 Task: Search one way flight ticket for 5 adults, 2 children, 1 infant in seat and 1 infant on lap in economy from Sacramento: Sacramento International Airport to Raleigh: Raleigh-durham International Airport on 8-5-2023. Choice of flights is JetBlue. Number of bags: 2 checked bags. Price is upto 93000. Outbound departure time preference is 22:30.
Action: Mouse moved to (333, 142)
Screenshot: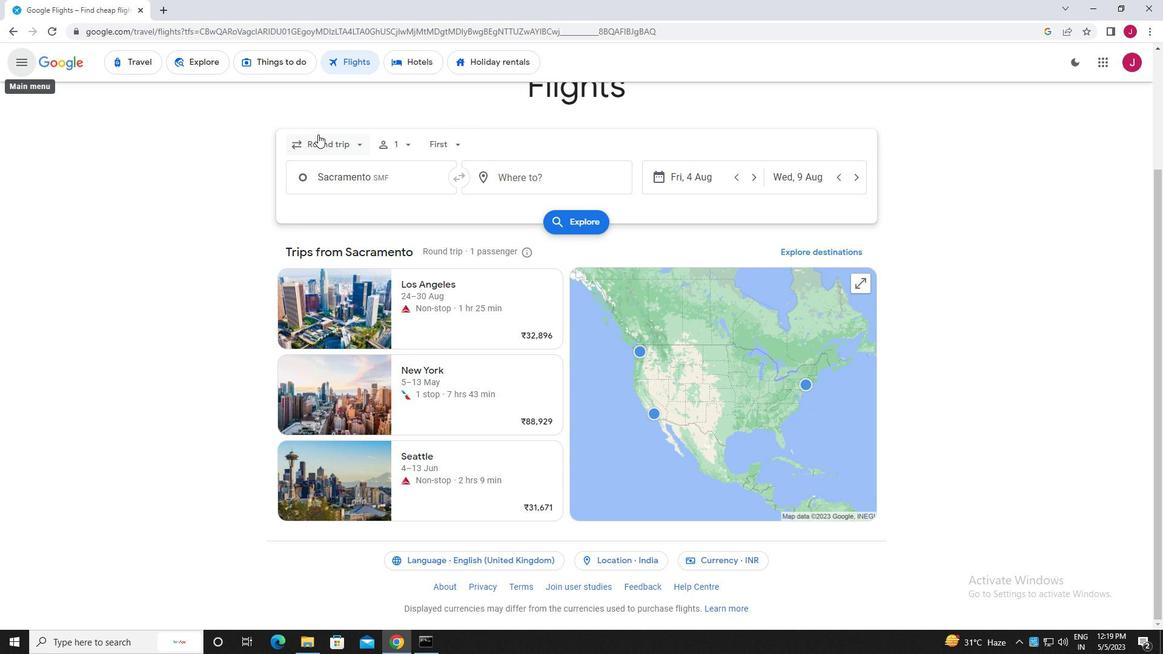 
Action: Mouse pressed left at (333, 142)
Screenshot: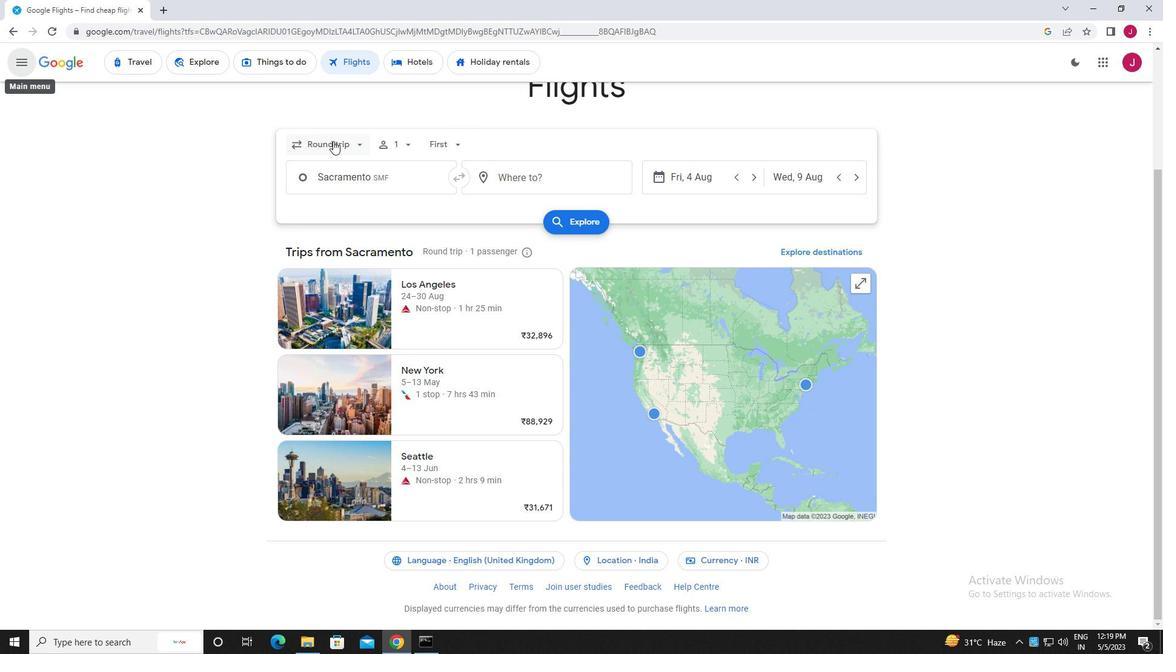 
Action: Mouse moved to (347, 203)
Screenshot: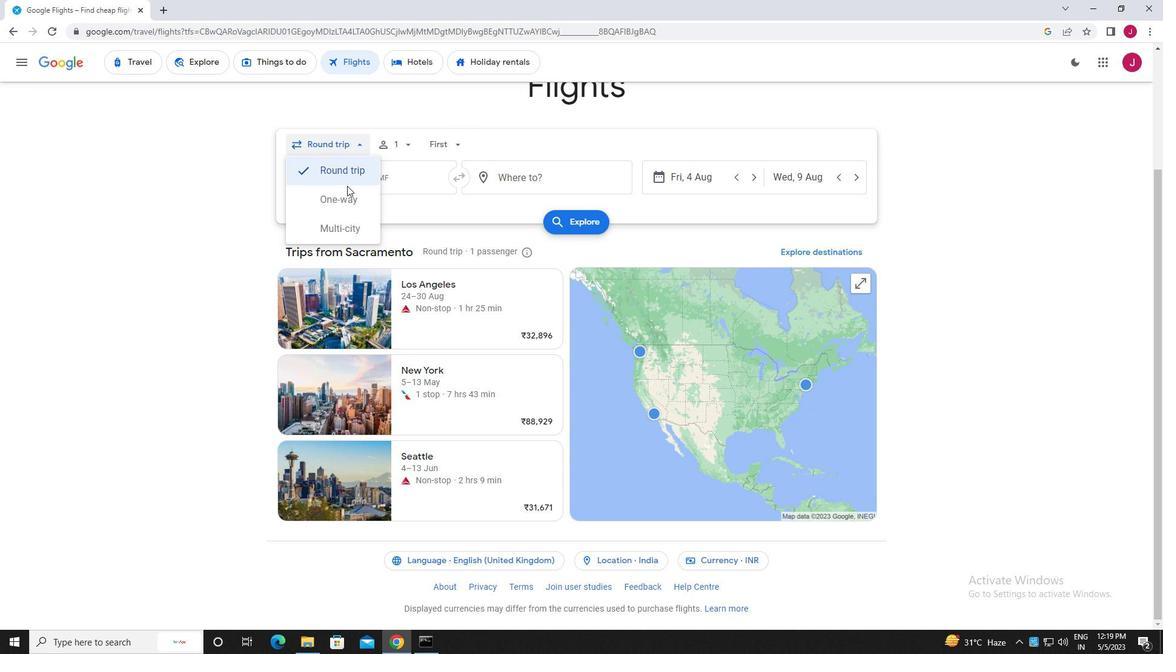 
Action: Mouse pressed left at (347, 203)
Screenshot: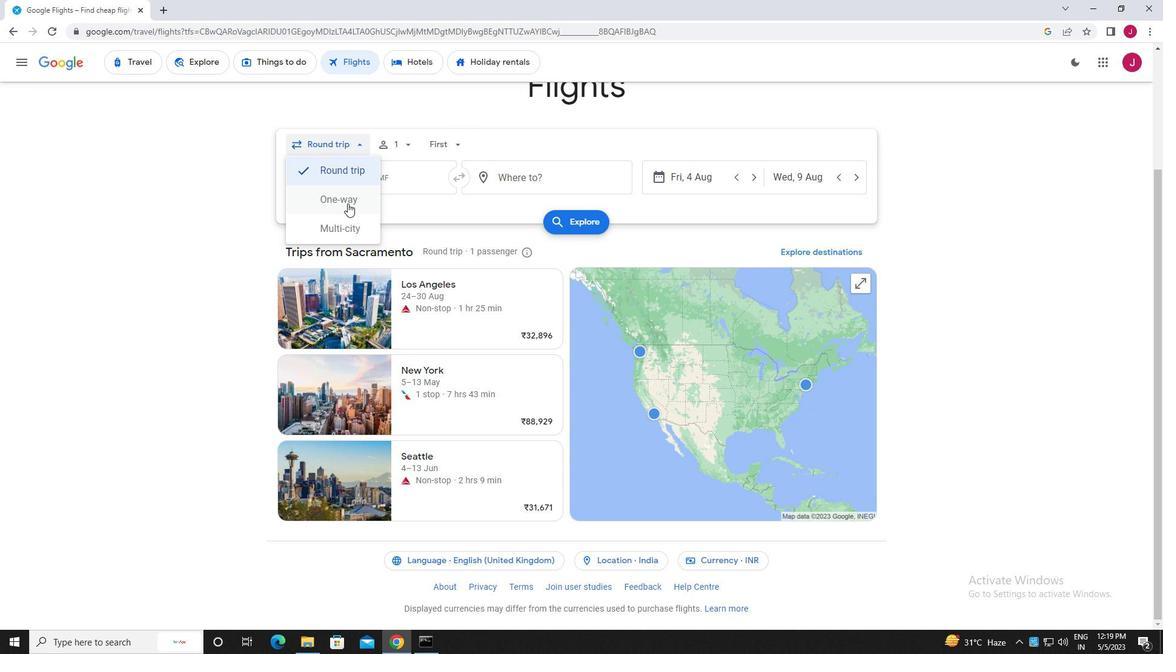 
Action: Mouse moved to (396, 147)
Screenshot: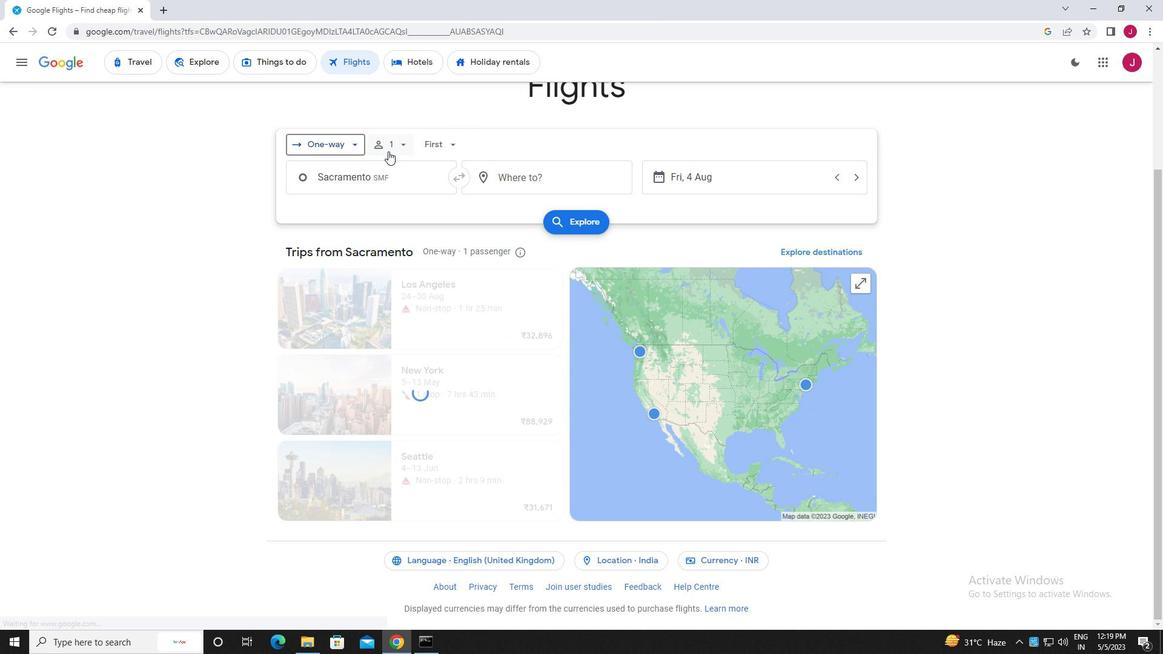 
Action: Mouse pressed left at (396, 147)
Screenshot: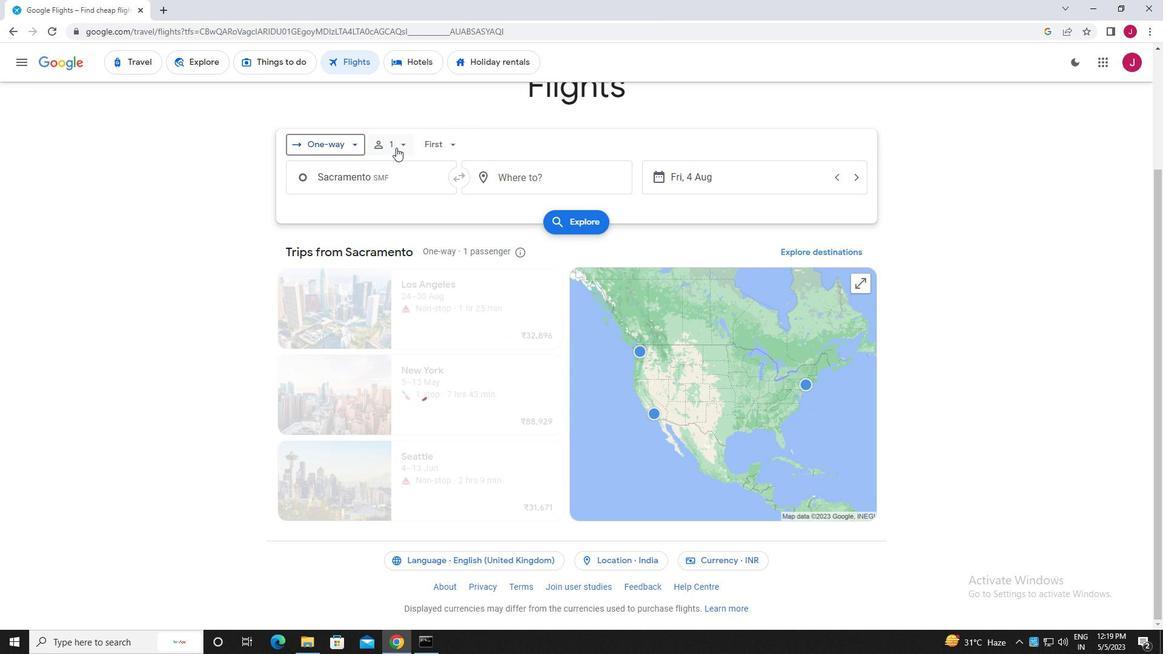 
Action: Mouse moved to (495, 175)
Screenshot: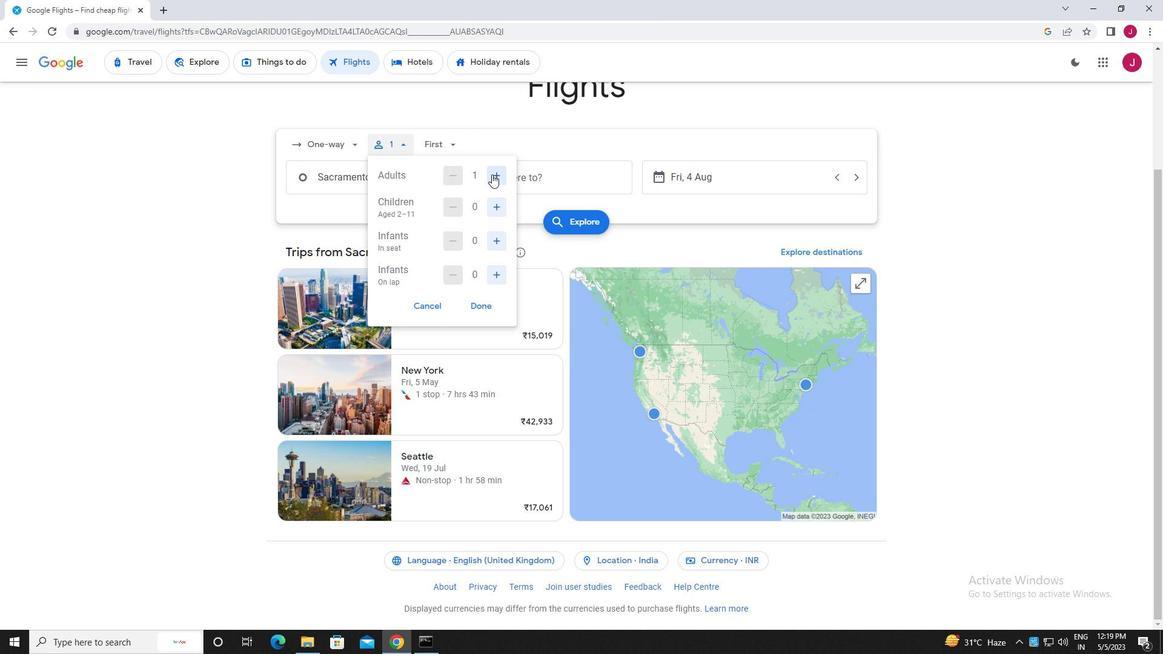 
Action: Mouse pressed left at (495, 175)
Screenshot: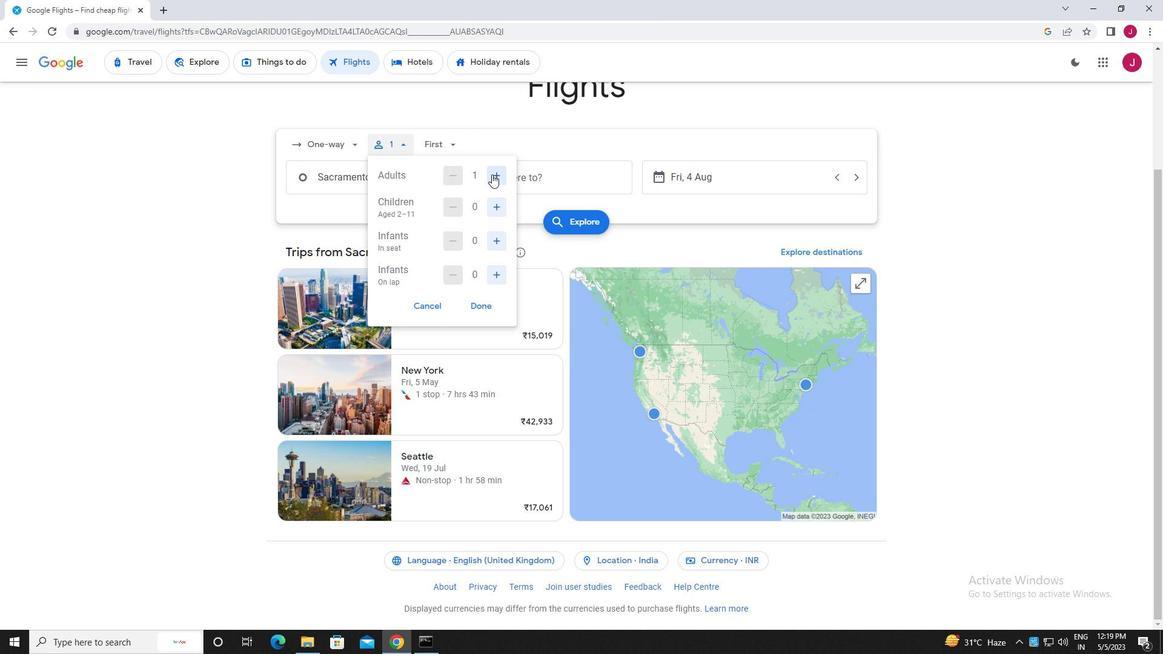 
Action: Mouse moved to (495, 176)
Screenshot: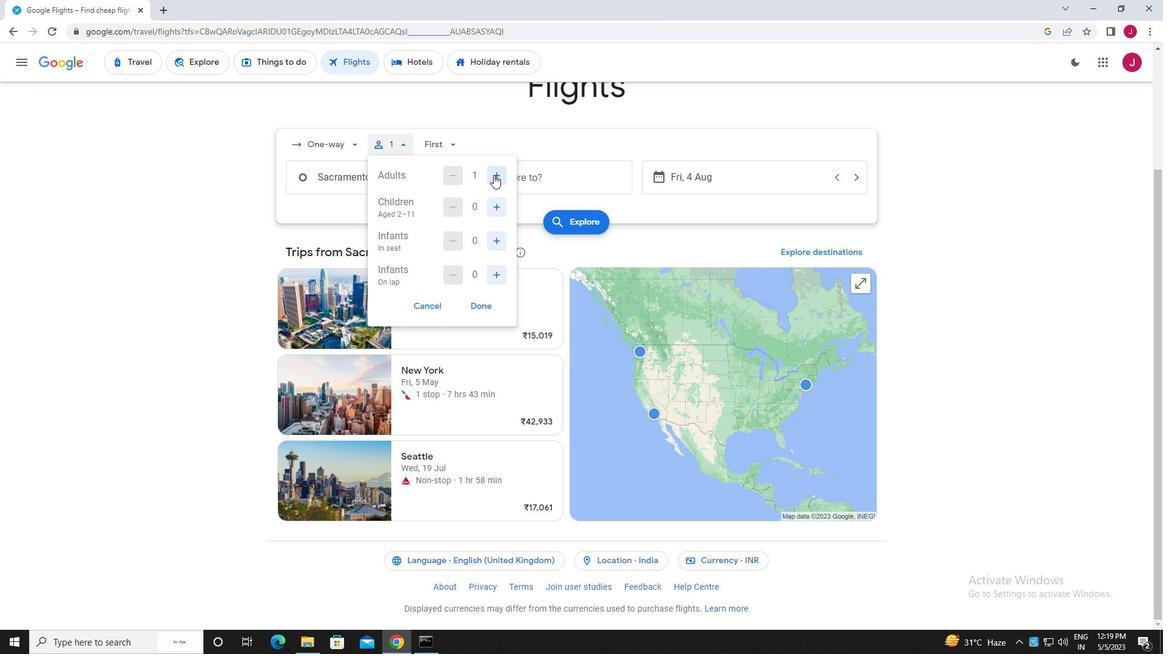 
Action: Mouse pressed left at (495, 176)
Screenshot: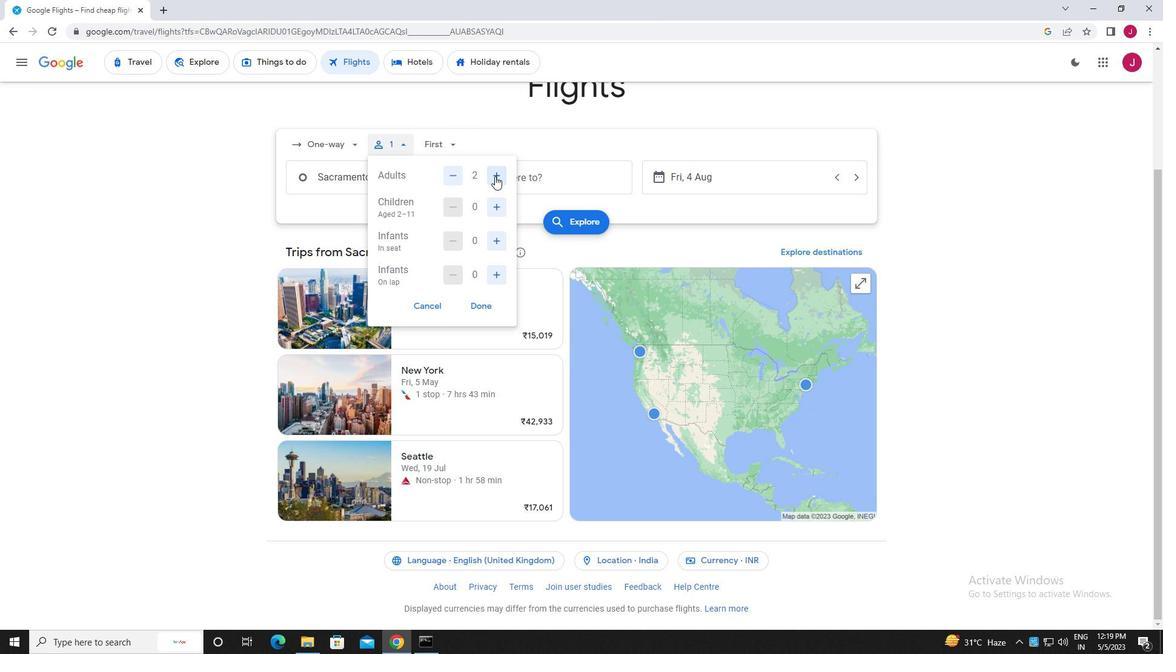 
Action: Mouse pressed left at (495, 176)
Screenshot: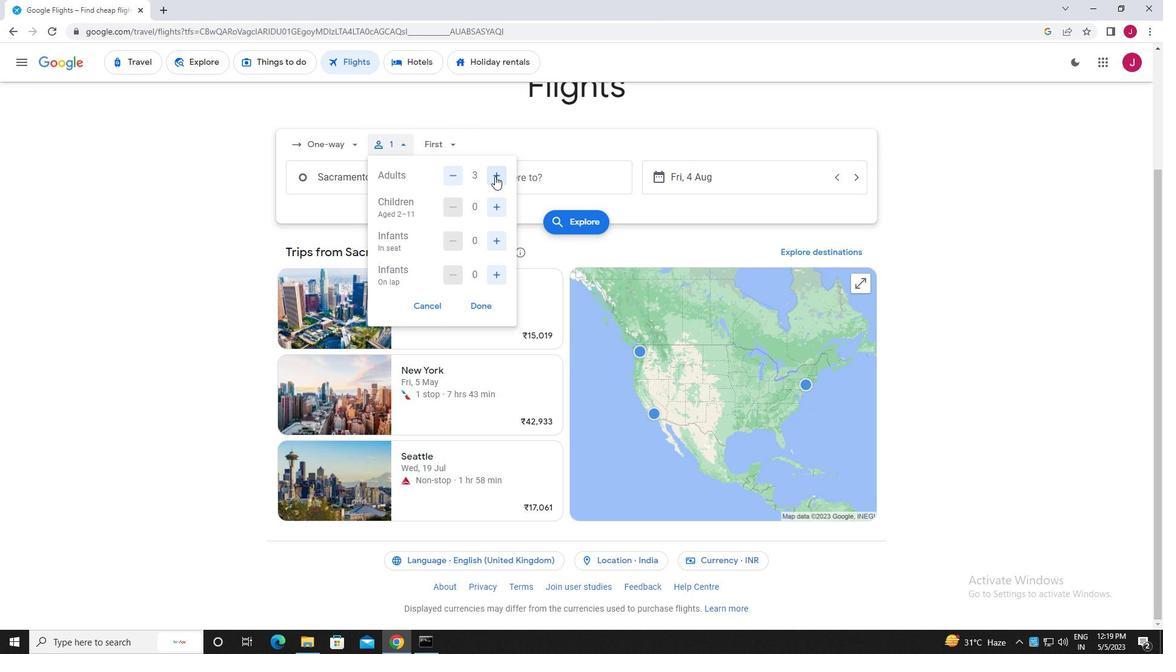 
Action: Mouse pressed left at (495, 176)
Screenshot: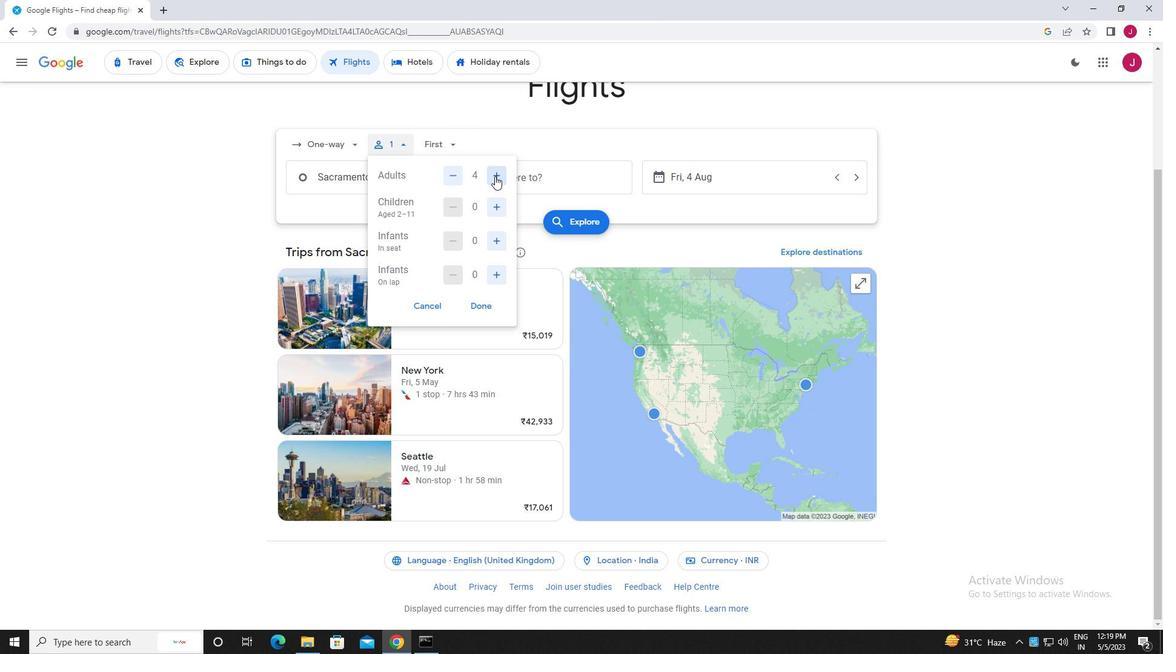 
Action: Mouse moved to (497, 206)
Screenshot: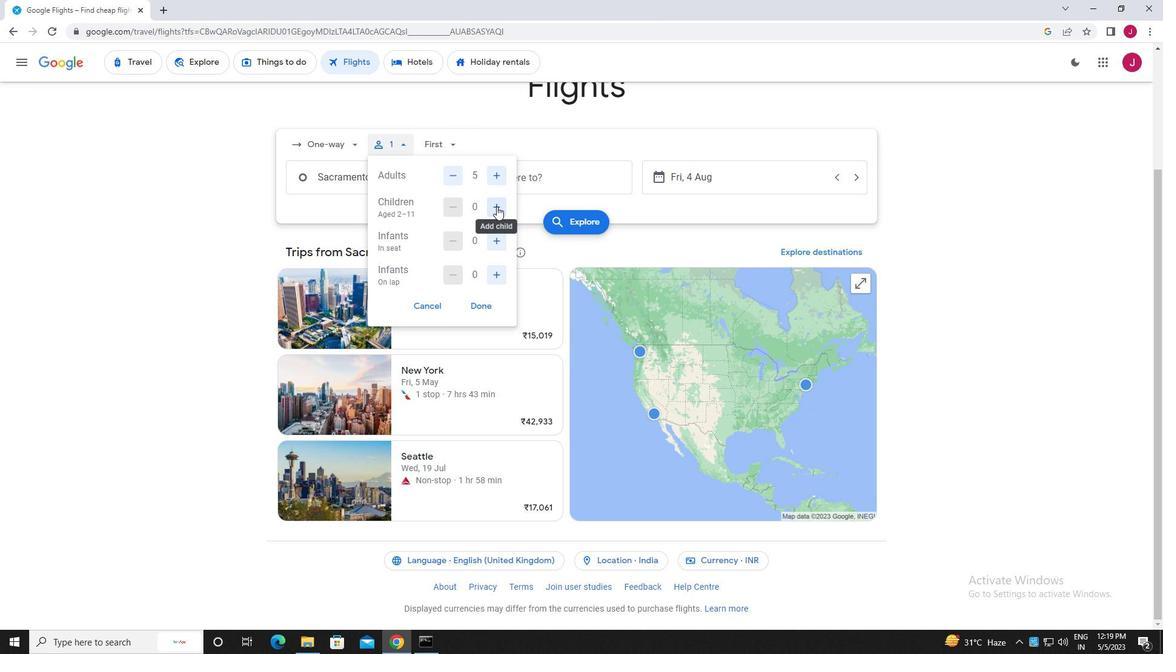 
Action: Mouse pressed left at (497, 206)
Screenshot: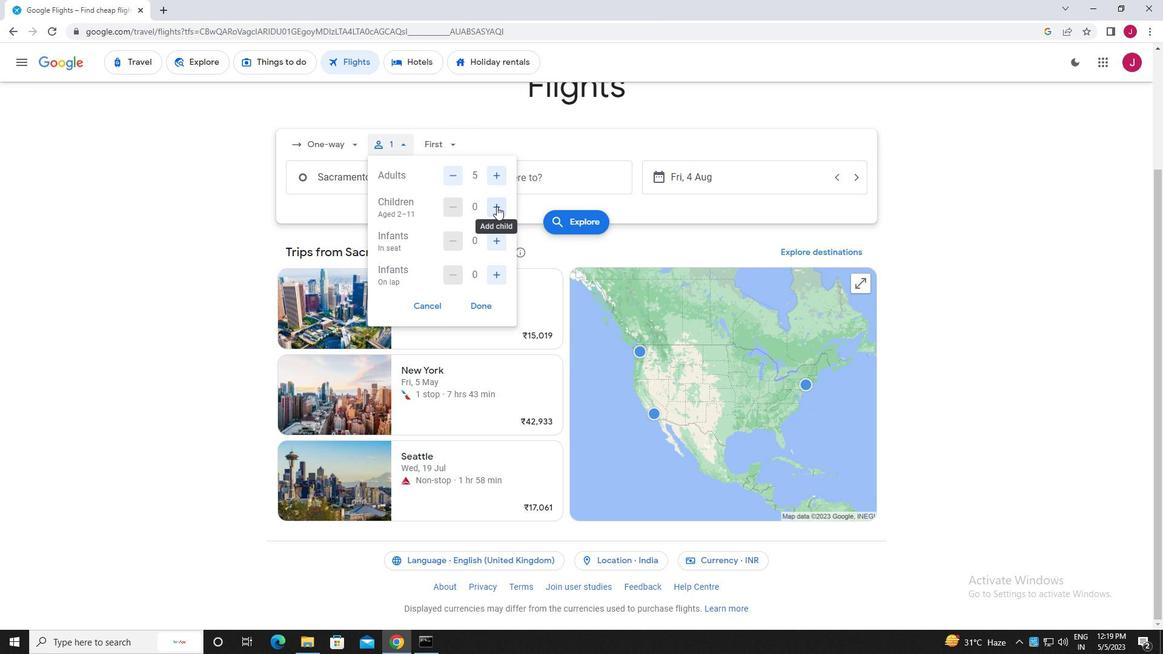
Action: Mouse pressed left at (497, 206)
Screenshot: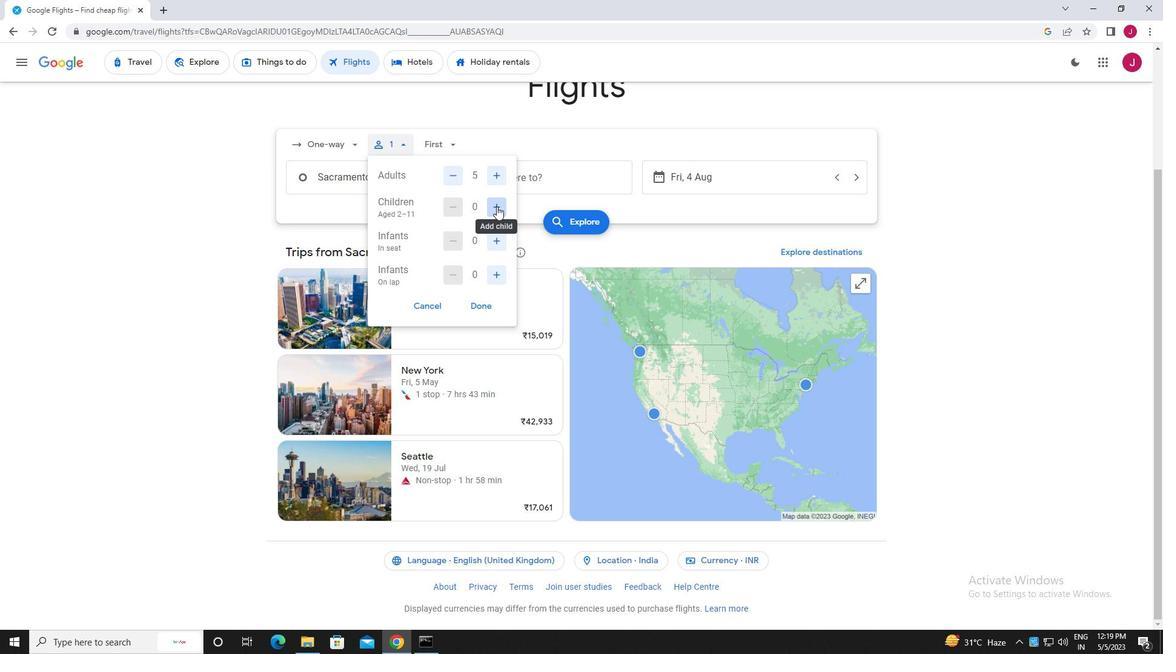
Action: Mouse moved to (498, 243)
Screenshot: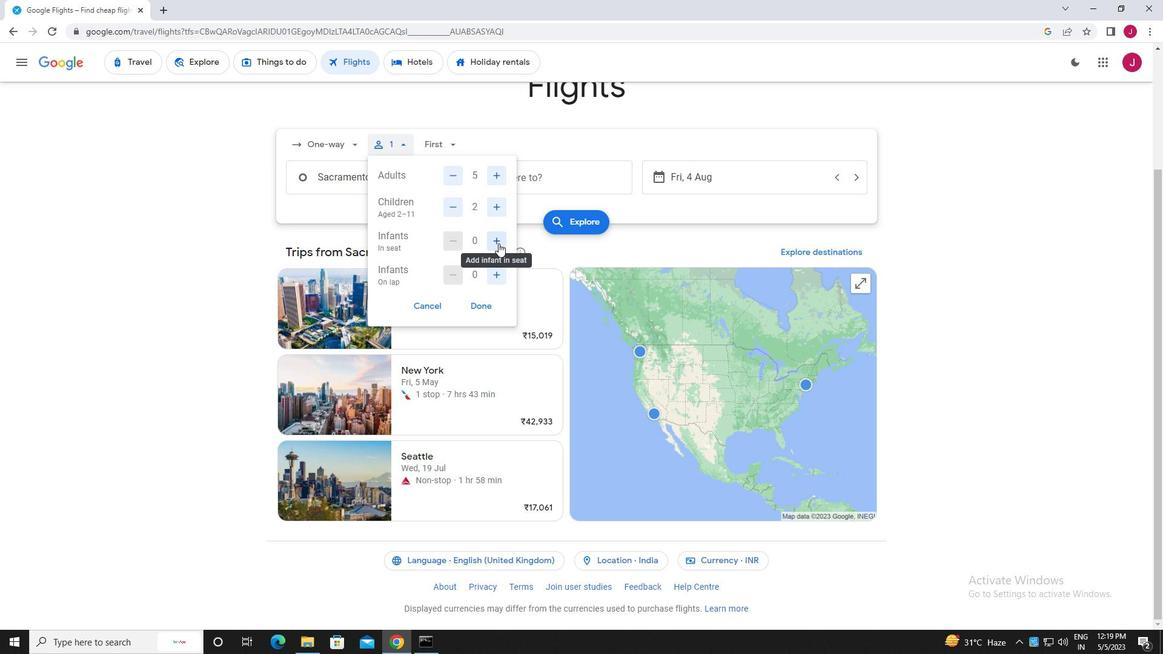 
Action: Mouse pressed left at (498, 243)
Screenshot: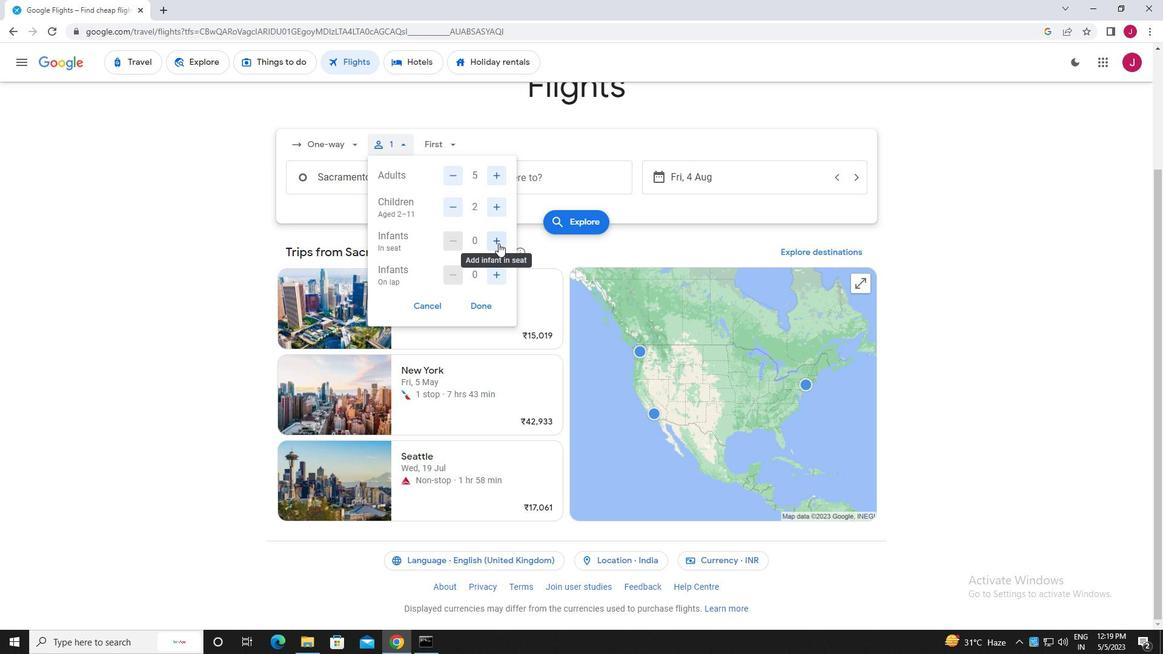 
Action: Mouse moved to (496, 277)
Screenshot: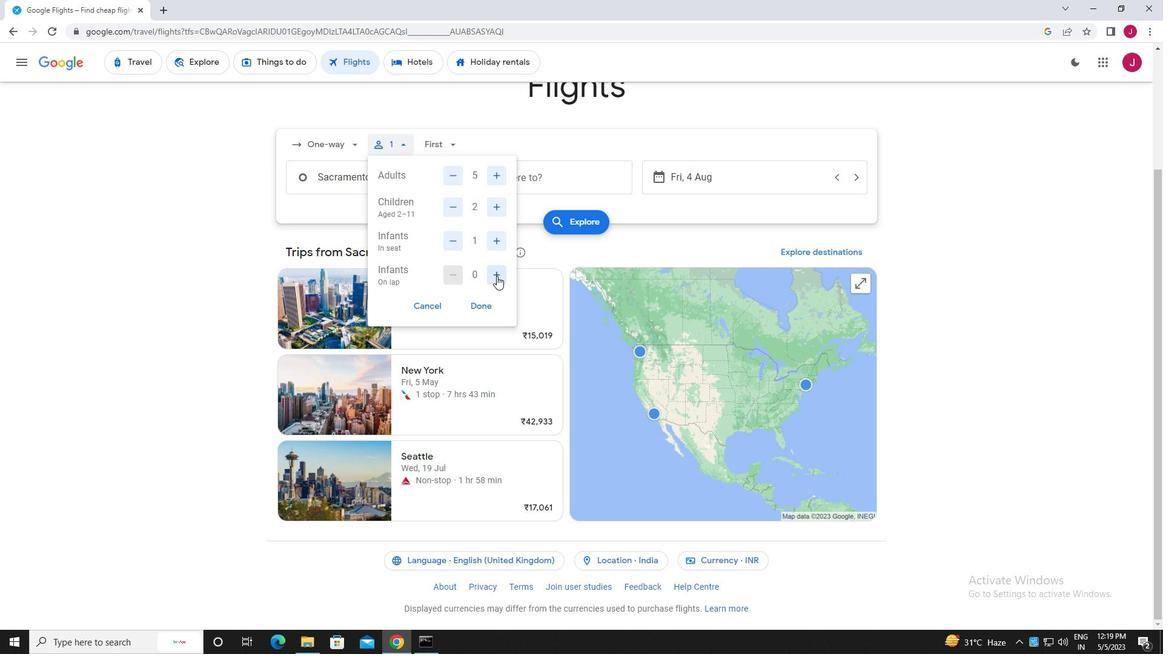 
Action: Mouse pressed left at (496, 277)
Screenshot: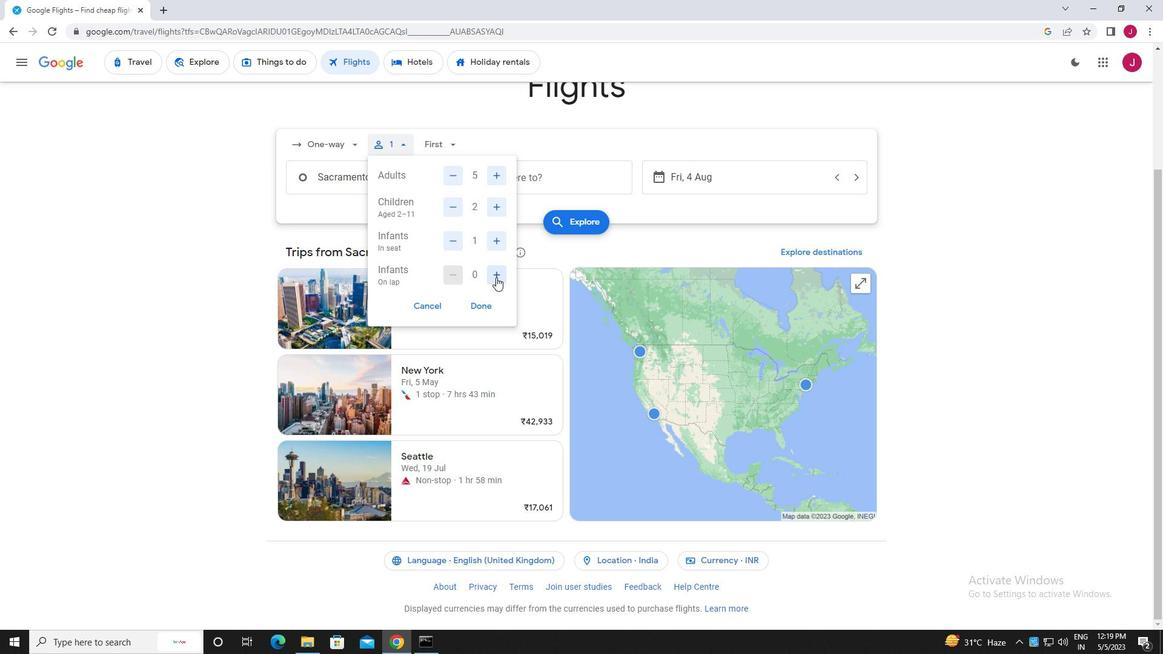 
Action: Mouse moved to (487, 303)
Screenshot: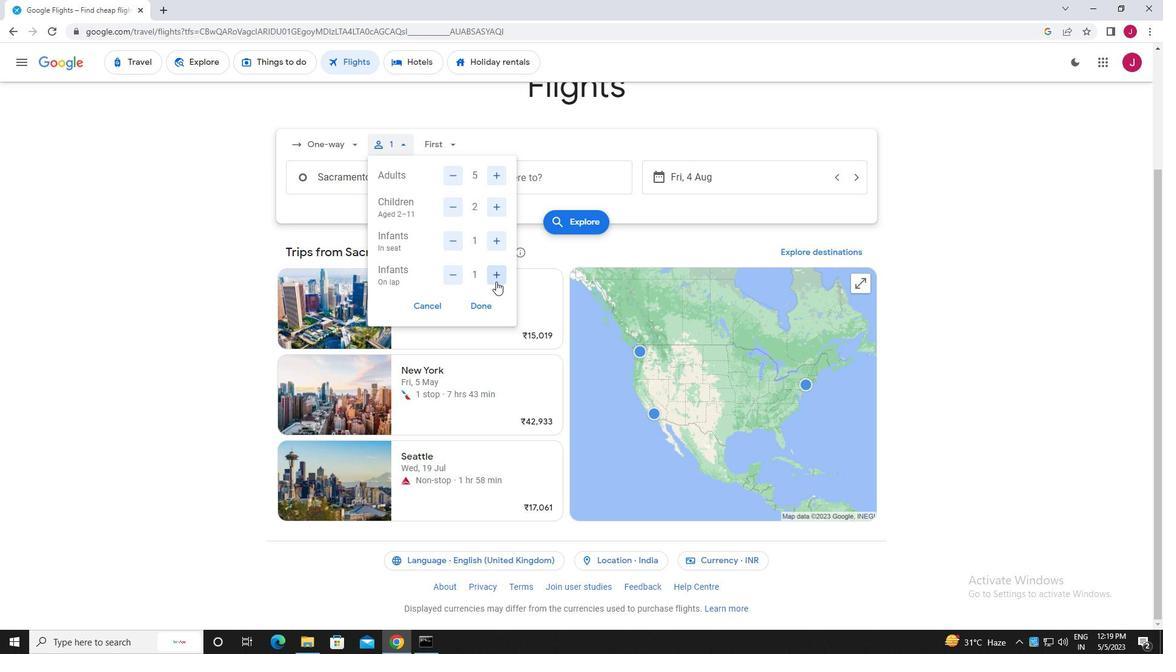 
Action: Mouse pressed left at (487, 303)
Screenshot: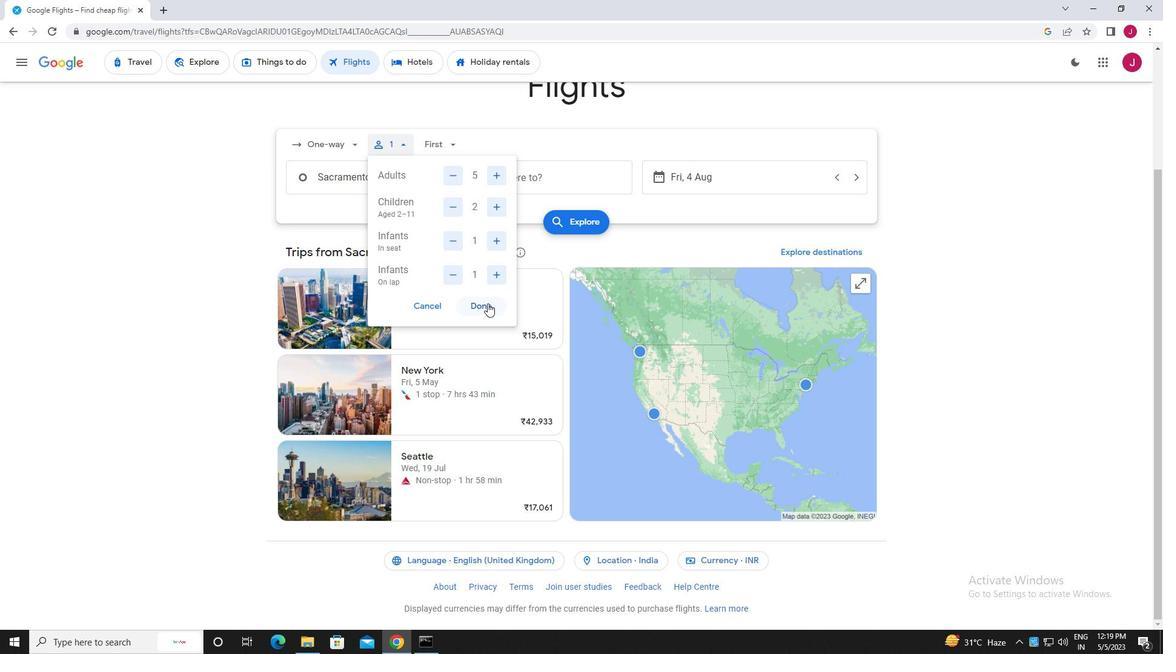 
Action: Mouse moved to (449, 139)
Screenshot: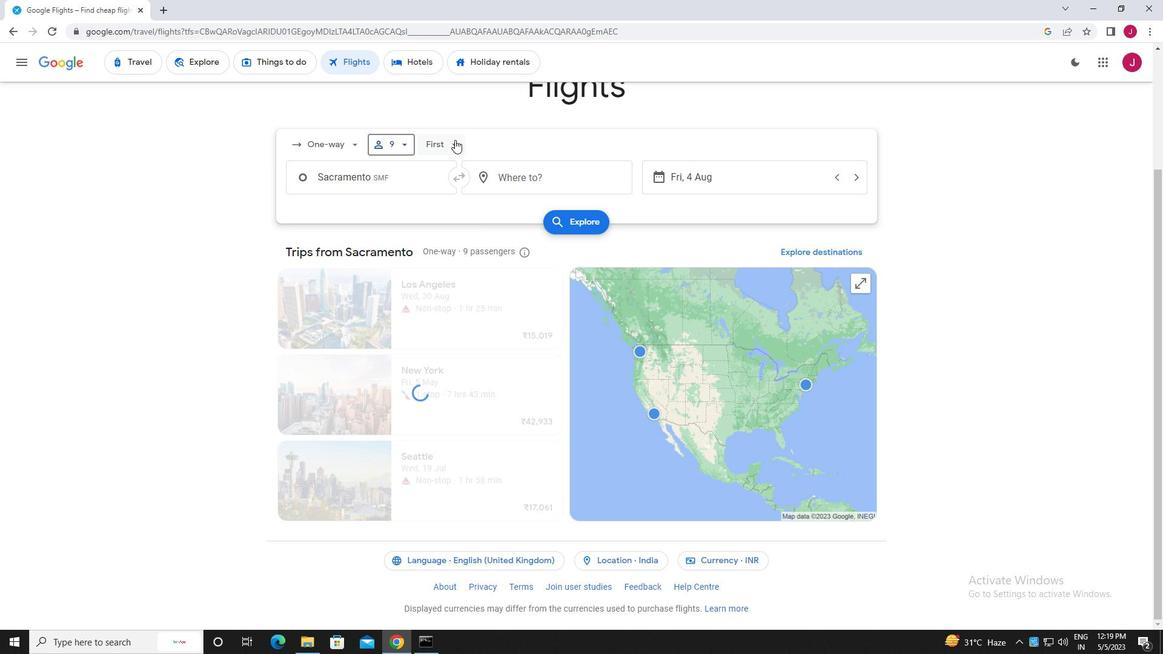
Action: Mouse pressed left at (449, 139)
Screenshot: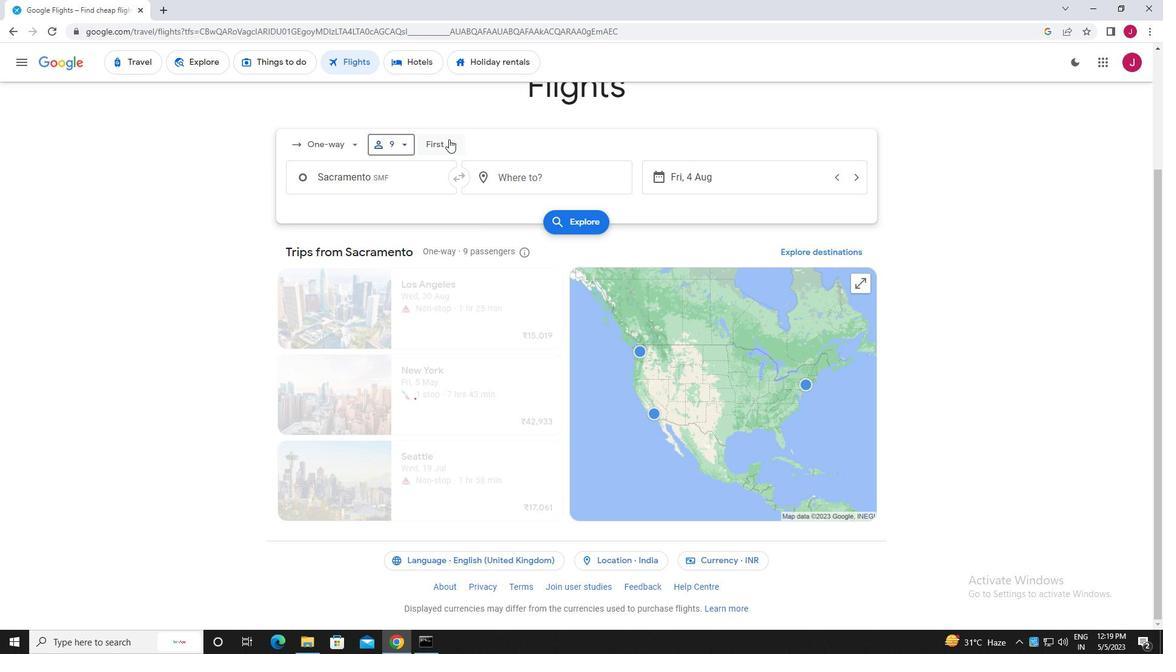 
Action: Mouse moved to (473, 170)
Screenshot: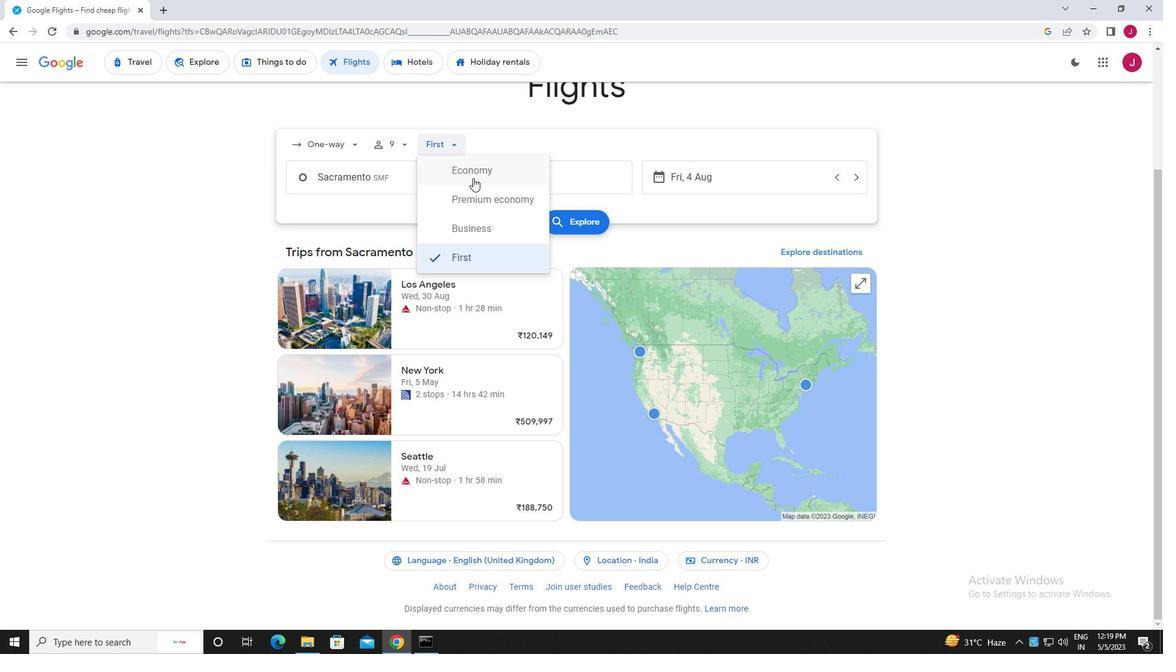 
Action: Mouse pressed left at (473, 170)
Screenshot: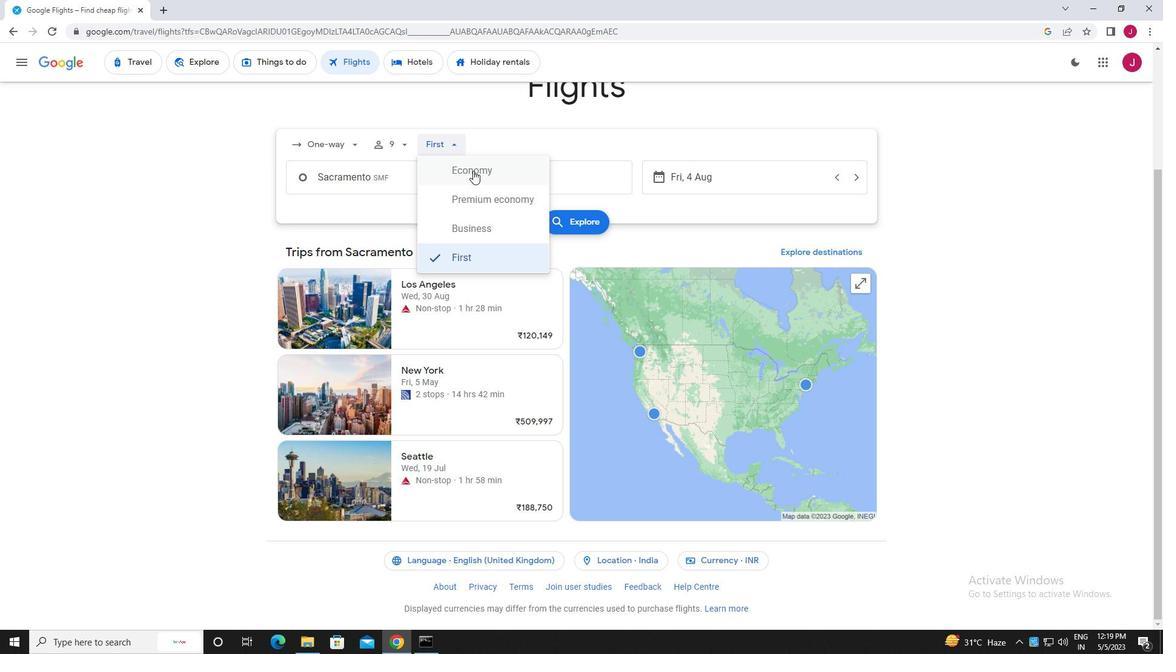 
Action: Mouse moved to (408, 181)
Screenshot: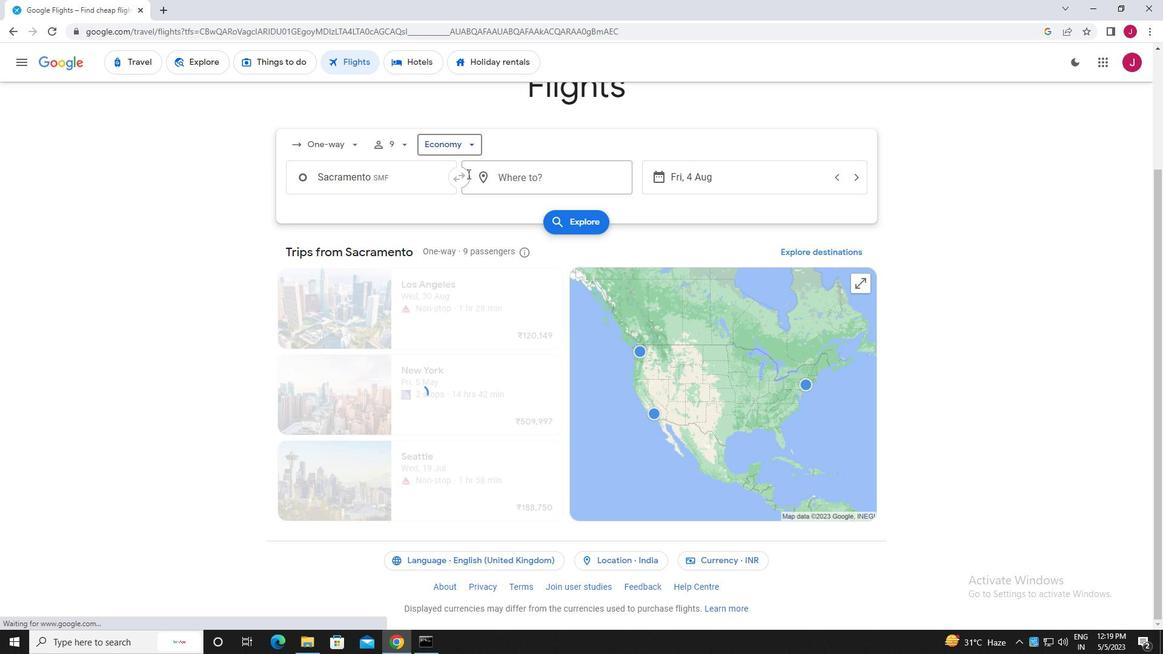 
Action: Mouse pressed left at (408, 181)
Screenshot: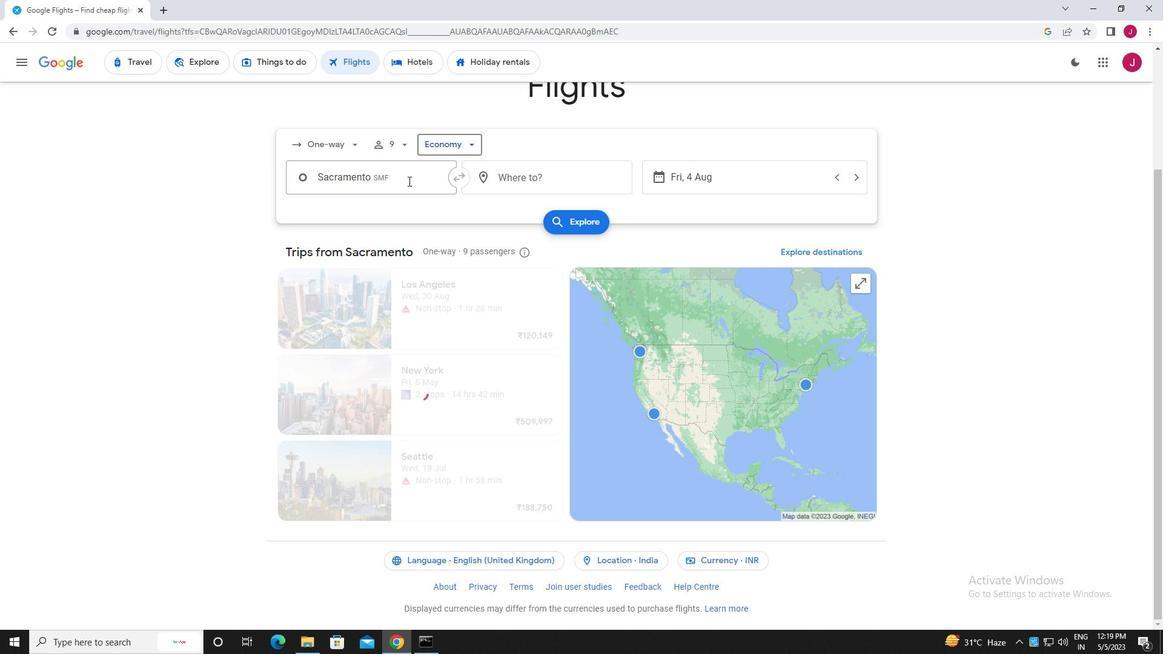 
Action: Mouse moved to (407, 181)
Screenshot: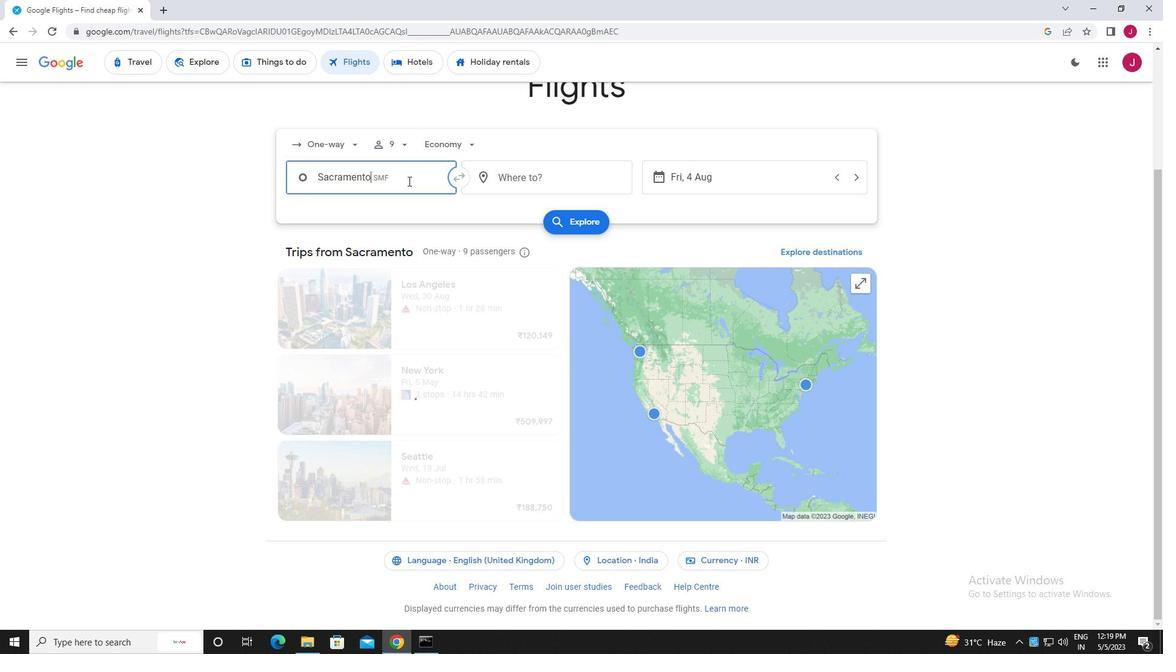 
Action: Key pressed sacramento
Screenshot: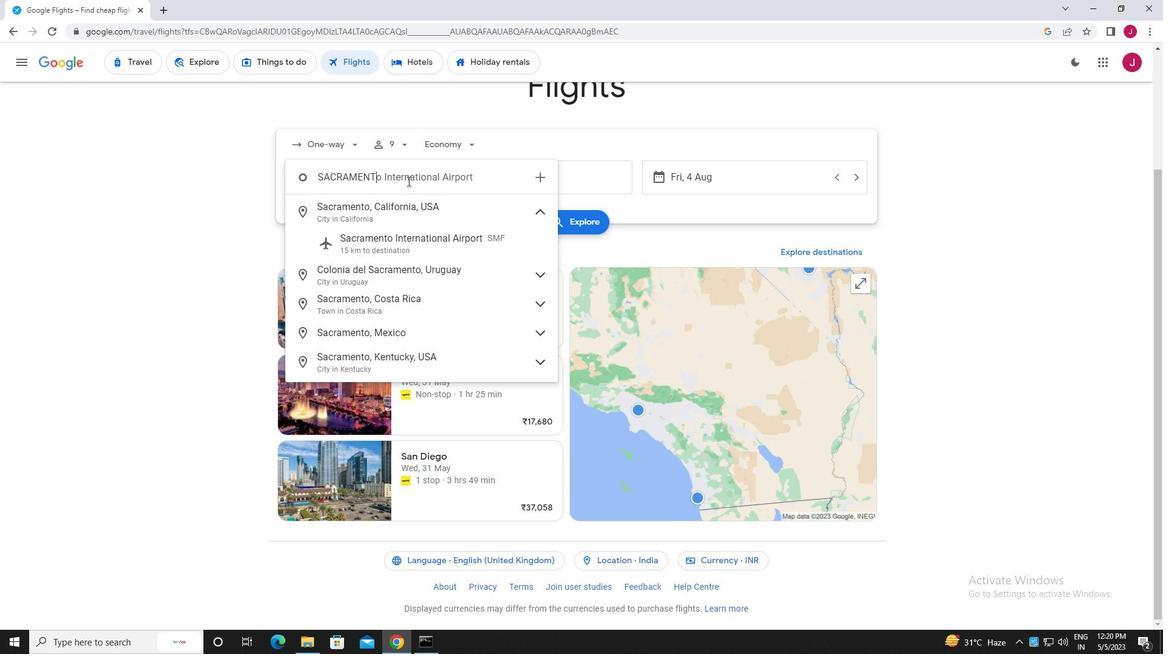 
Action: Mouse moved to (435, 236)
Screenshot: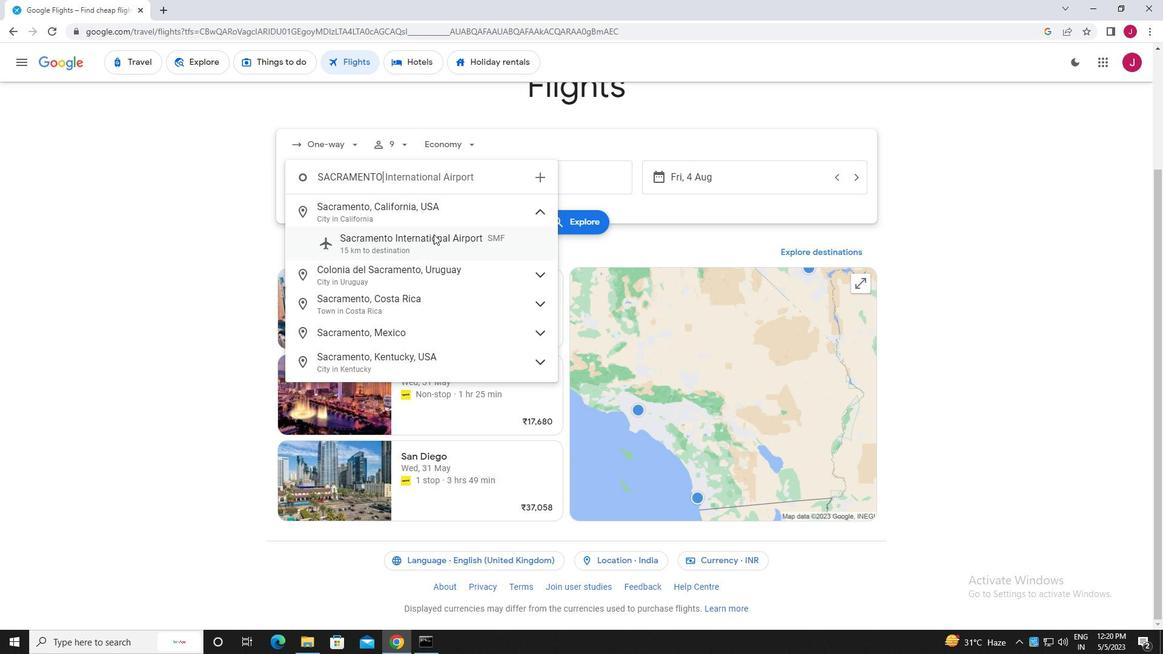 
Action: Mouse pressed left at (435, 236)
Screenshot: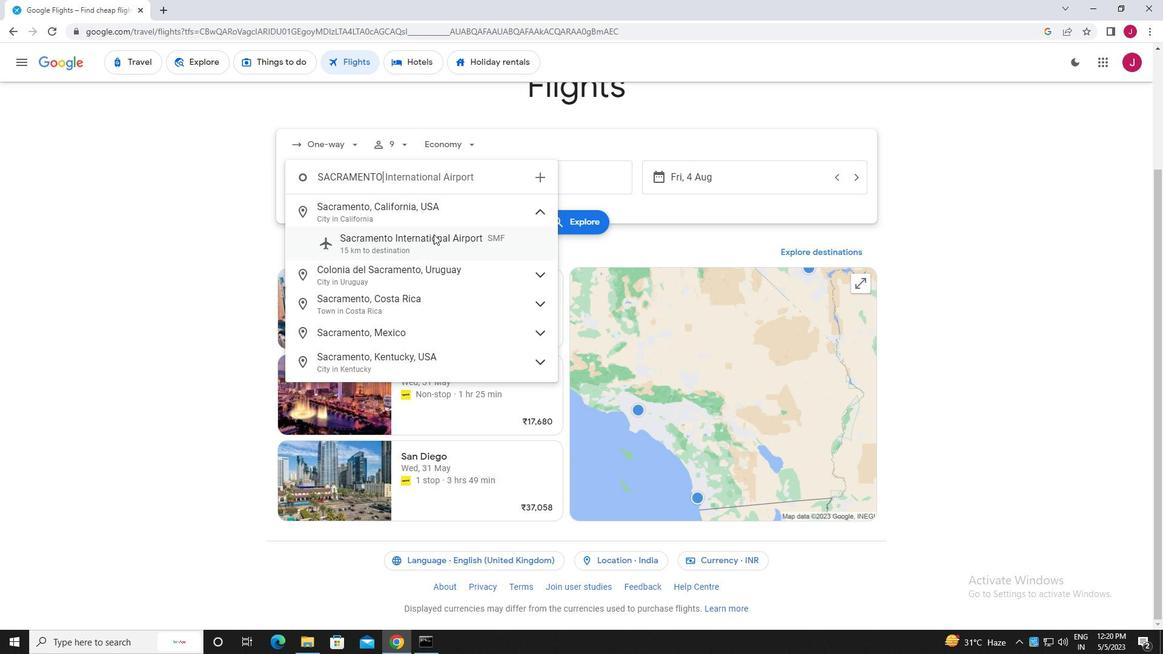 
Action: Mouse moved to (529, 180)
Screenshot: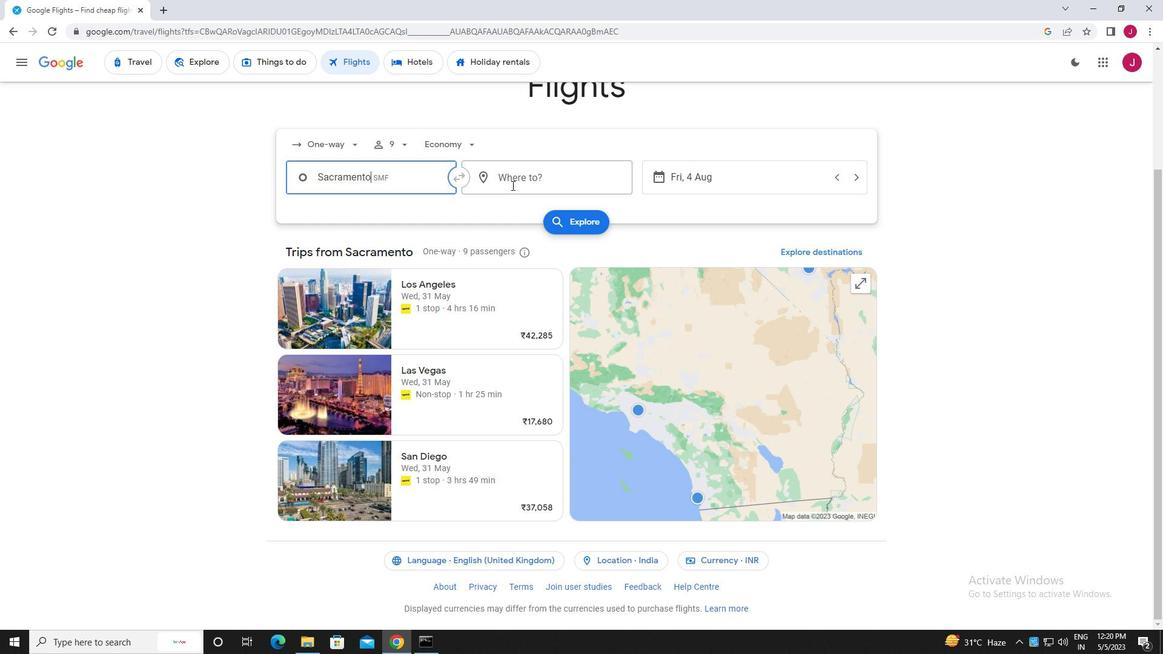 
Action: Mouse pressed left at (529, 180)
Screenshot: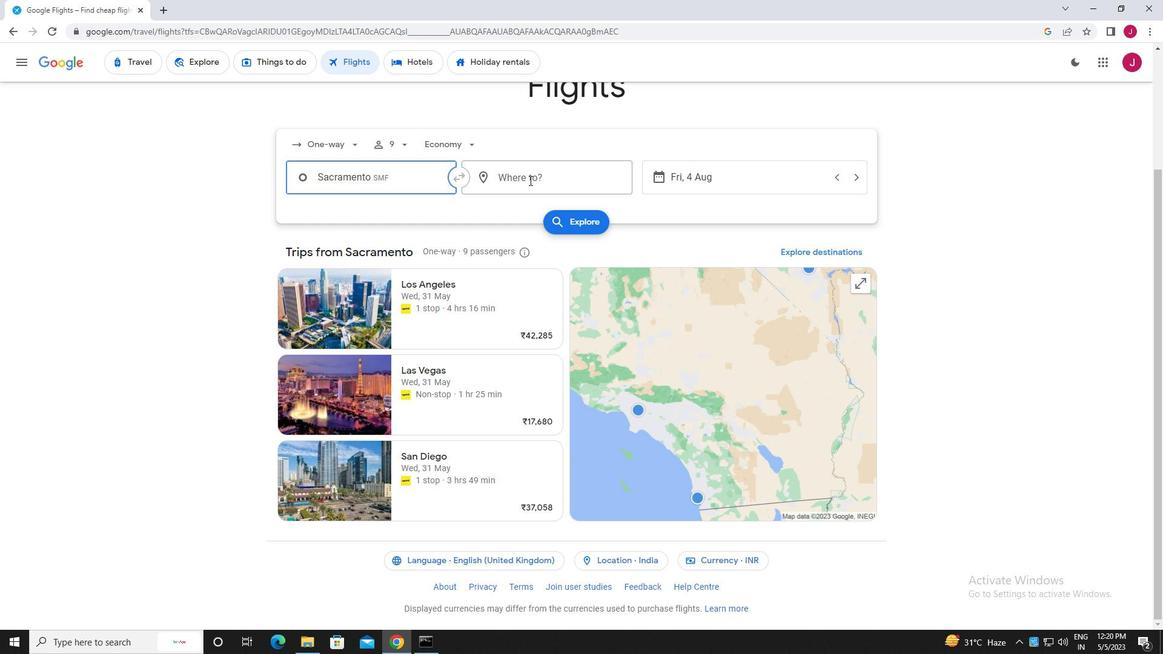 
Action: Key pressed raleigh
Screenshot: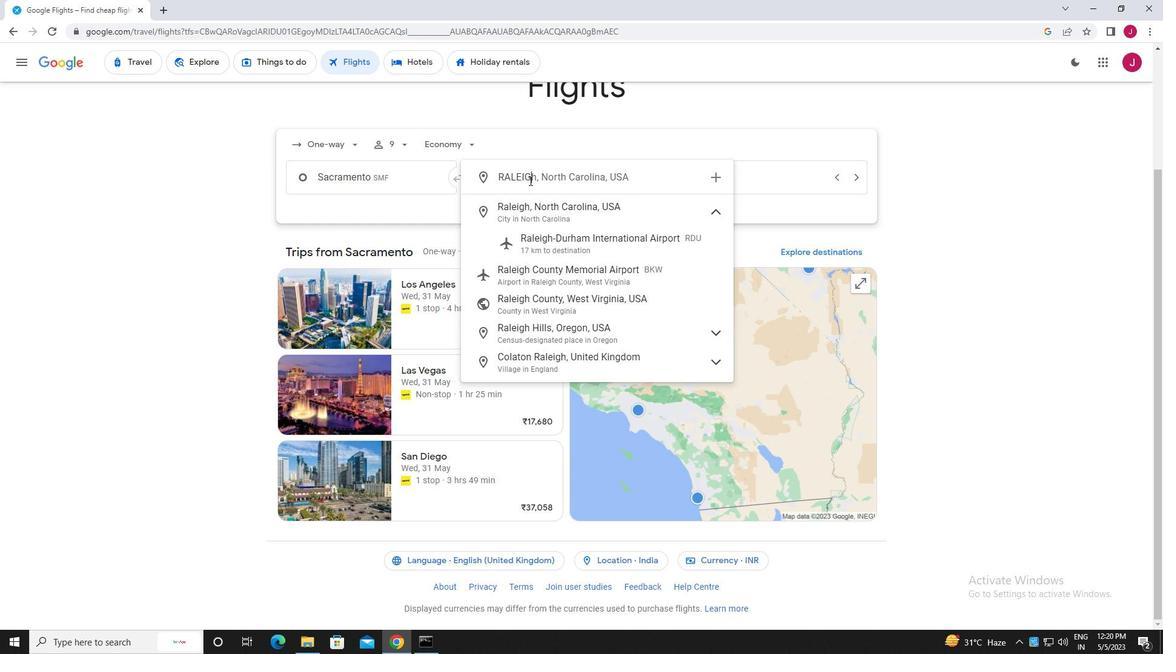 
Action: Mouse moved to (598, 242)
Screenshot: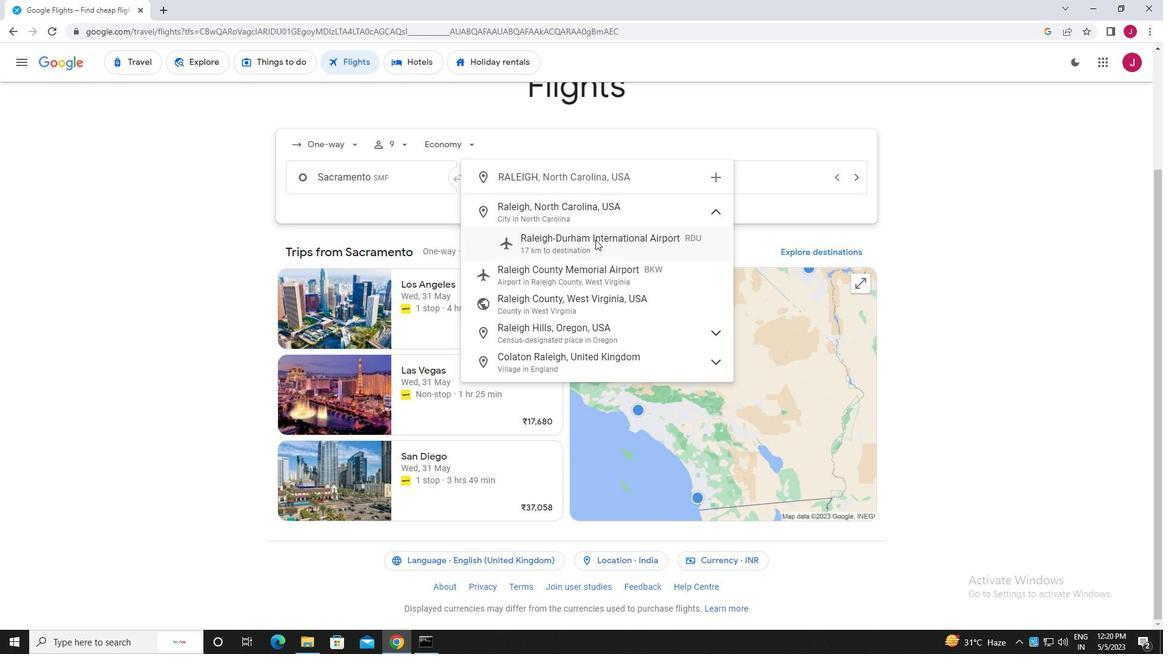 
Action: Mouse pressed left at (598, 242)
Screenshot: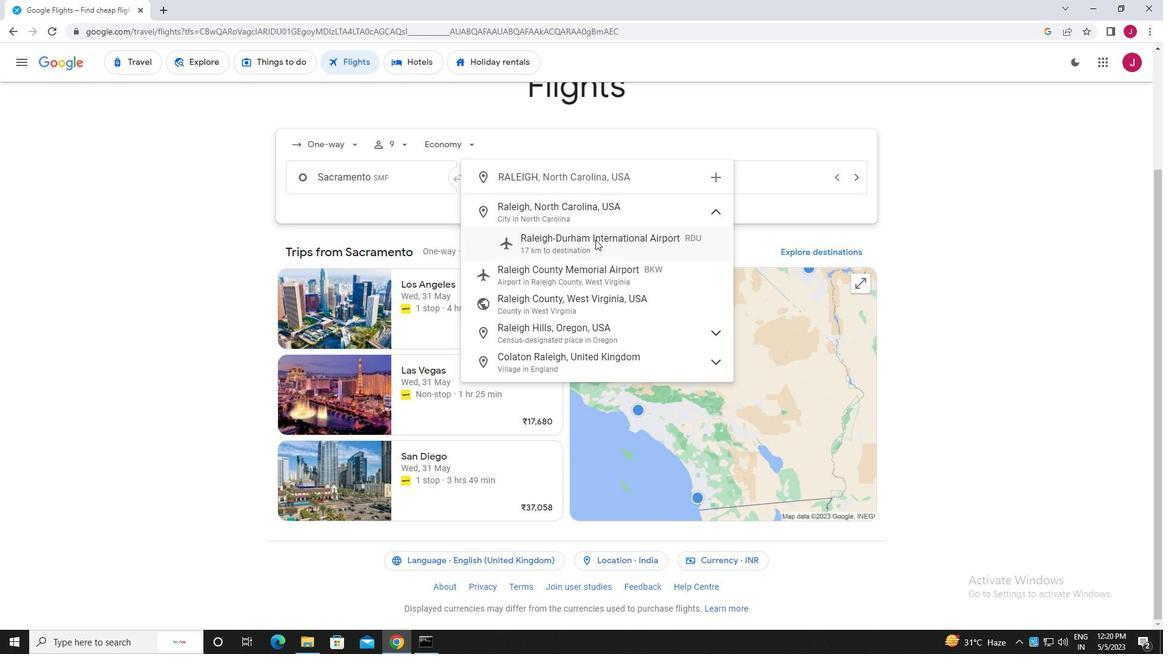 
Action: Mouse moved to (729, 178)
Screenshot: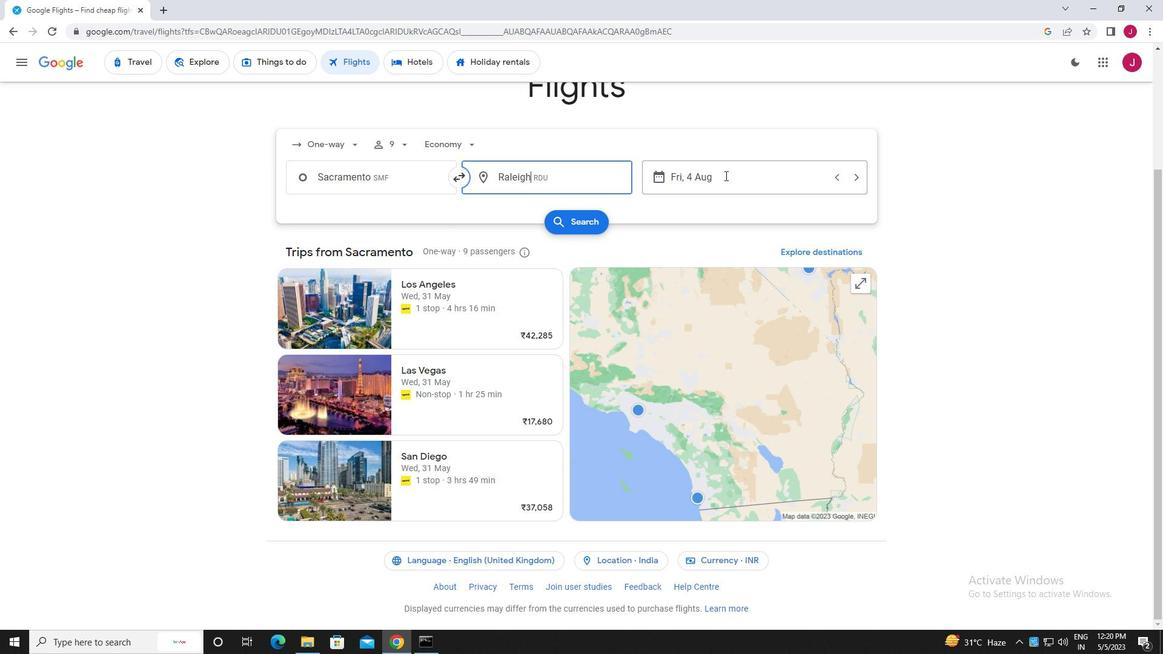 
Action: Mouse pressed left at (729, 178)
Screenshot: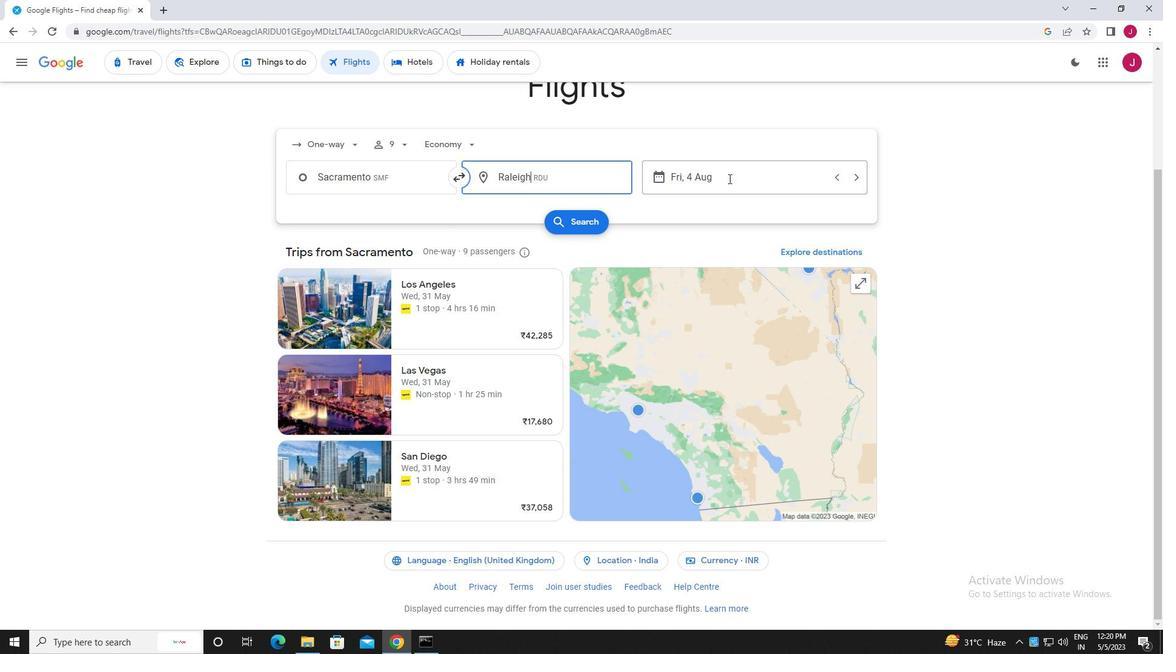 
Action: Mouse moved to (612, 271)
Screenshot: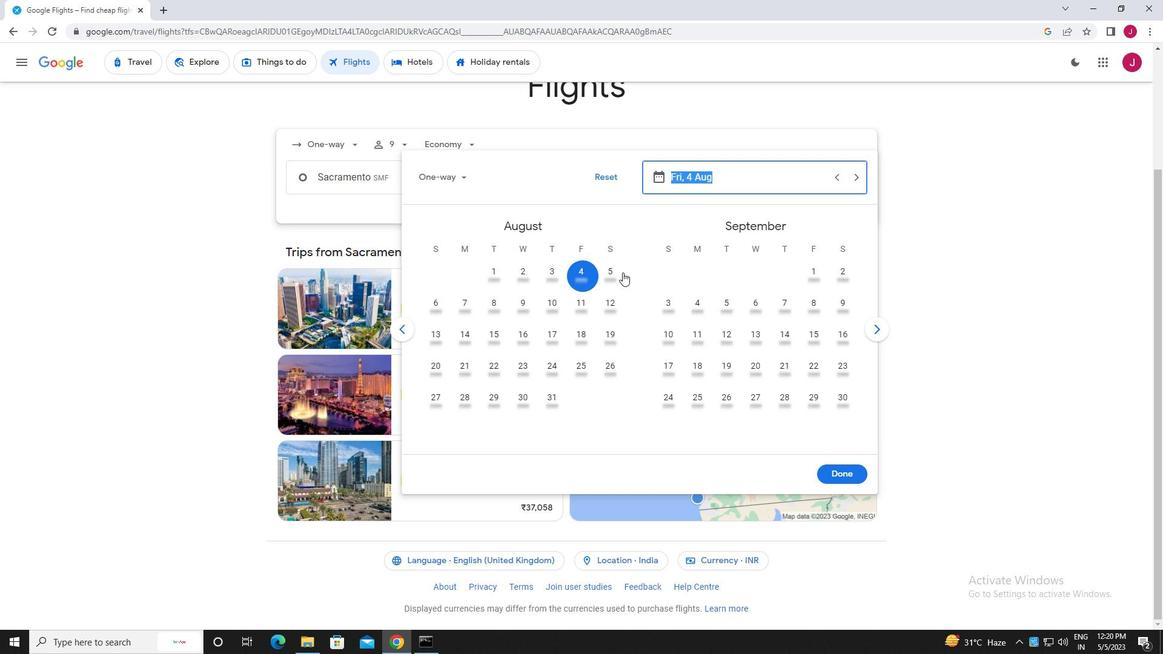 
Action: Mouse pressed left at (612, 271)
Screenshot: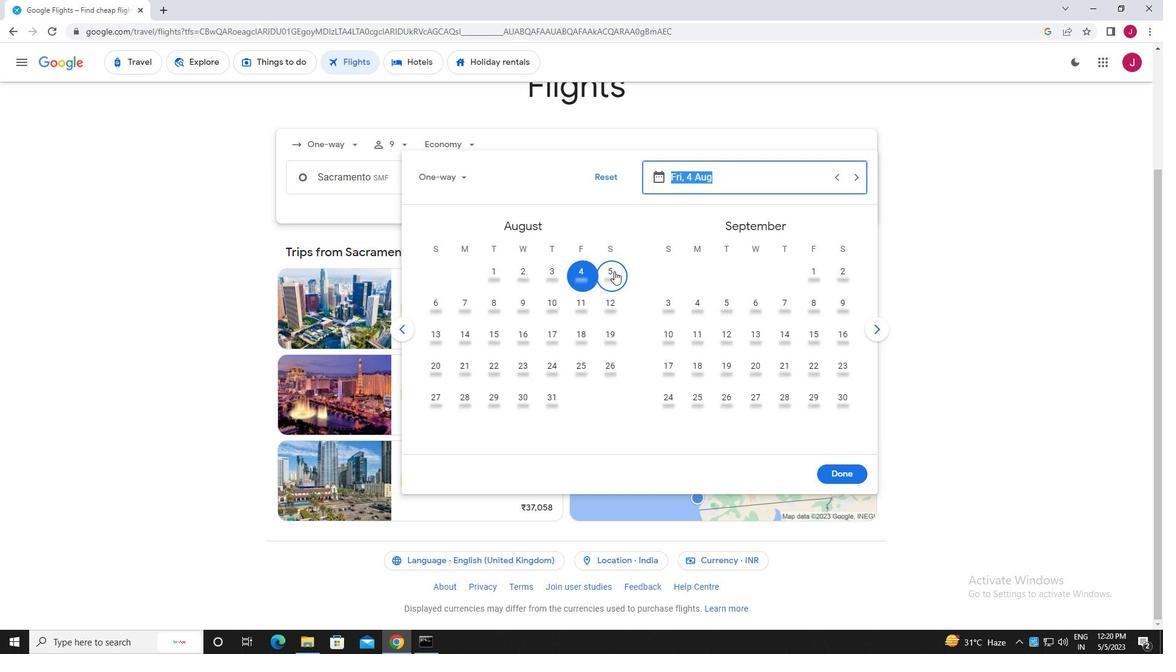 
Action: Mouse moved to (841, 470)
Screenshot: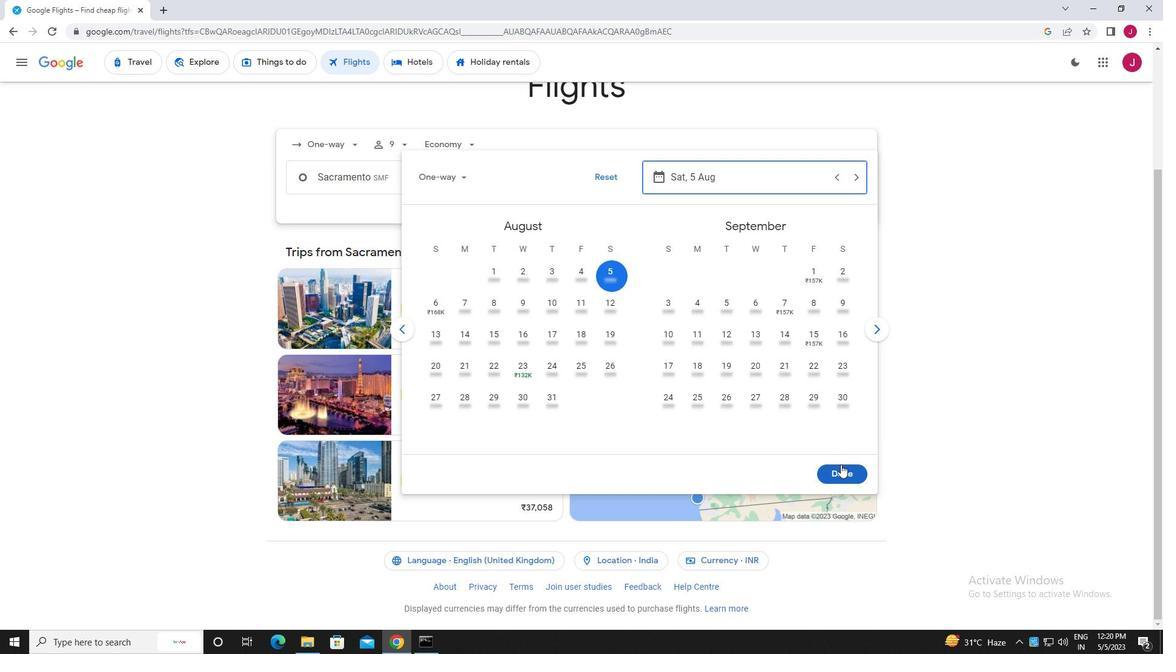 
Action: Mouse pressed left at (841, 470)
Screenshot: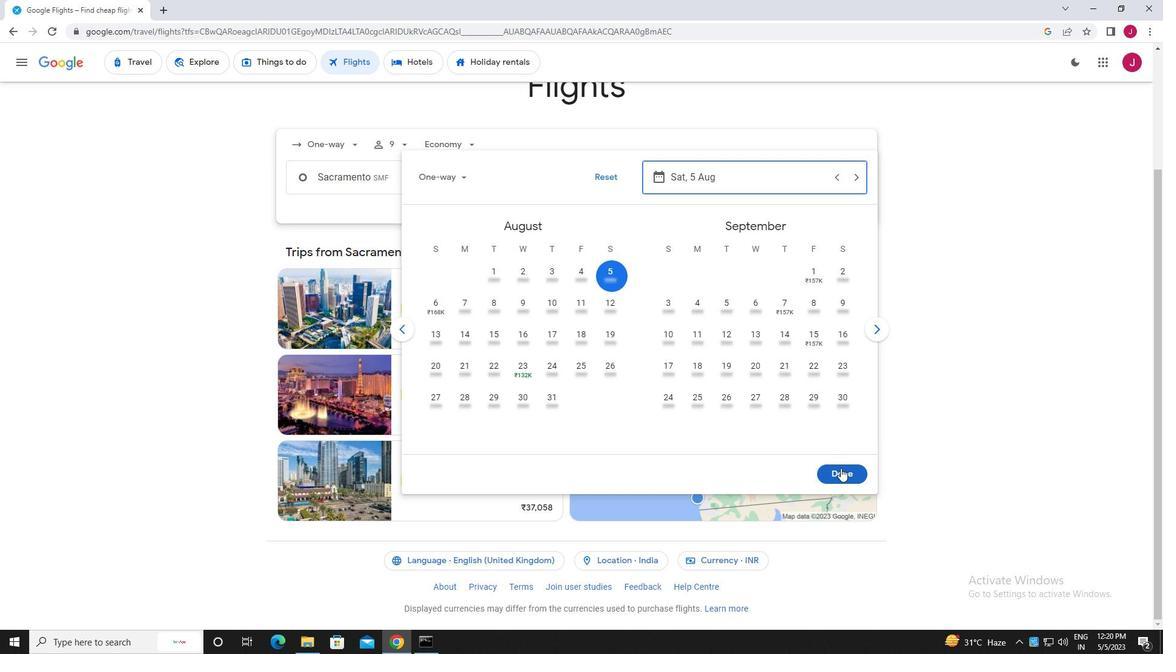 
Action: Mouse moved to (575, 226)
Screenshot: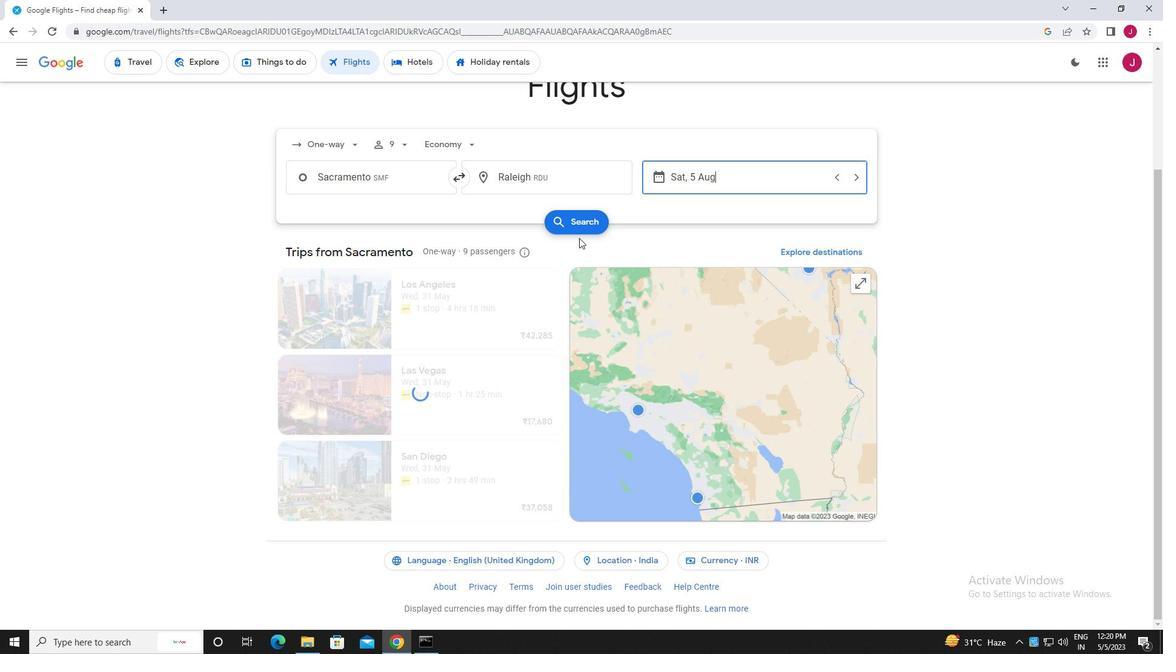 
Action: Mouse pressed left at (575, 226)
Screenshot: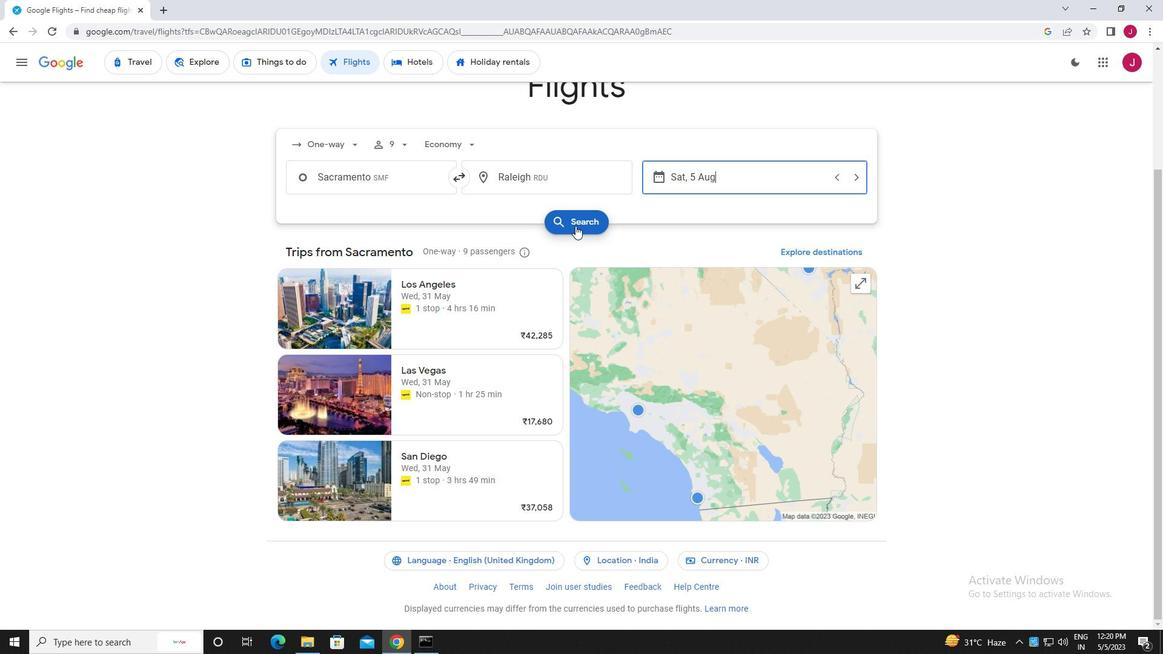 
Action: Mouse moved to (320, 175)
Screenshot: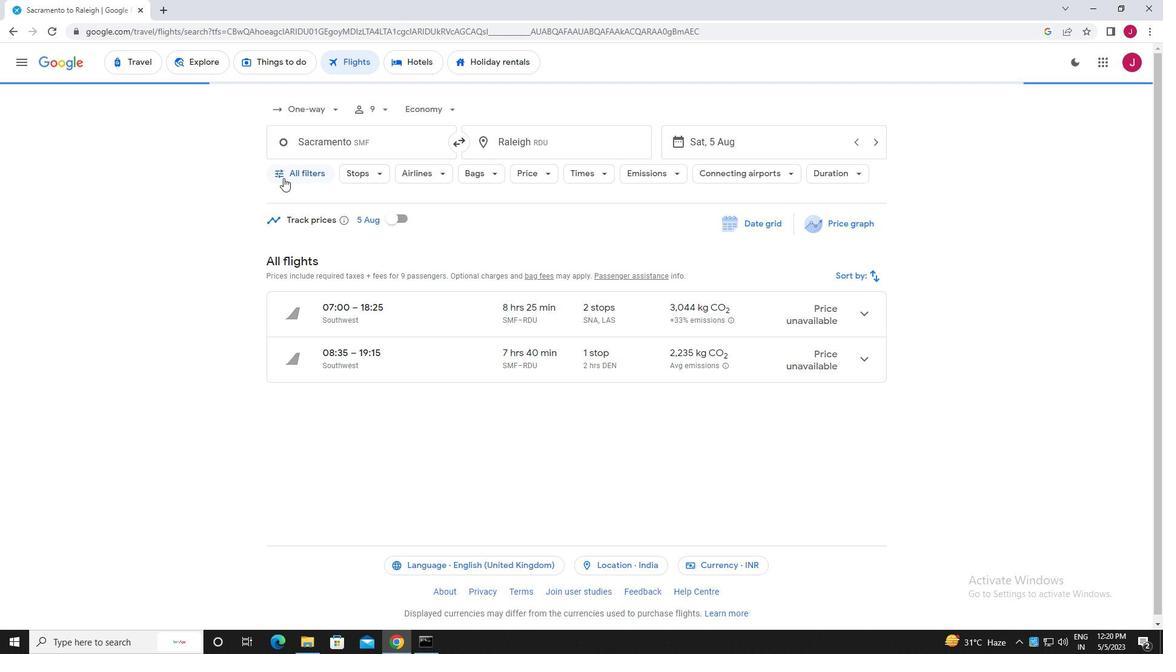 
Action: Mouse pressed left at (320, 175)
Screenshot: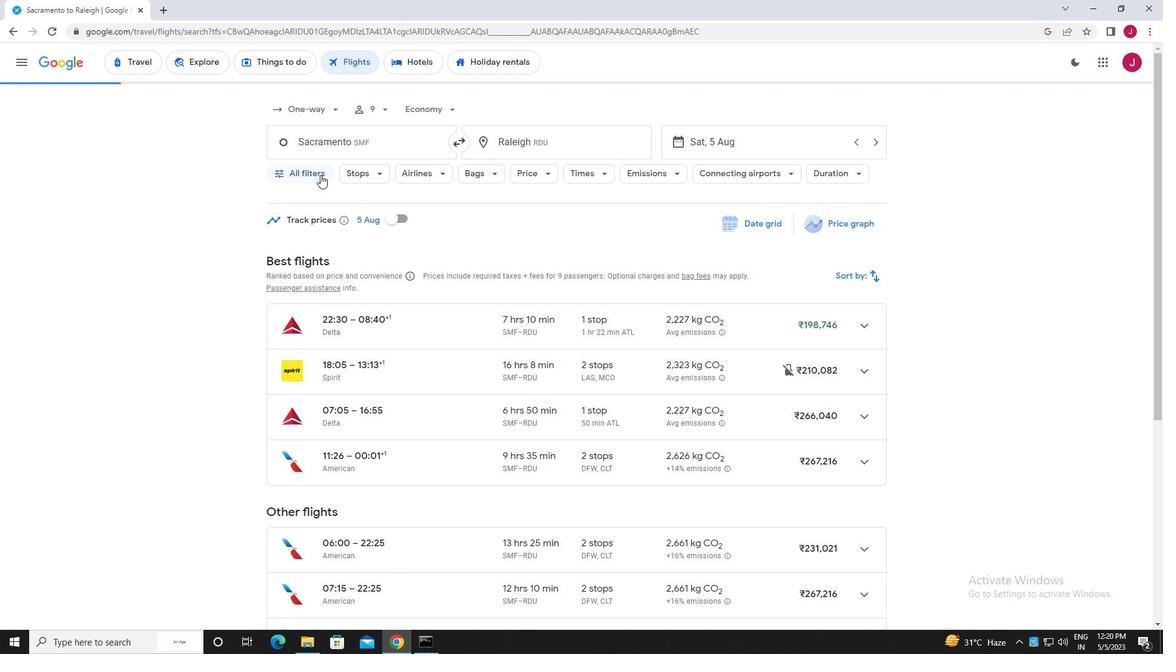
Action: Mouse moved to (383, 267)
Screenshot: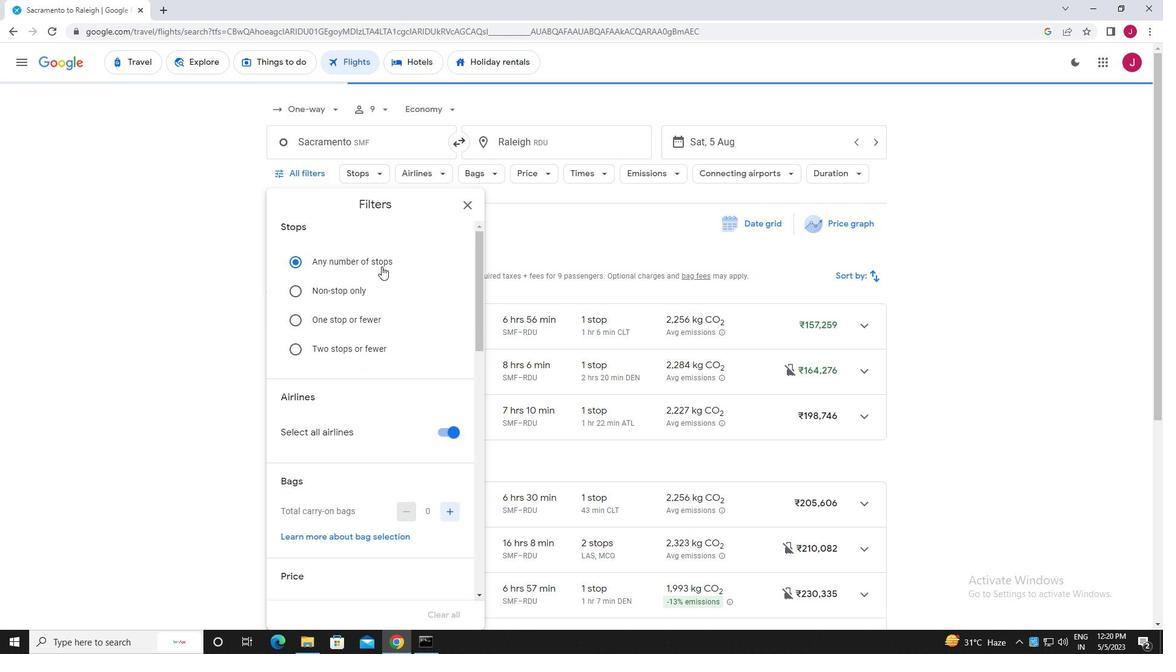 
Action: Mouse scrolled (383, 266) with delta (0, 0)
Screenshot: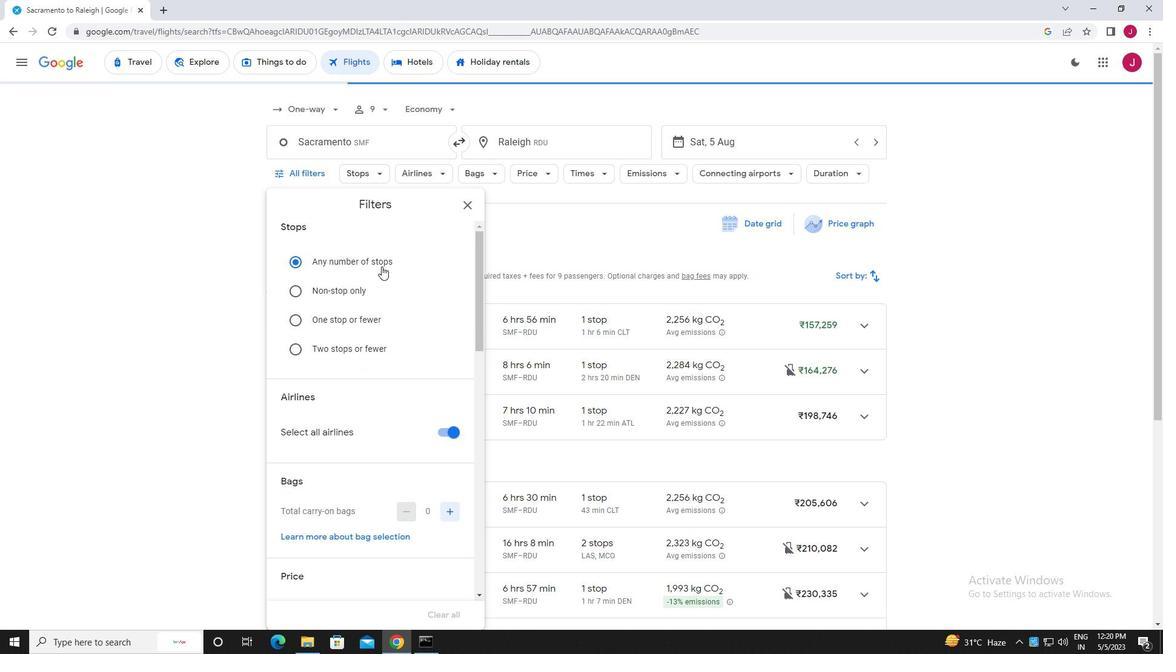 
Action: Mouse scrolled (383, 266) with delta (0, 0)
Screenshot: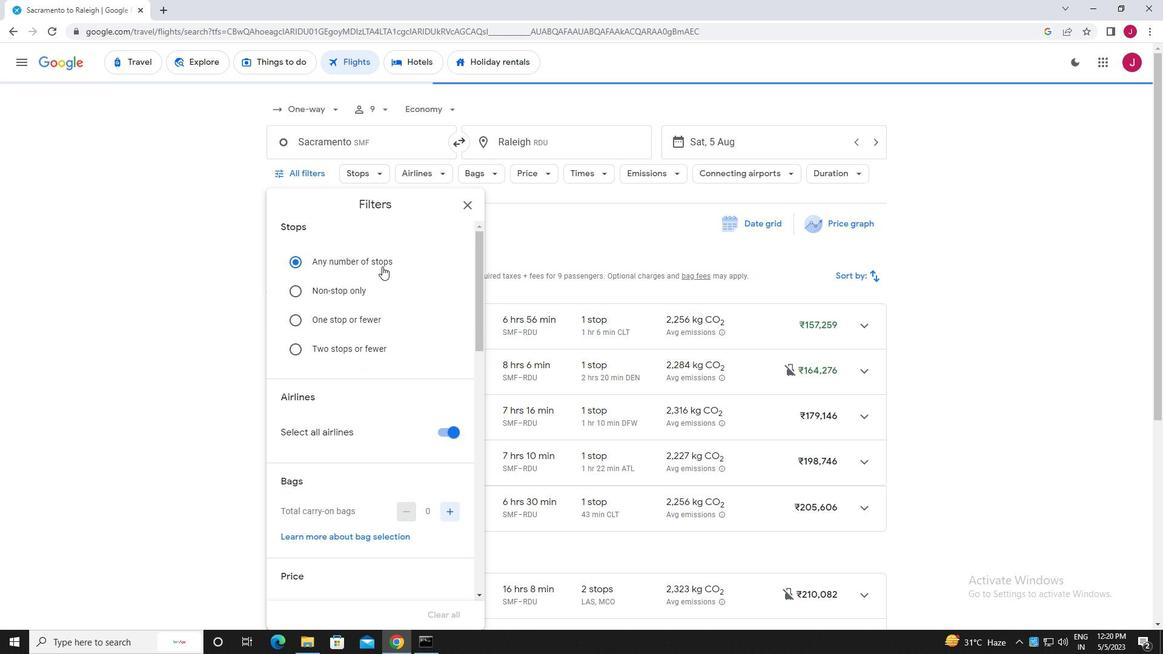 
Action: Mouse moved to (383, 267)
Screenshot: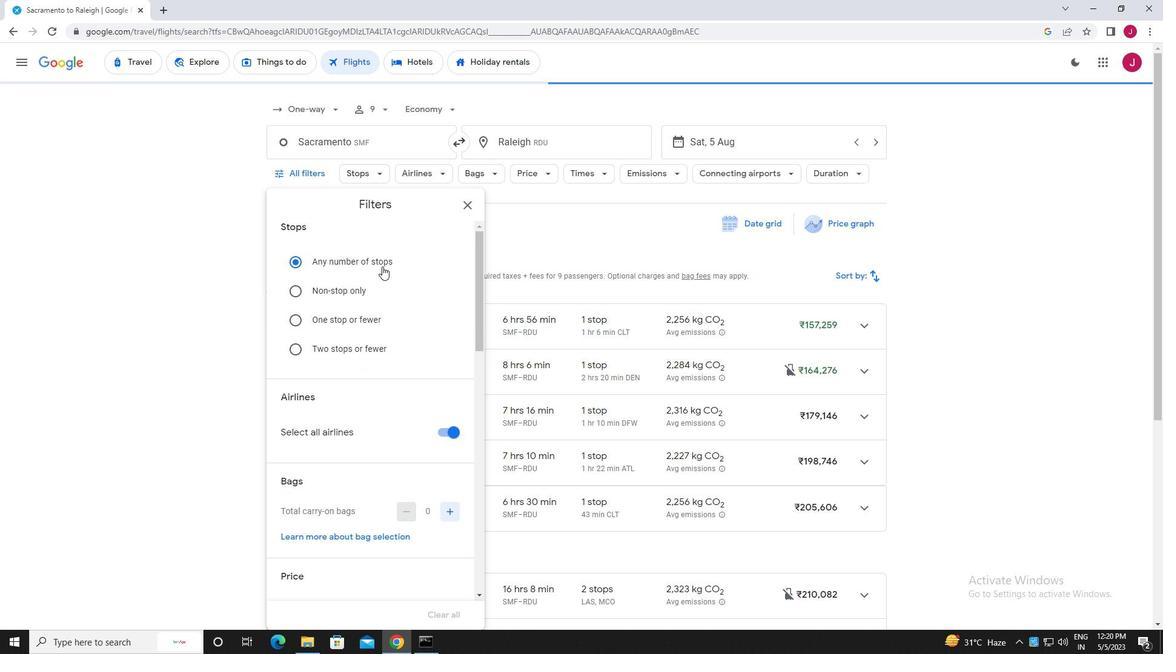 
Action: Mouse scrolled (383, 266) with delta (0, 0)
Screenshot: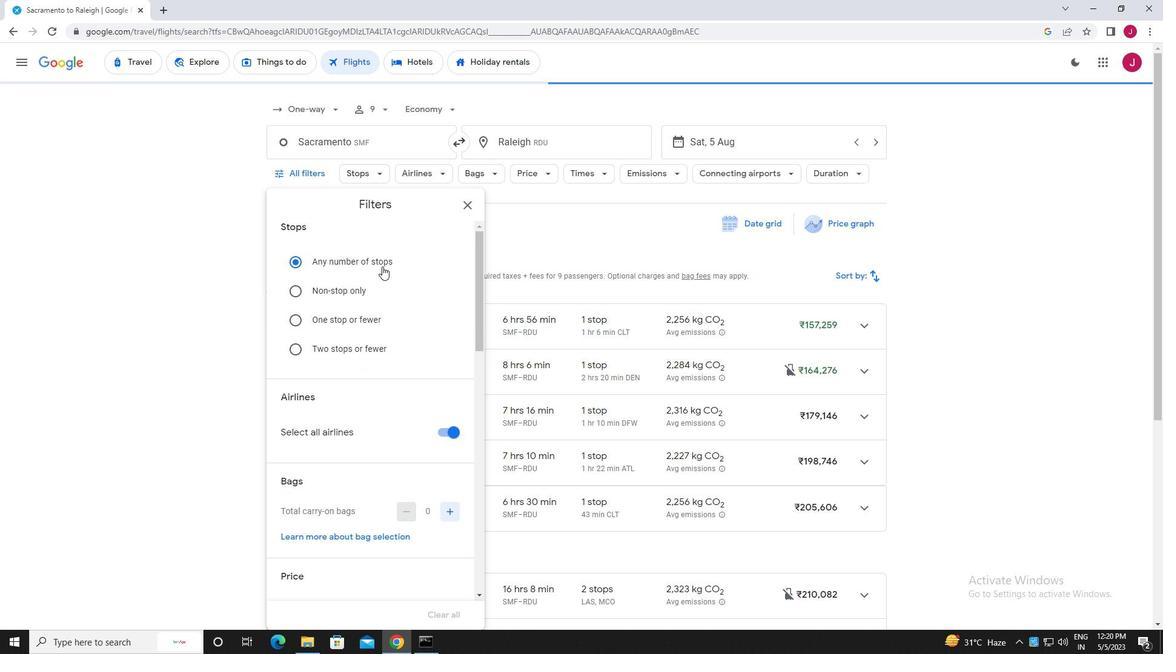 
Action: Mouse moved to (441, 251)
Screenshot: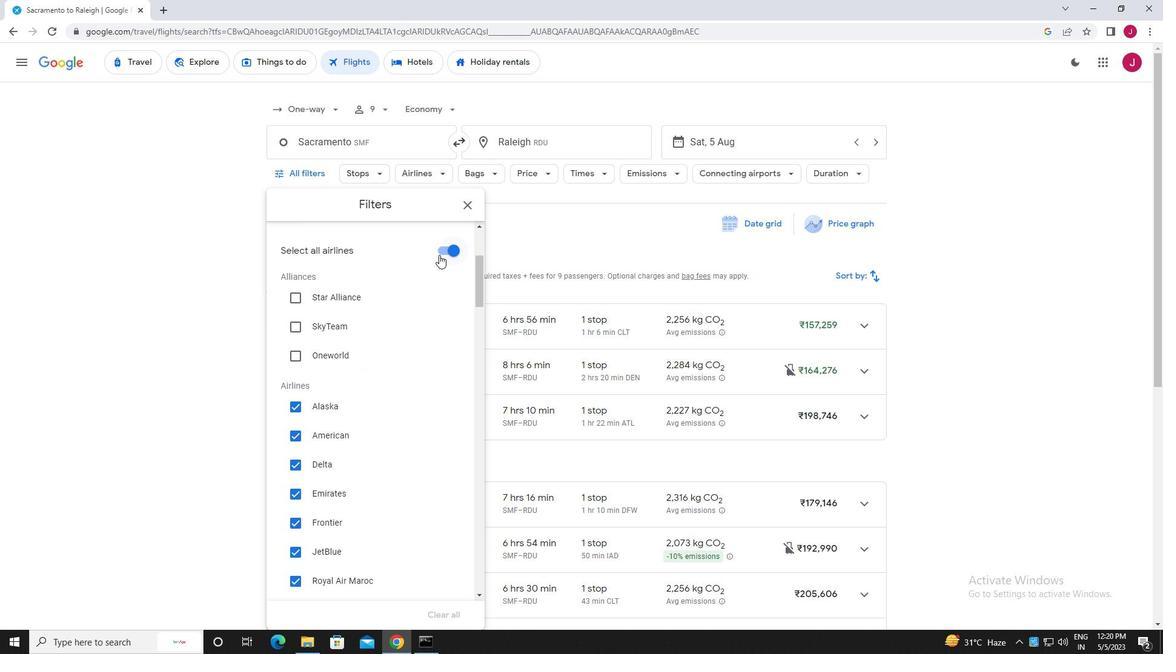 
Action: Mouse pressed left at (441, 251)
Screenshot: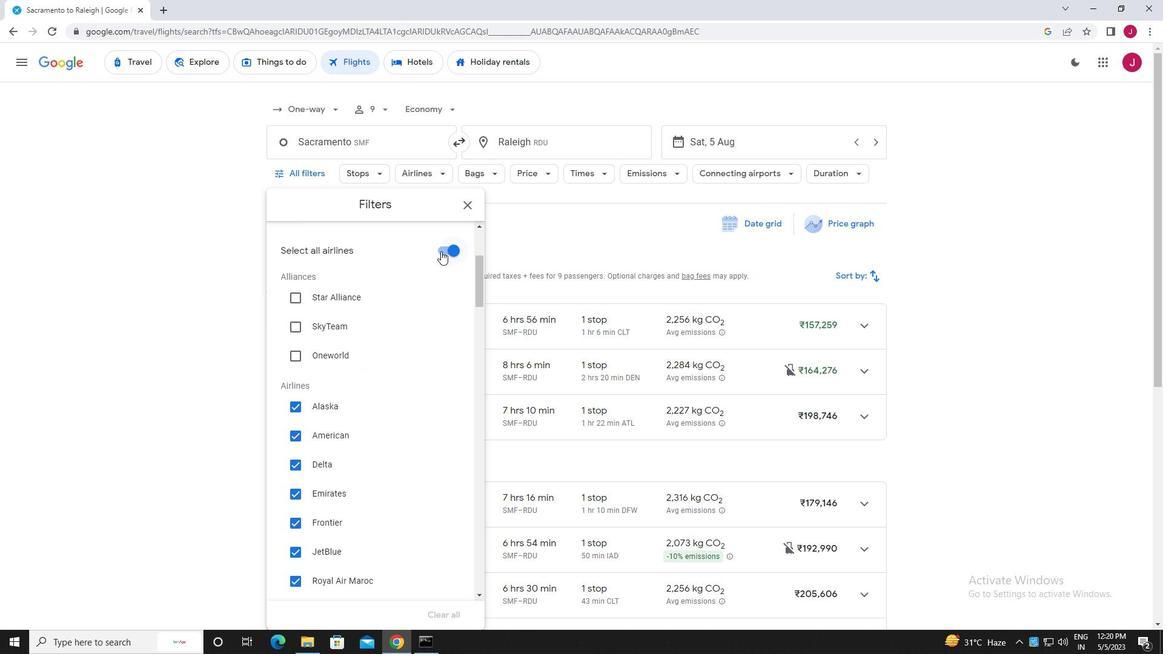 
Action: Mouse moved to (420, 253)
Screenshot: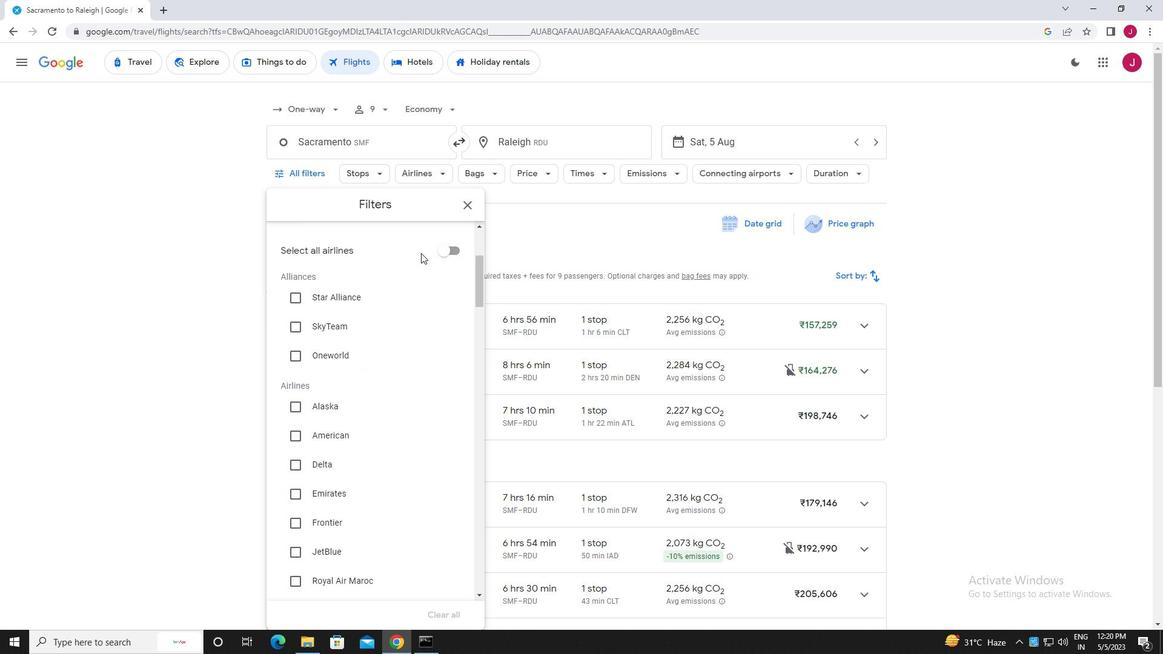 
Action: Mouse scrolled (420, 252) with delta (0, 0)
Screenshot: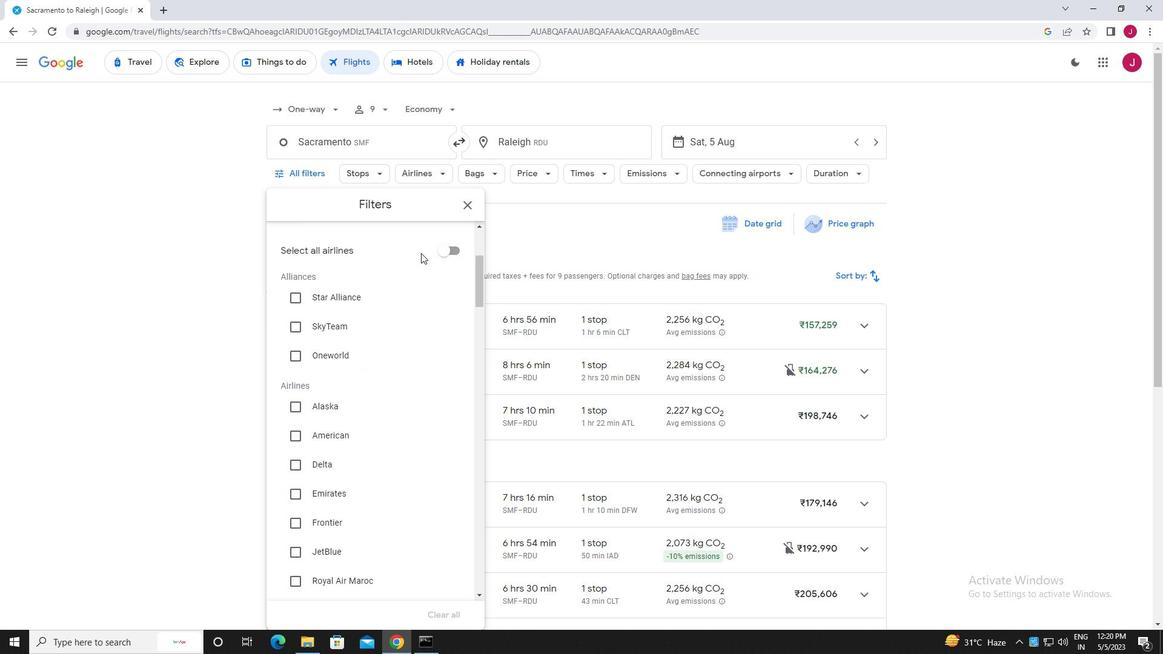 
Action: Mouse moved to (358, 303)
Screenshot: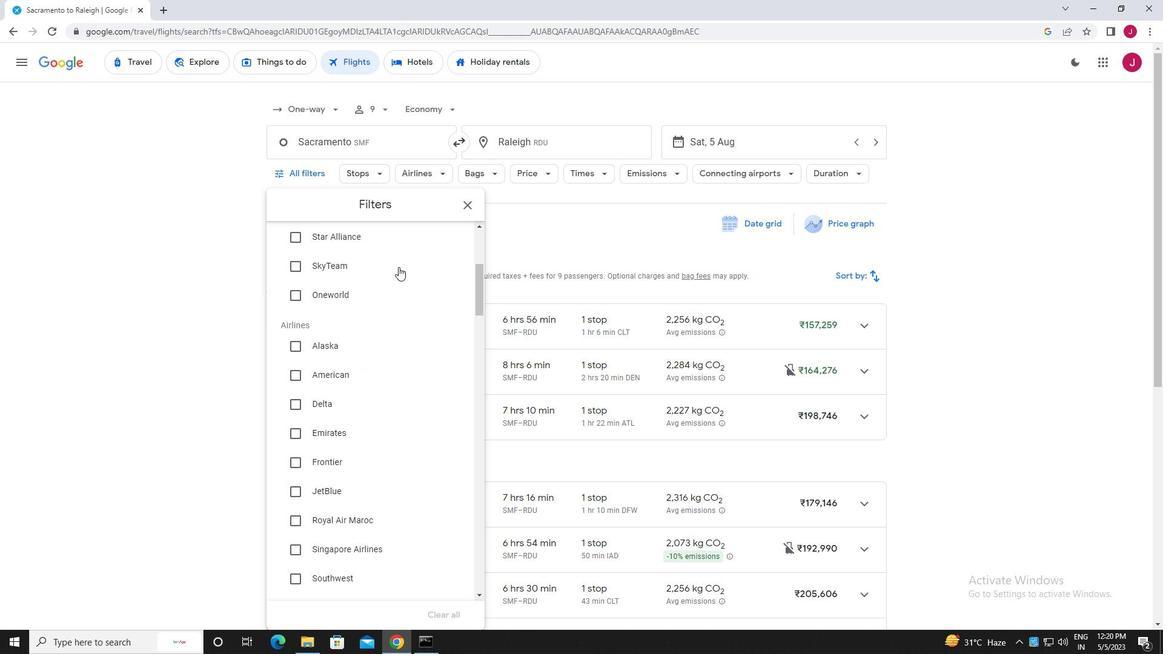
Action: Mouse scrolled (358, 302) with delta (0, 0)
Screenshot: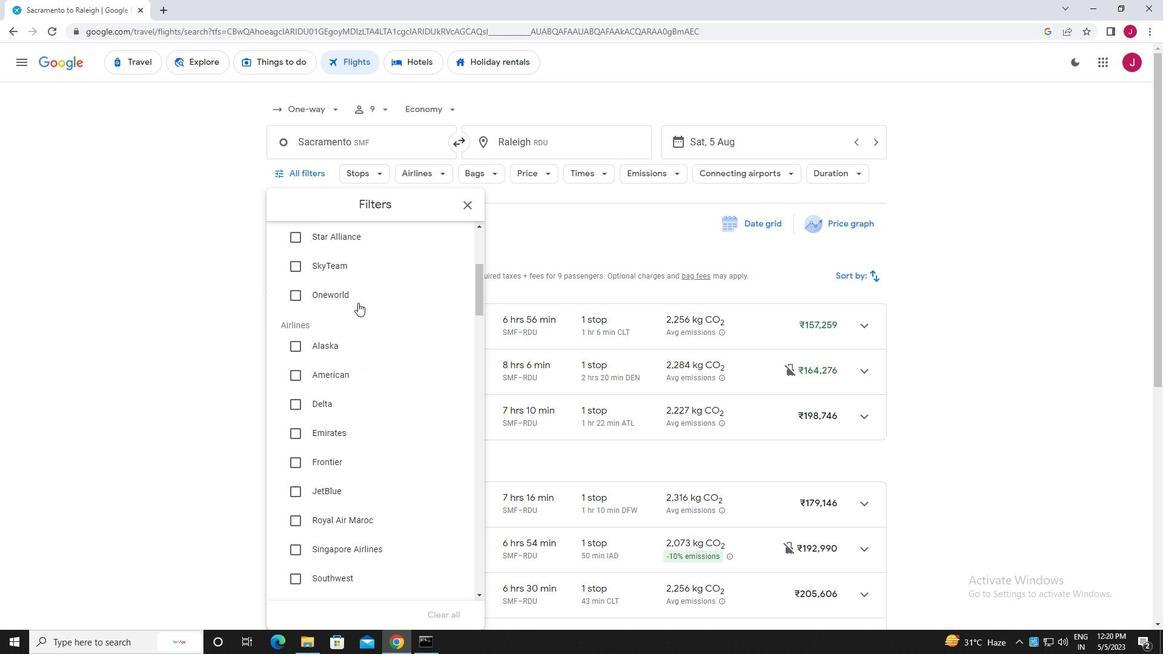 
Action: Mouse scrolled (358, 302) with delta (0, 0)
Screenshot: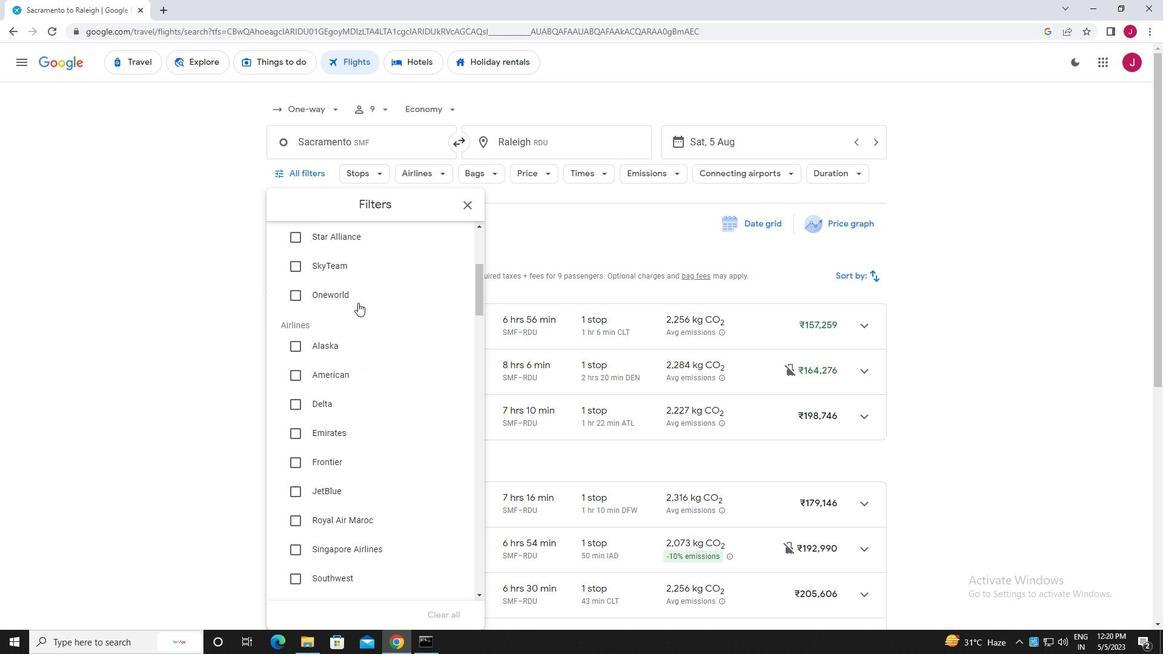 
Action: Mouse moved to (351, 303)
Screenshot: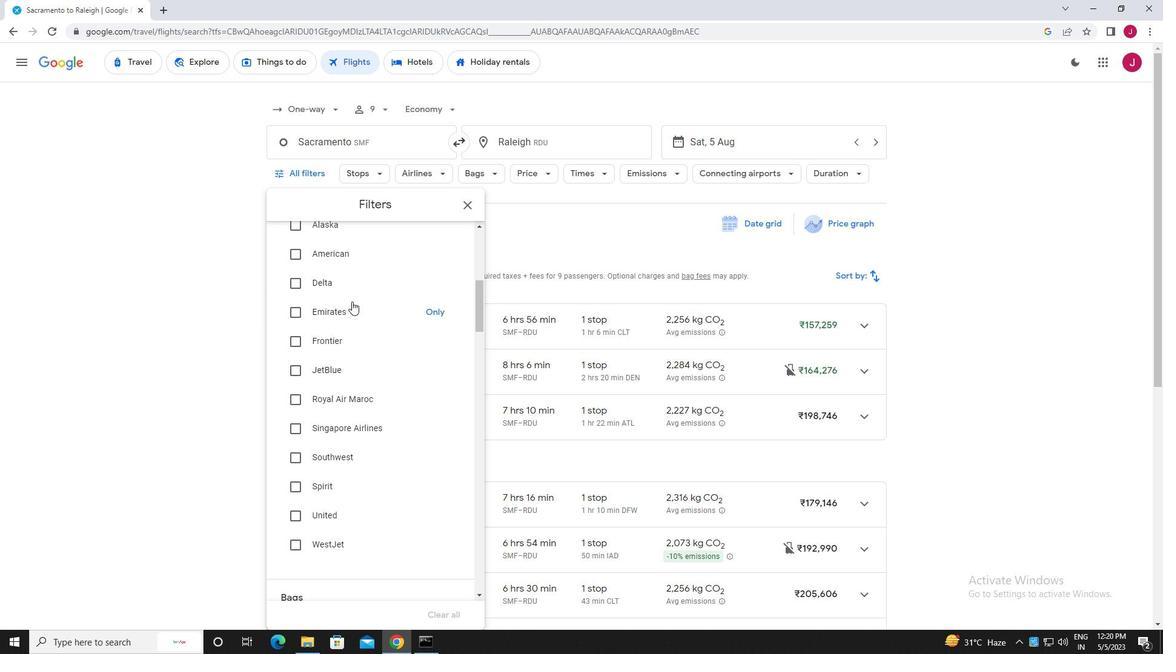
Action: Mouse scrolled (351, 302) with delta (0, 0)
Screenshot: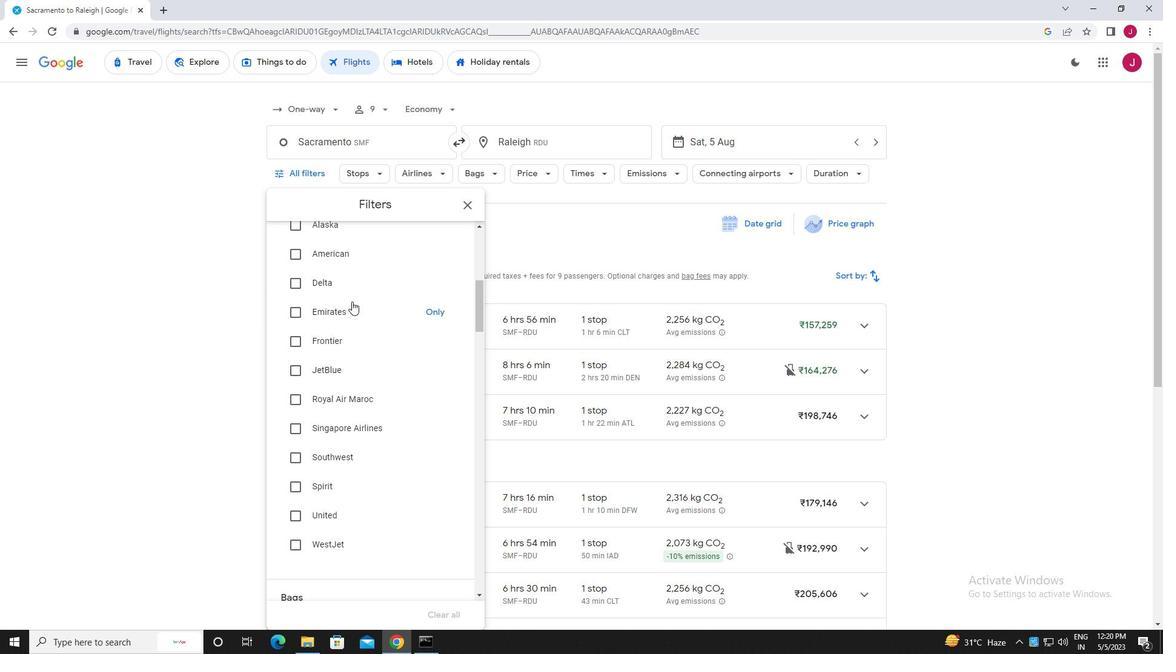 
Action: Mouse moved to (292, 306)
Screenshot: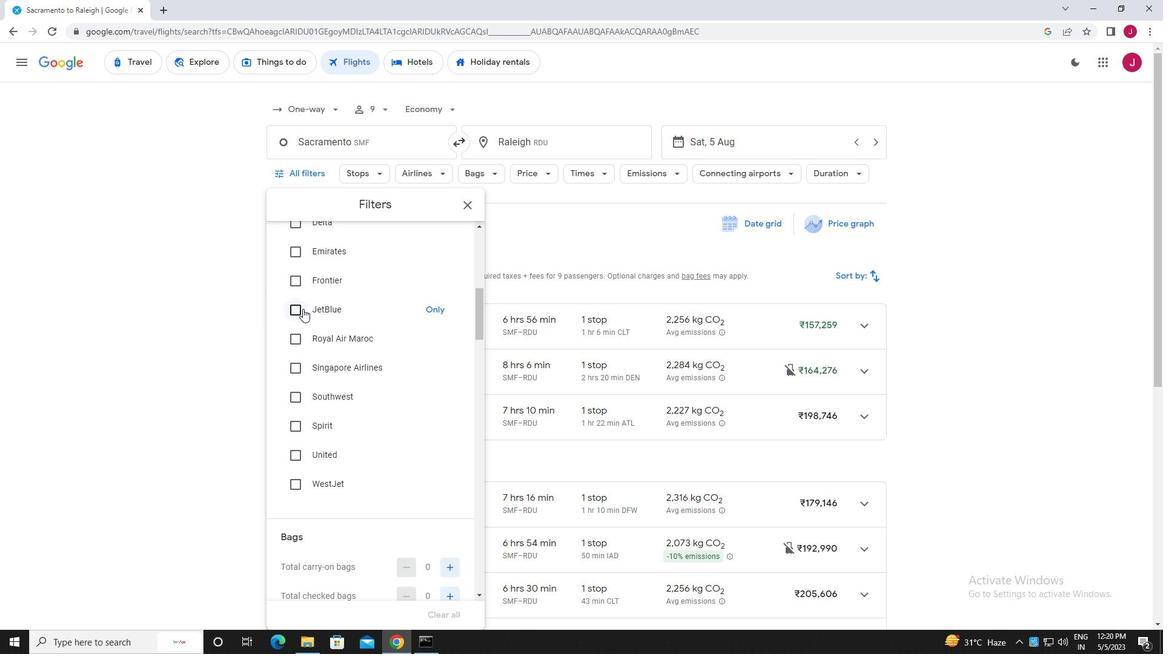 
Action: Mouse pressed left at (292, 306)
Screenshot: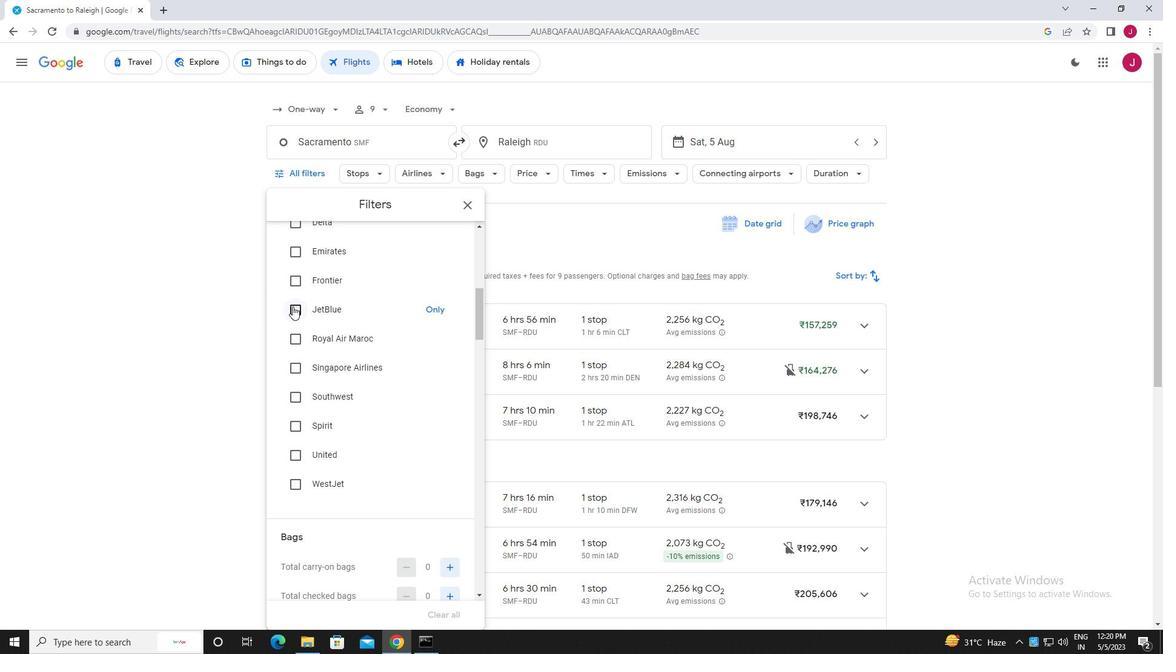 
Action: Mouse moved to (358, 310)
Screenshot: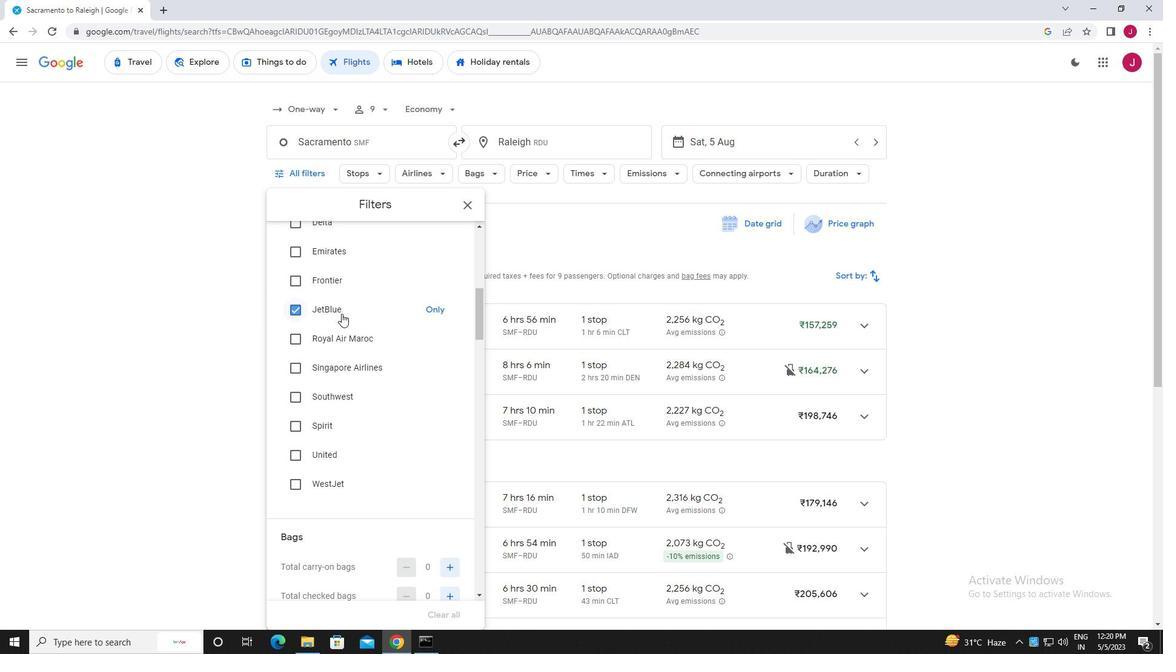 
Action: Mouse scrolled (358, 309) with delta (0, 0)
Screenshot: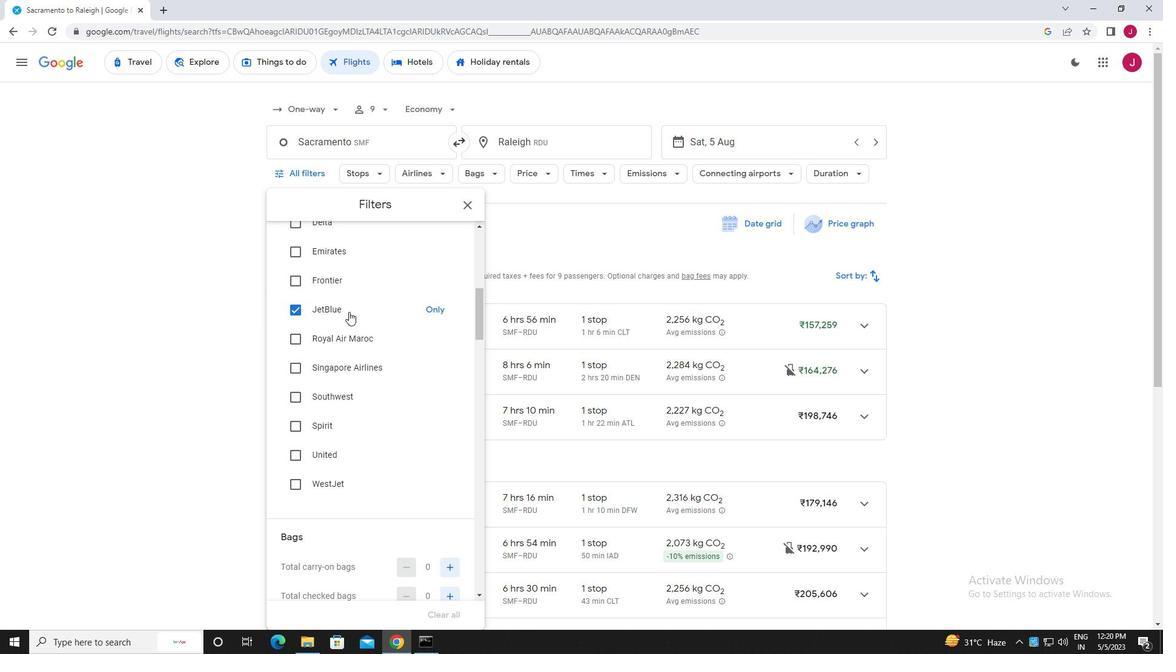 
Action: Mouse moved to (359, 310)
Screenshot: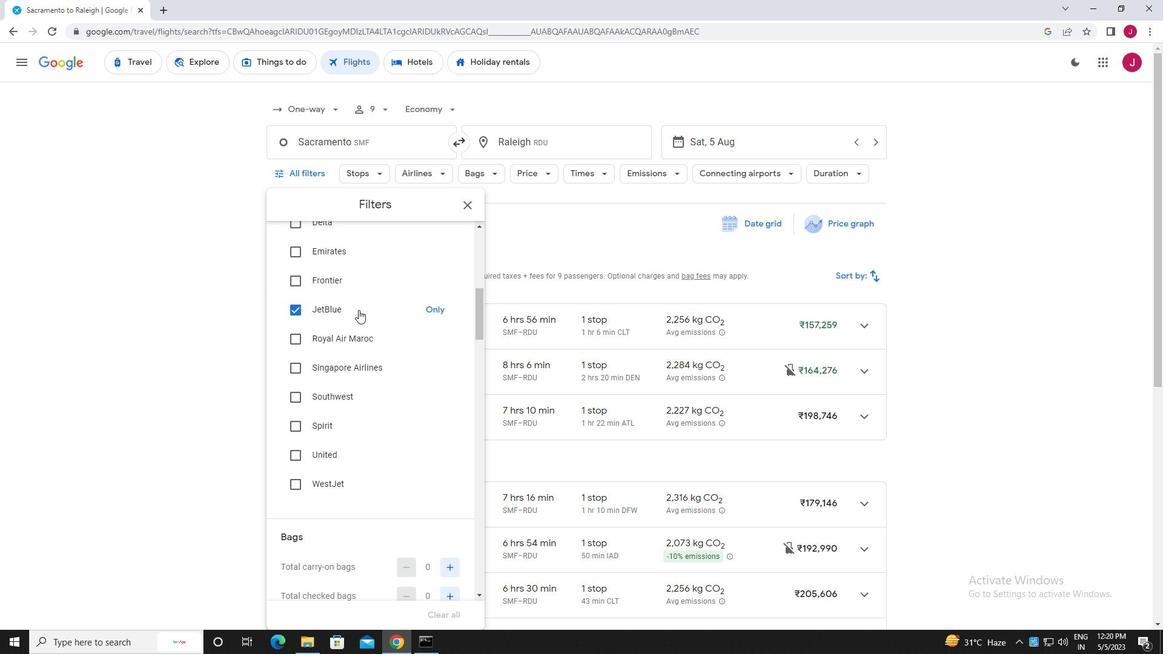 
Action: Mouse scrolled (359, 310) with delta (0, 0)
Screenshot: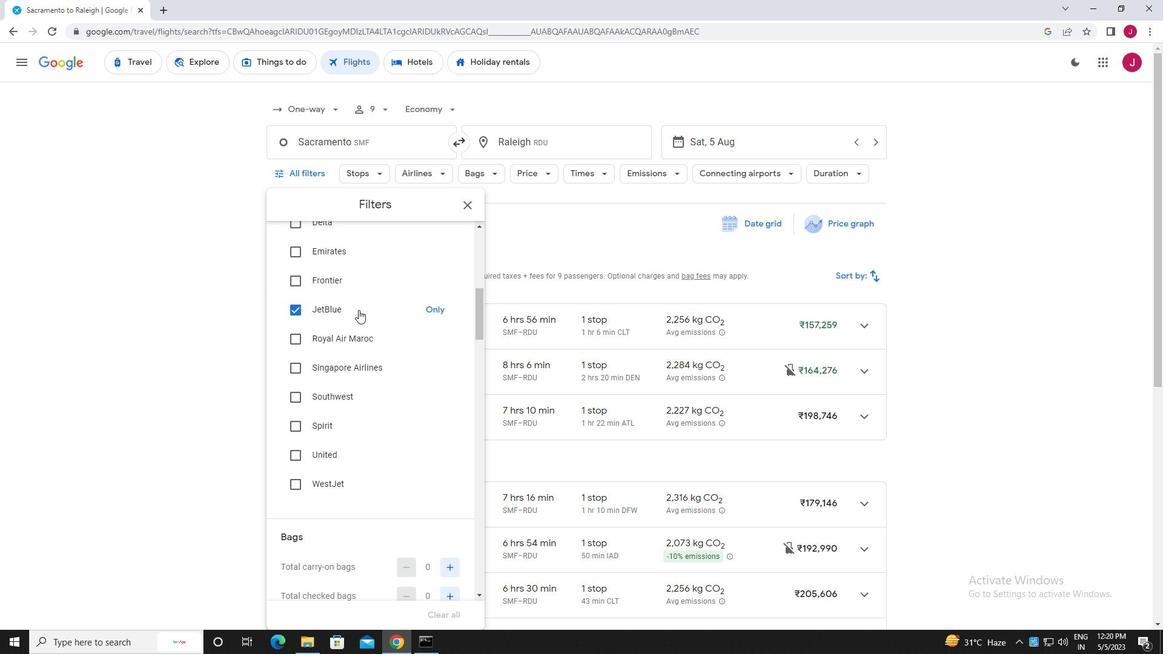 
Action: Mouse moved to (360, 310)
Screenshot: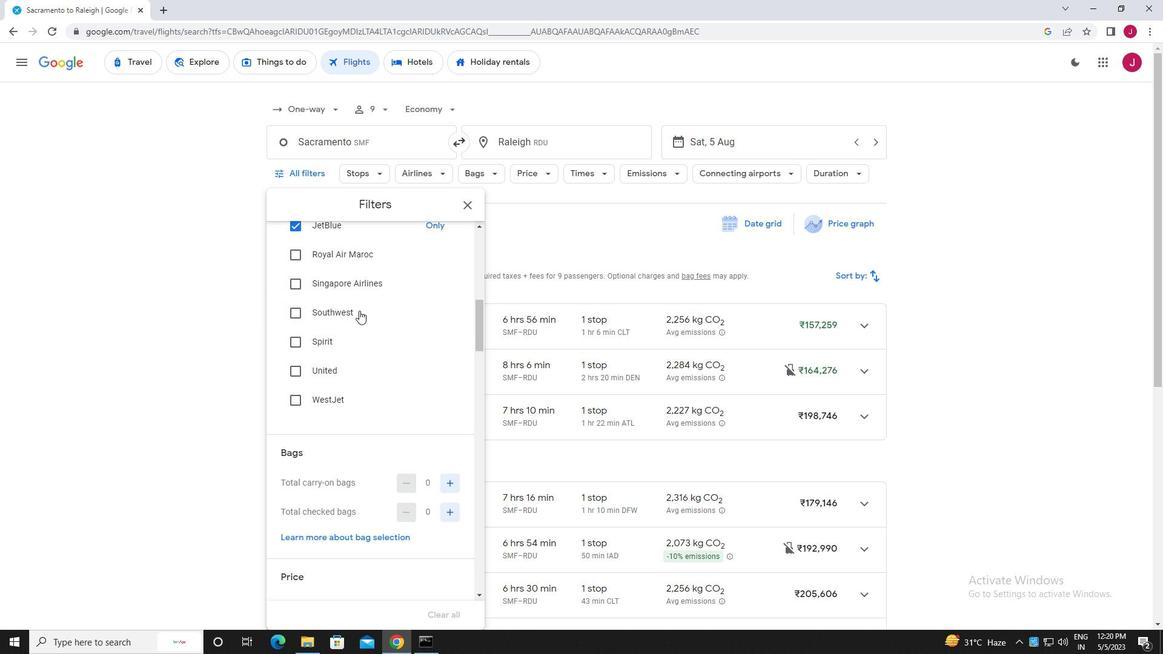 
Action: Mouse scrolled (360, 310) with delta (0, 0)
Screenshot: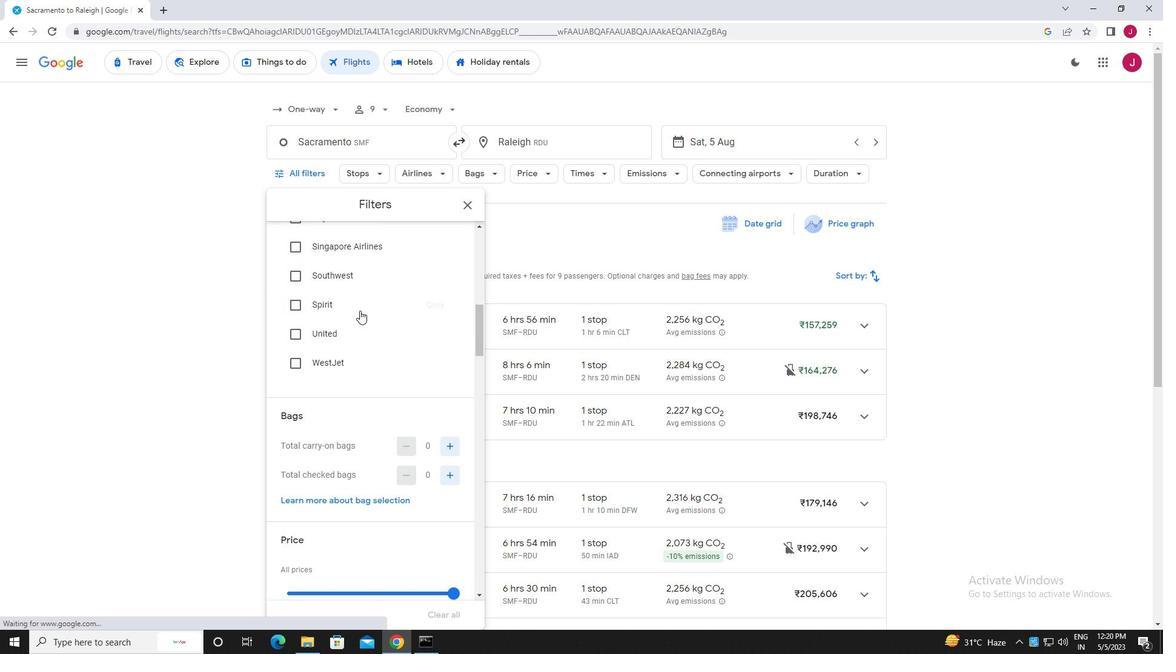 
Action: Mouse scrolled (360, 310) with delta (0, 0)
Screenshot: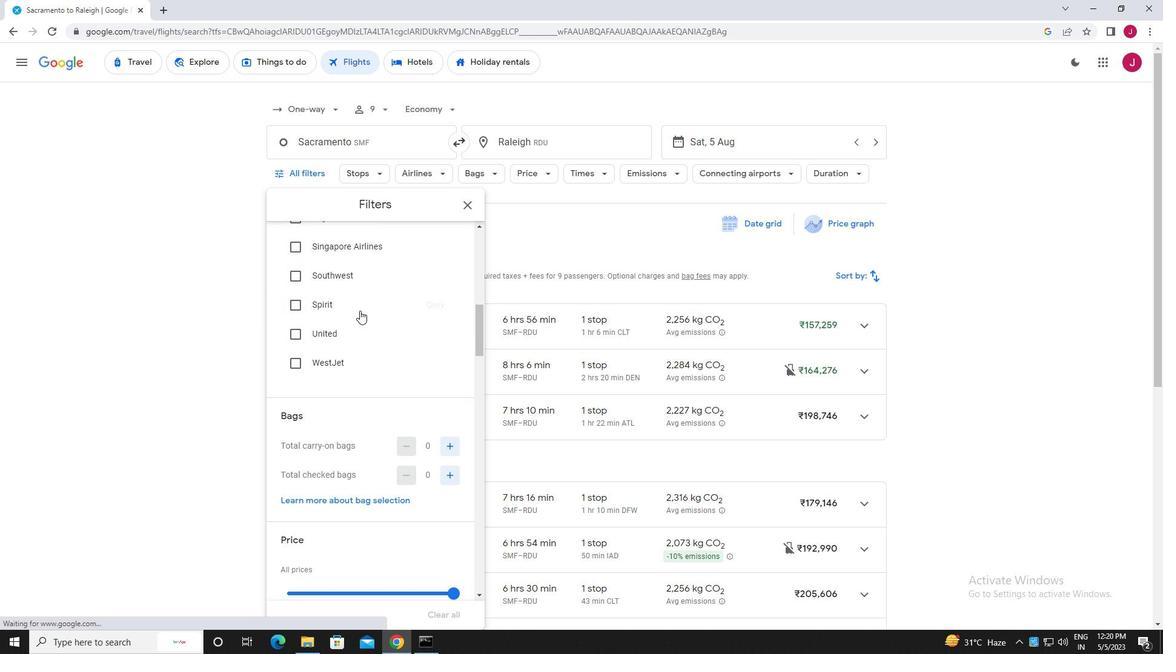 
Action: Mouse moved to (447, 356)
Screenshot: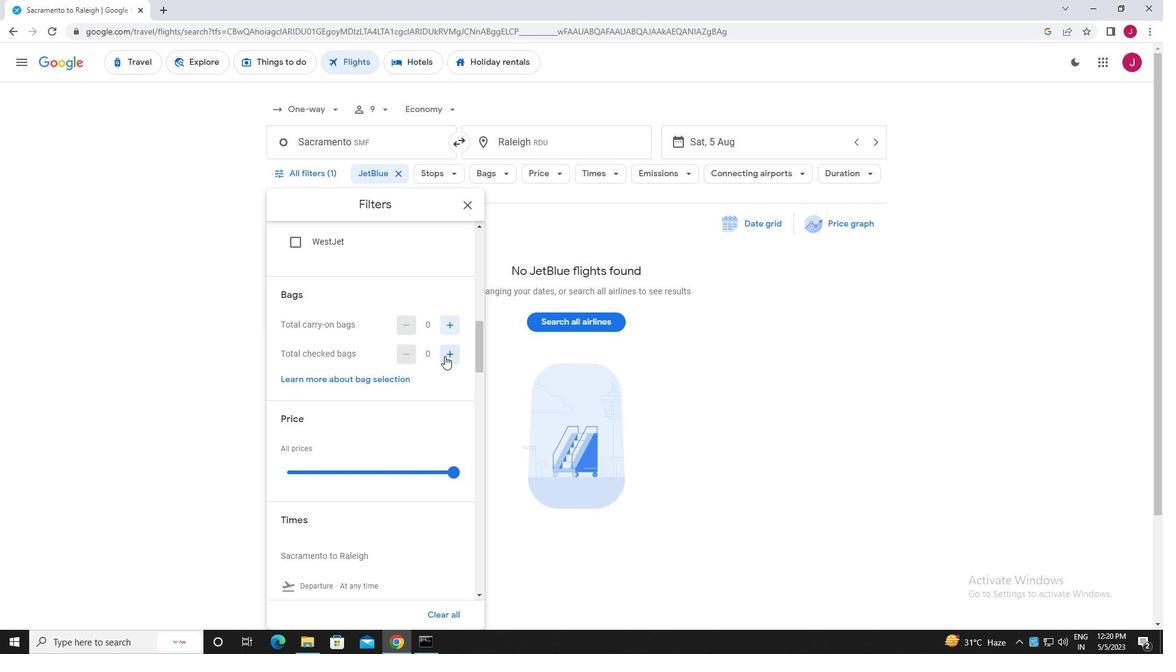 
Action: Mouse pressed left at (447, 356)
Screenshot: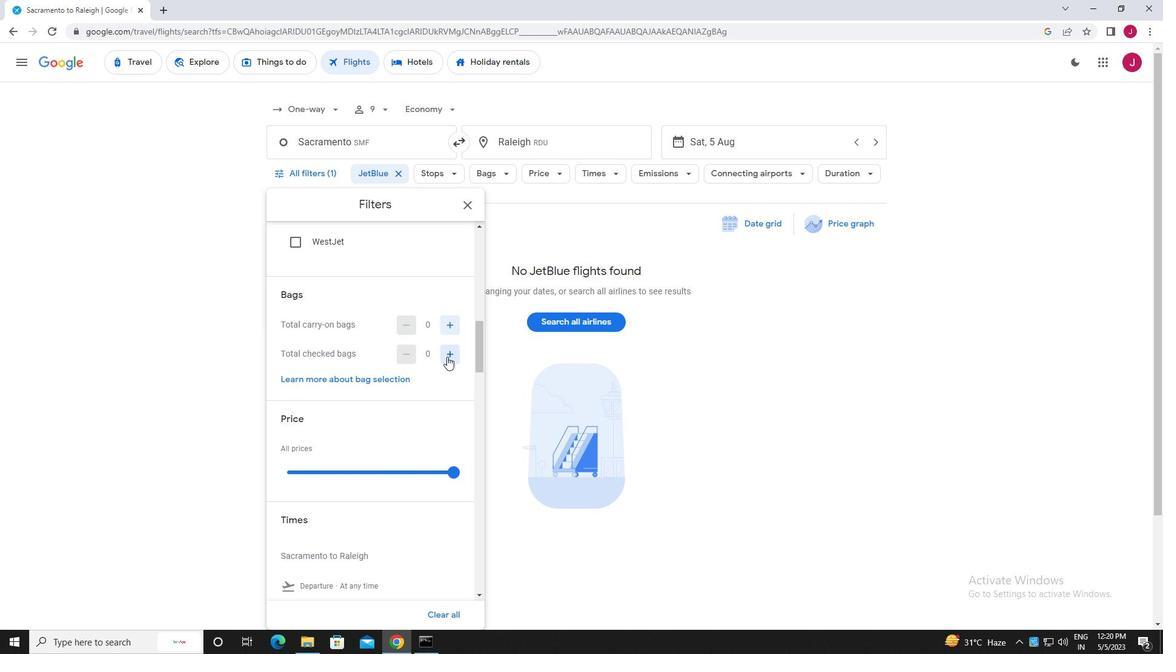 
Action: Mouse moved to (447, 356)
Screenshot: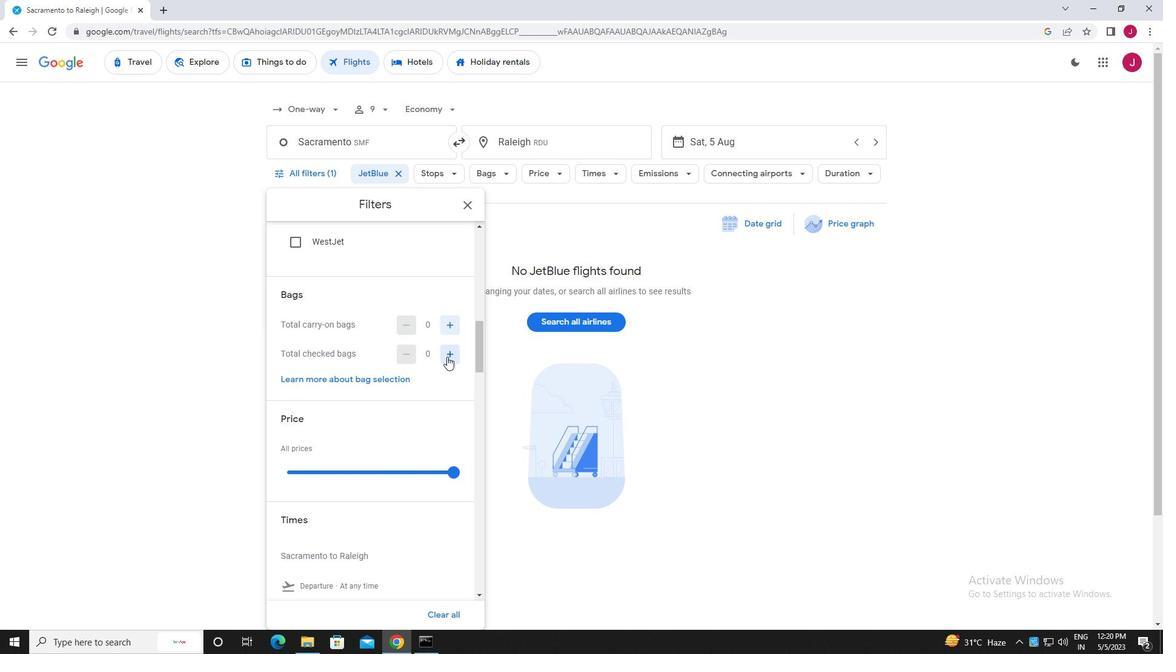 
Action: Mouse pressed left at (447, 356)
Screenshot: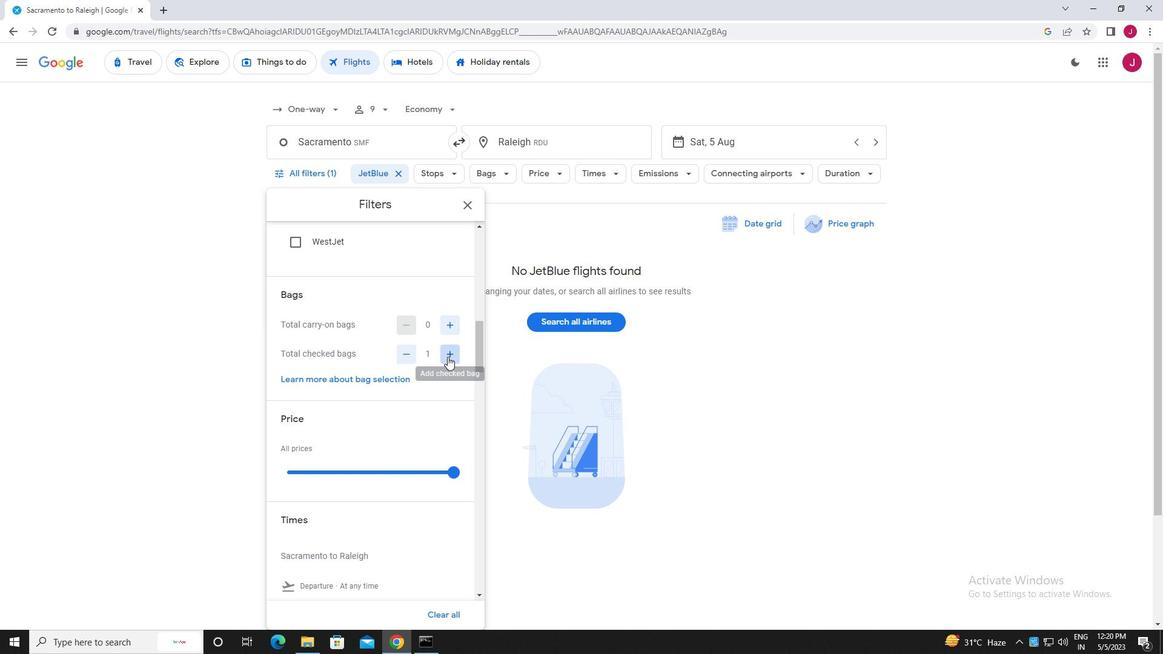
Action: Mouse moved to (414, 330)
Screenshot: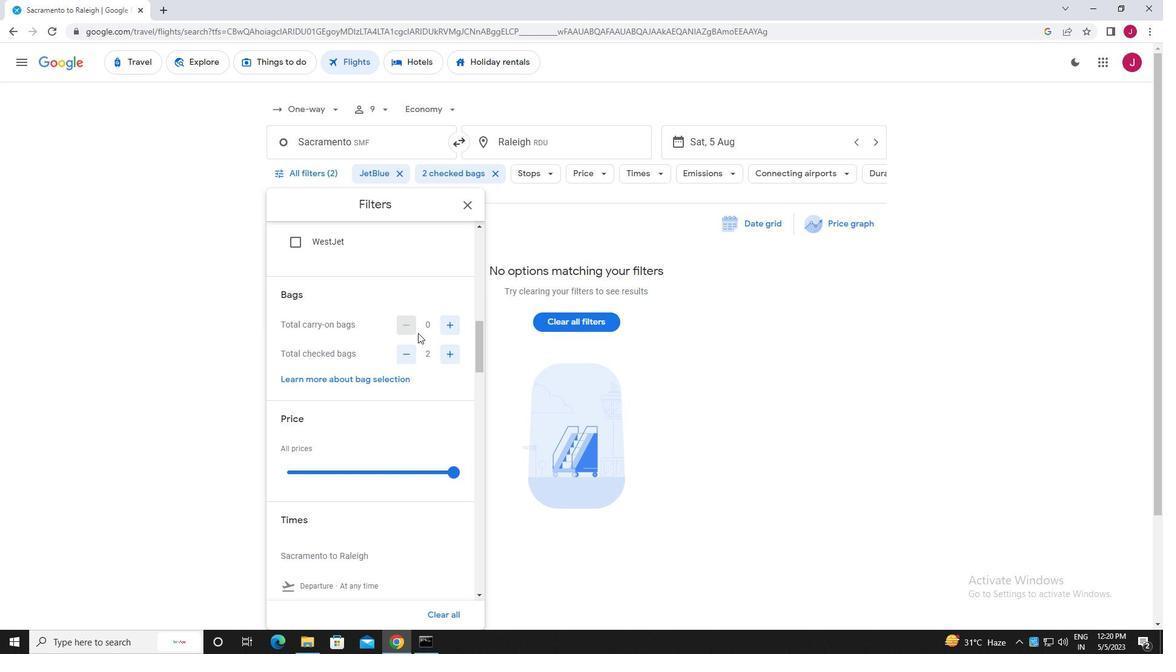 
Action: Mouse scrolled (414, 330) with delta (0, 0)
Screenshot: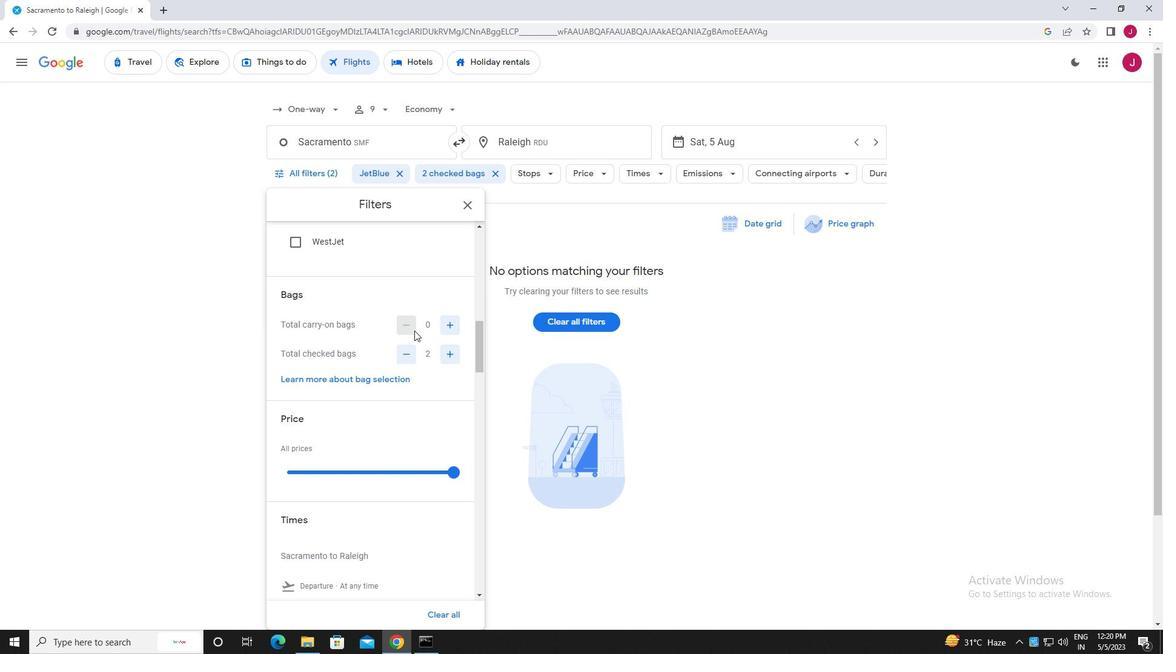 
Action: Mouse moved to (414, 330)
Screenshot: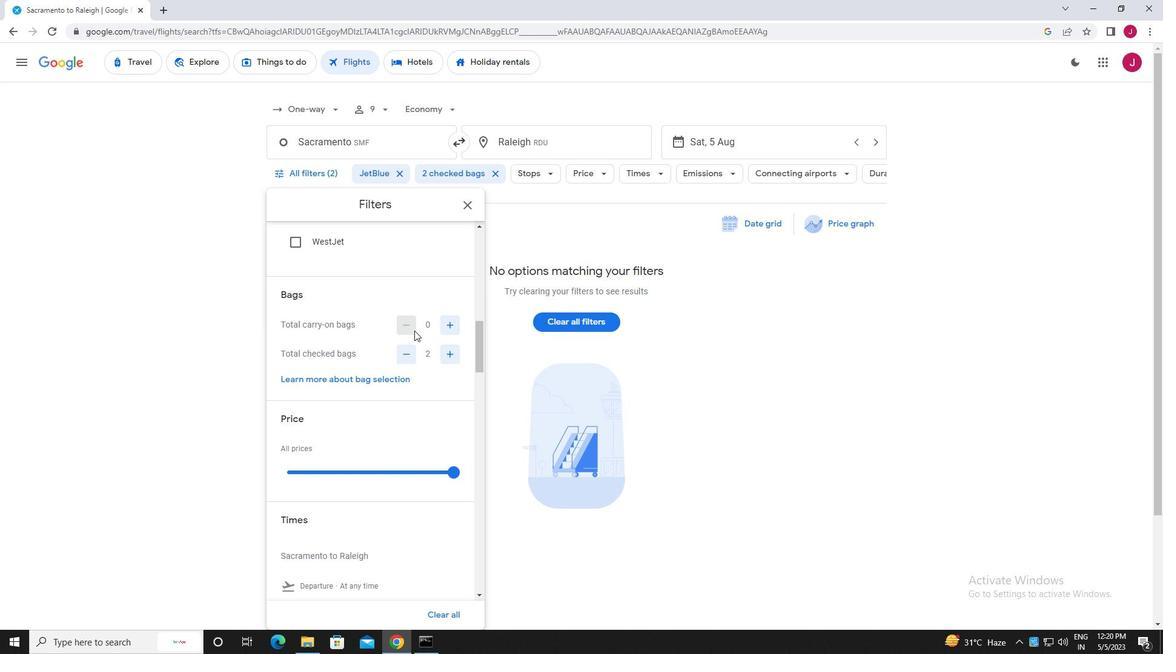 
Action: Mouse scrolled (414, 329) with delta (0, 0)
Screenshot: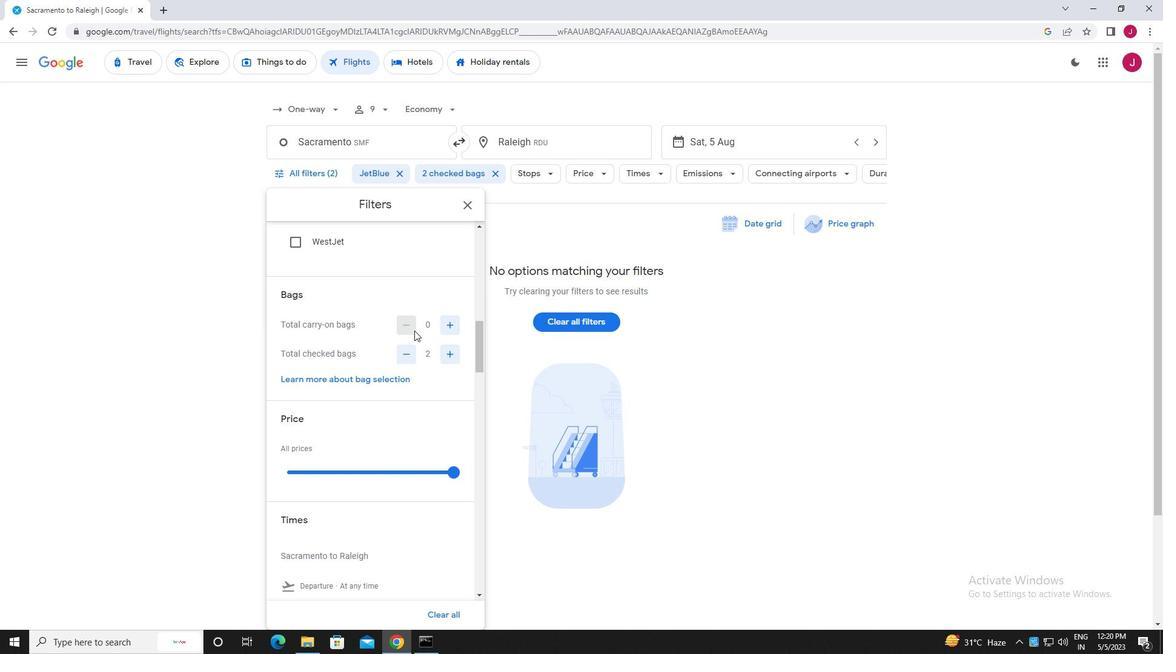 
Action: Mouse moved to (455, 353)
Screenshot: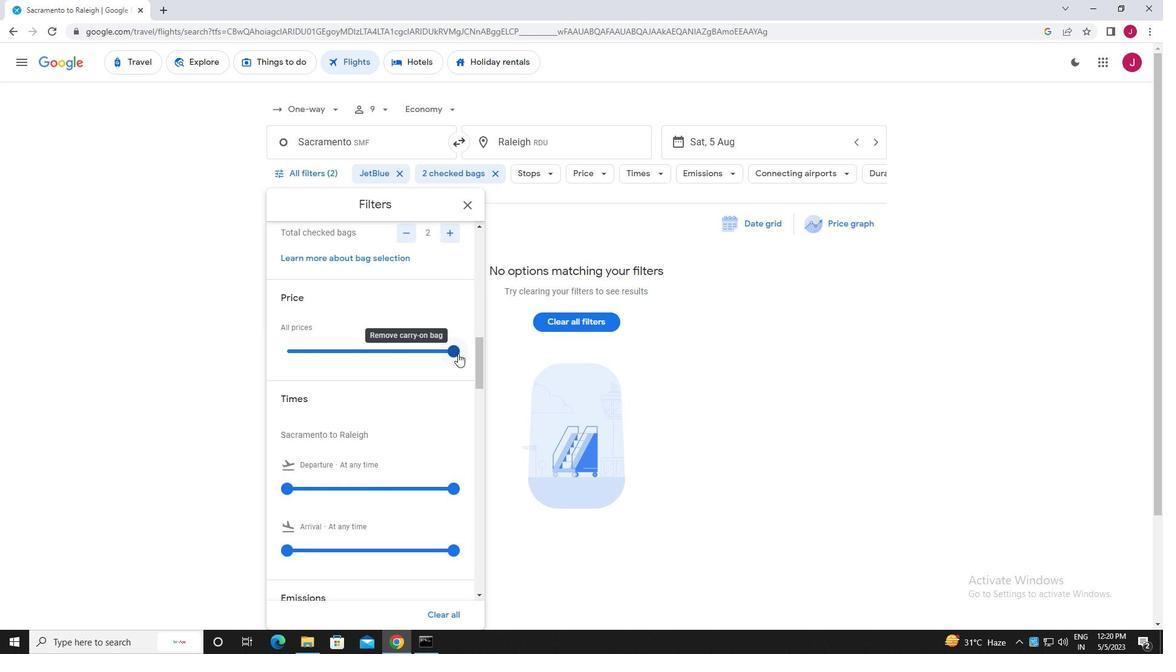 
Action: Mouse pressed left at (455, 353)
Screenshot: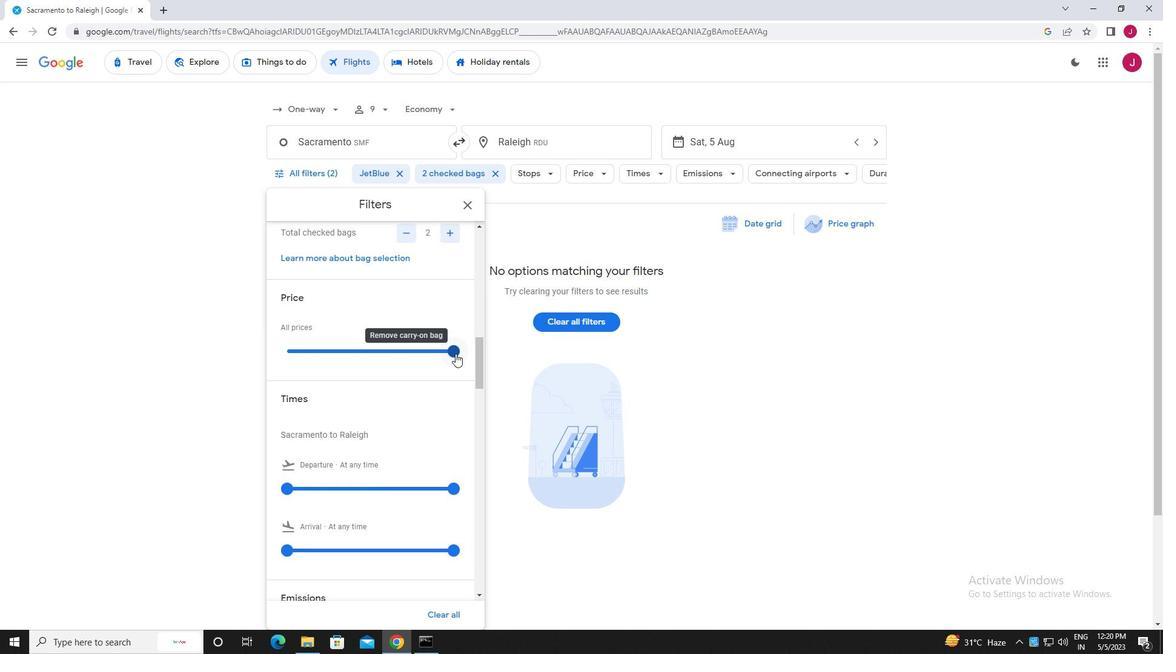 
Action: Mouse moved to (360, 329)
Screenshot: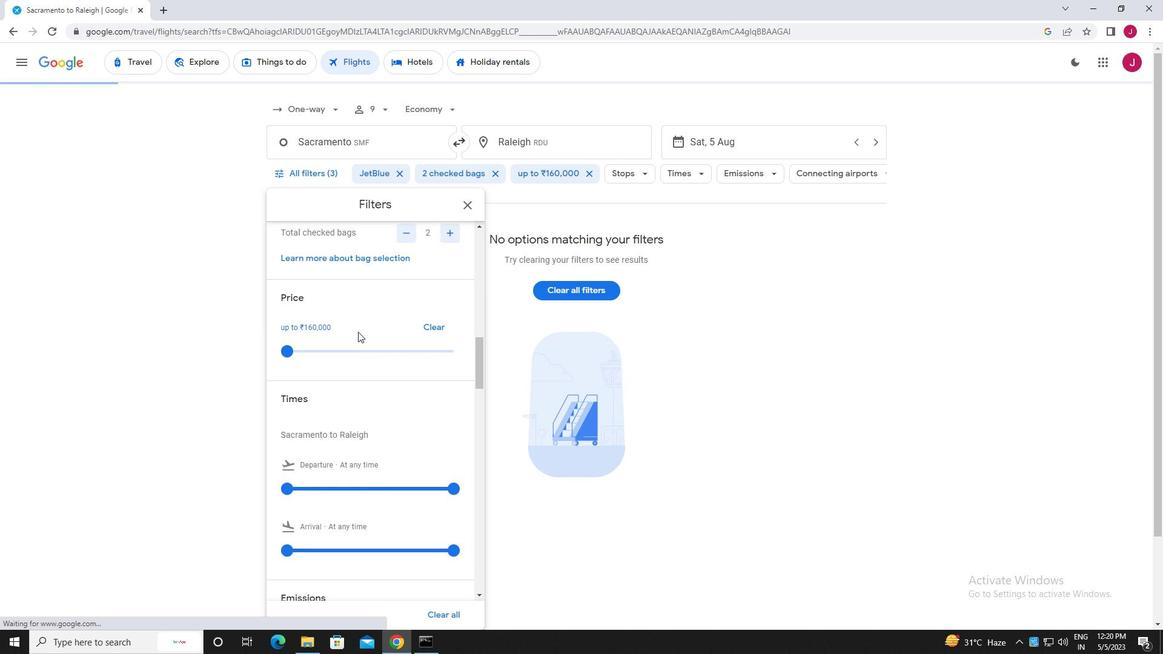 
Action: Mouse scrolled (360, 328) with delta (0, 0)
Screenshot: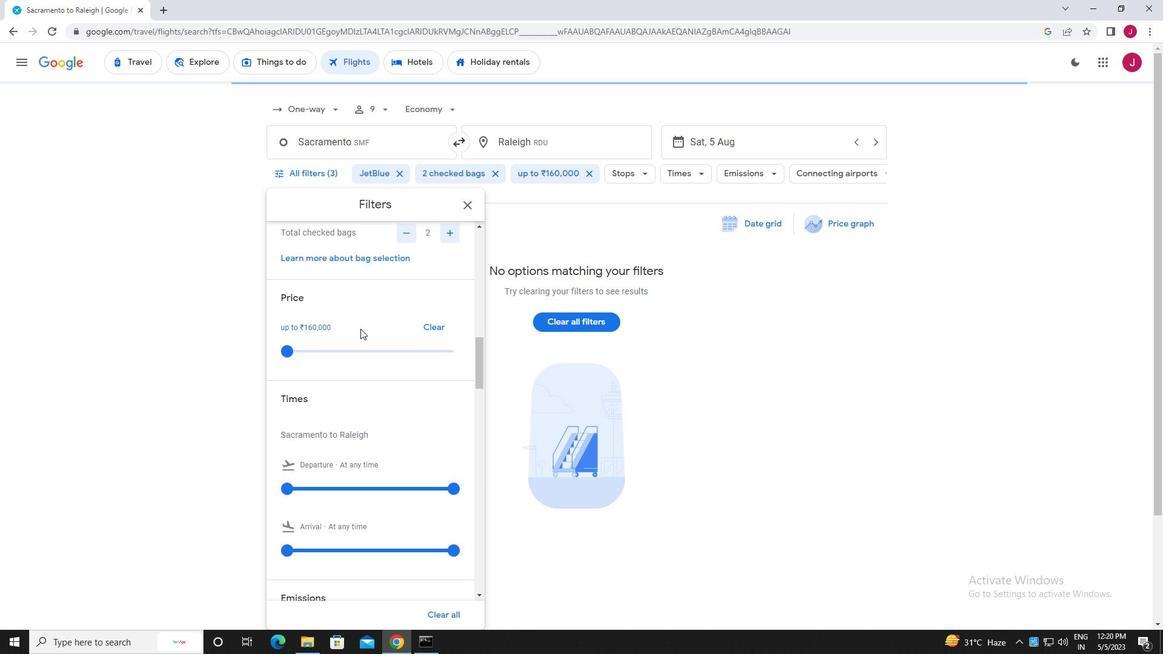 
Action: Mouse moved to (361, 329)
Screenshot: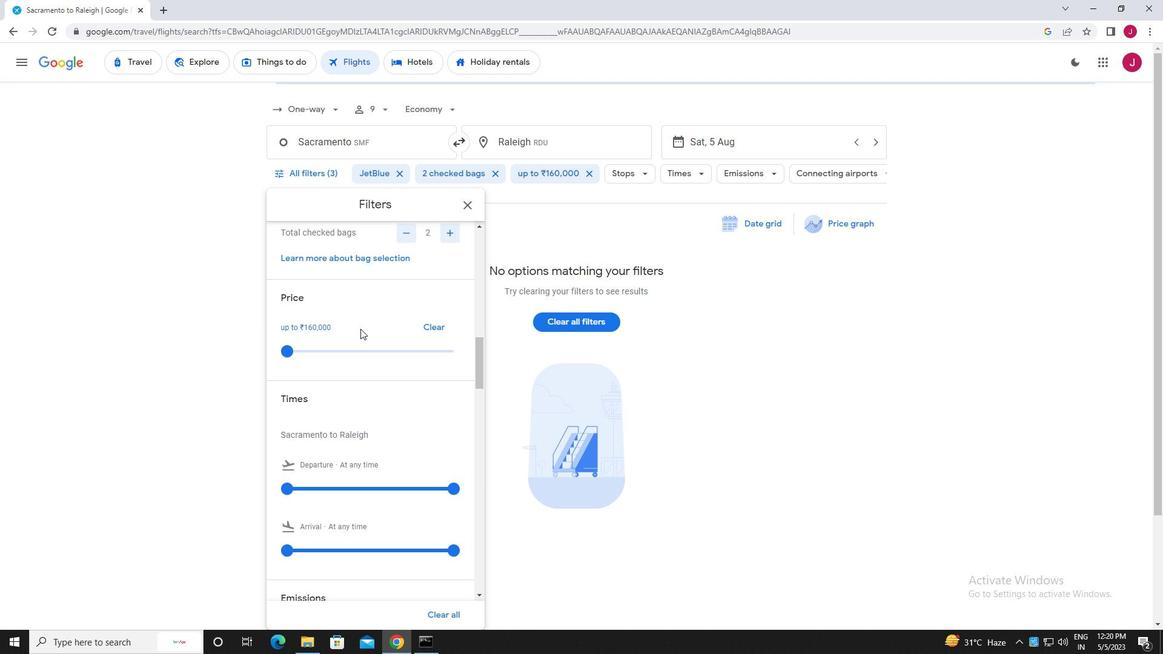 
Action: Mouse scrolled (361, 328) with delta (0, 0)
Screenshot: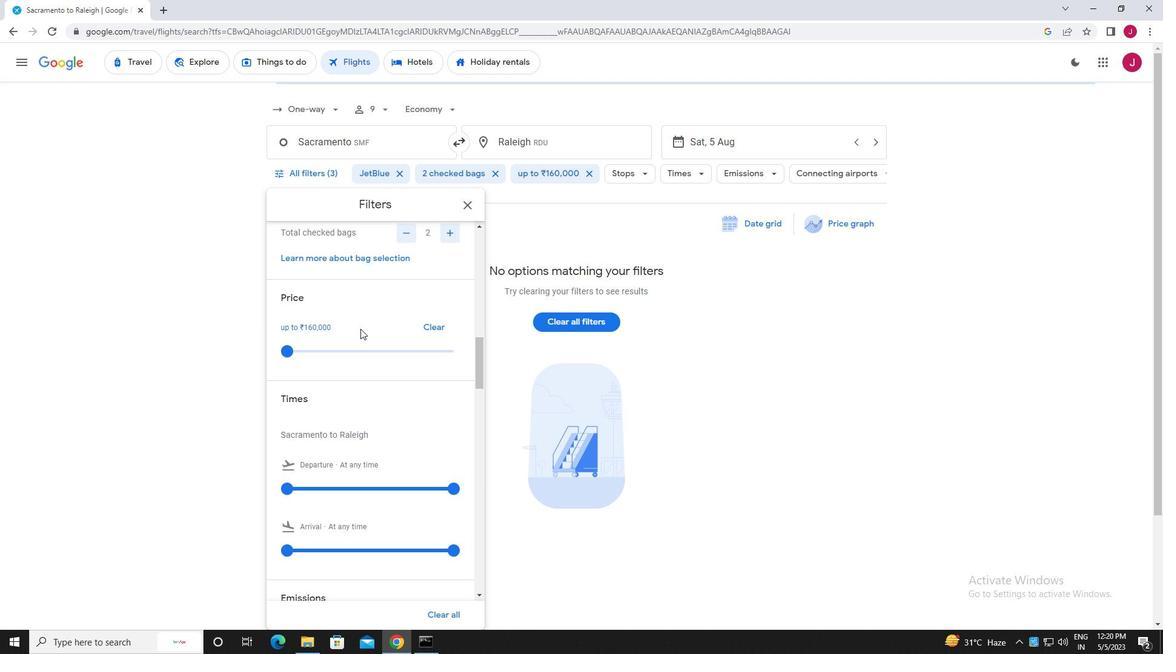 
Action: Mouse moved to (361, 329)
Screenshot: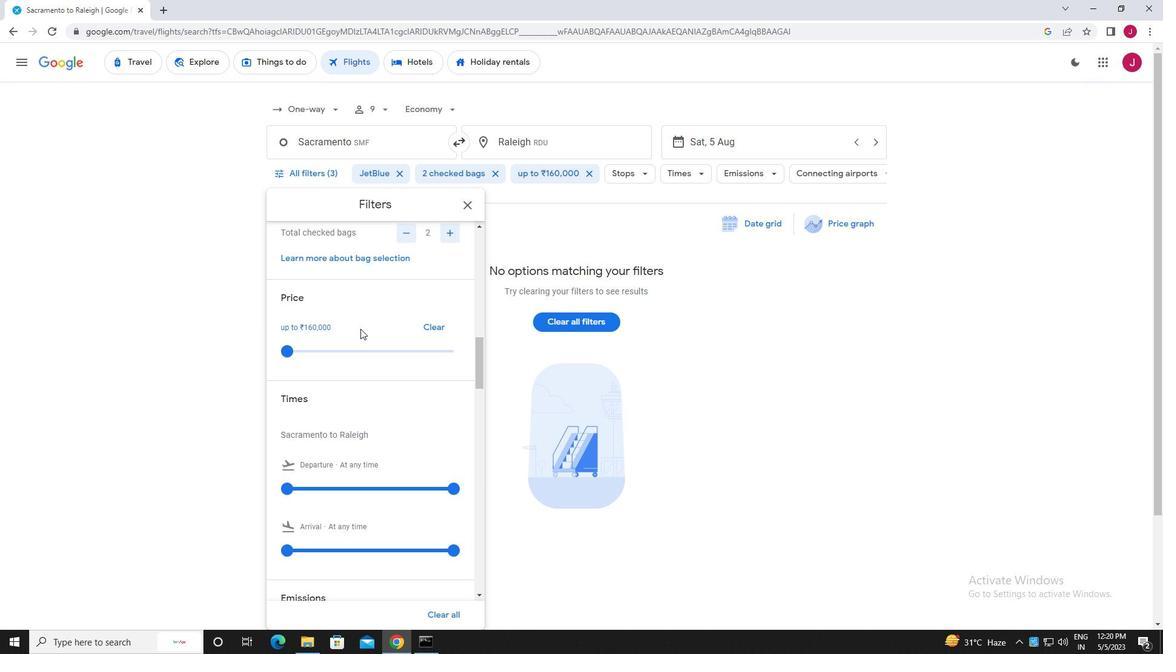 
Action: Mouse scrolled (361, 328) with delta (0, 0)
Screenshot: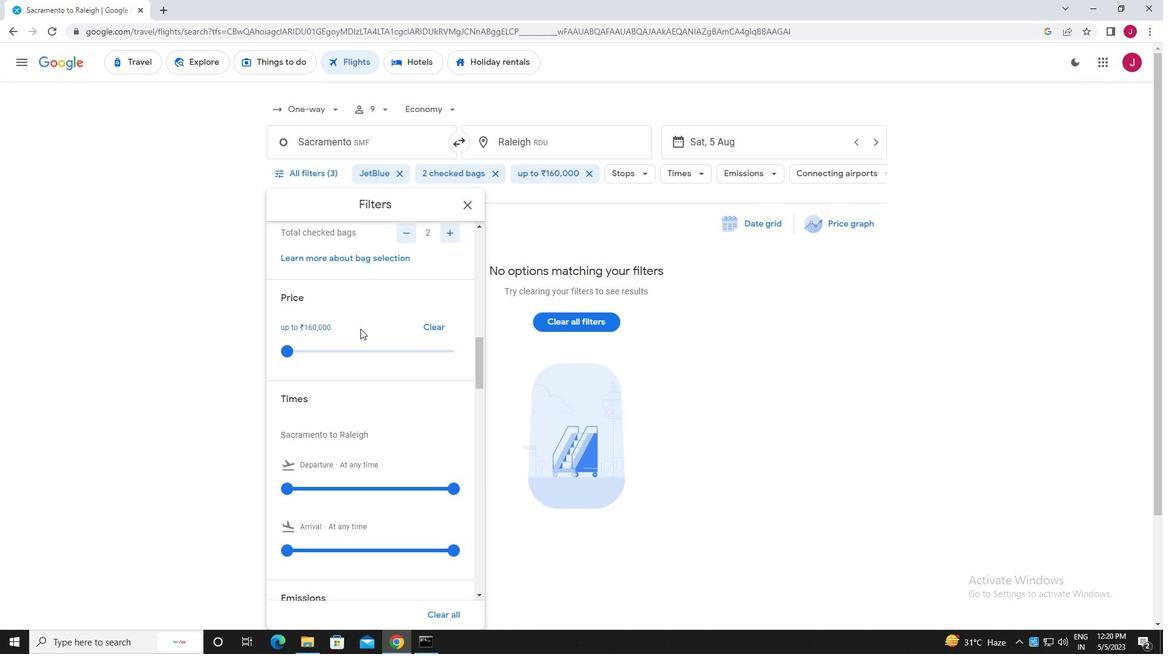 
Action: Mouse moved to (289, 307)
Screenshot: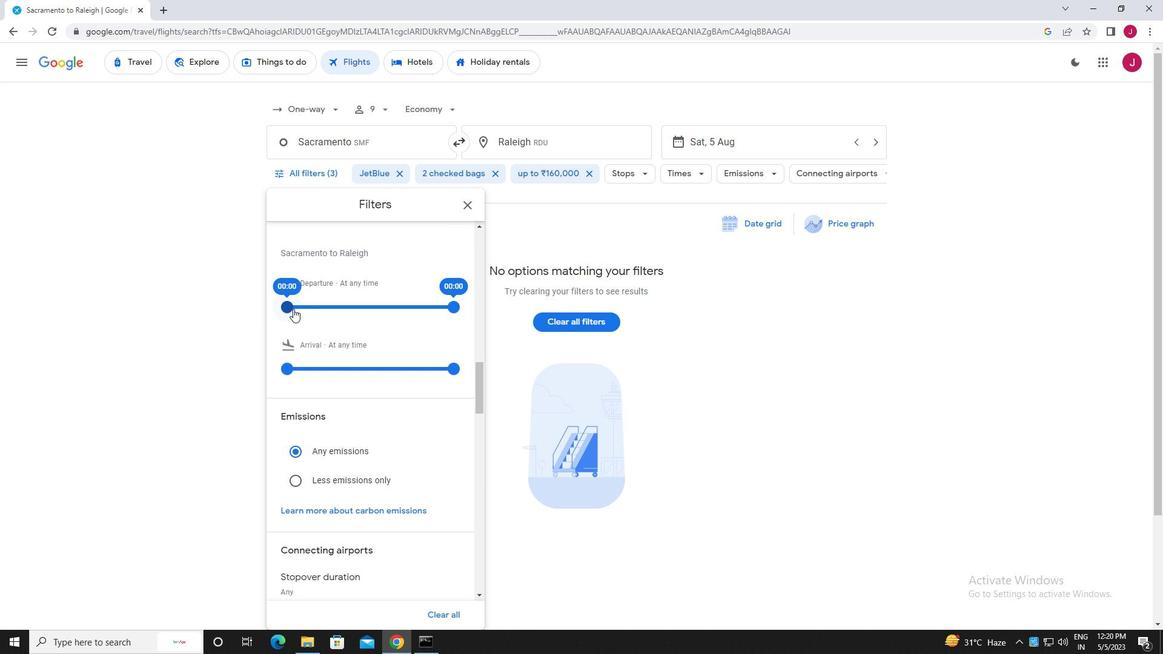 
Action: Mouse pressed left at (289, 307)
Screenshot: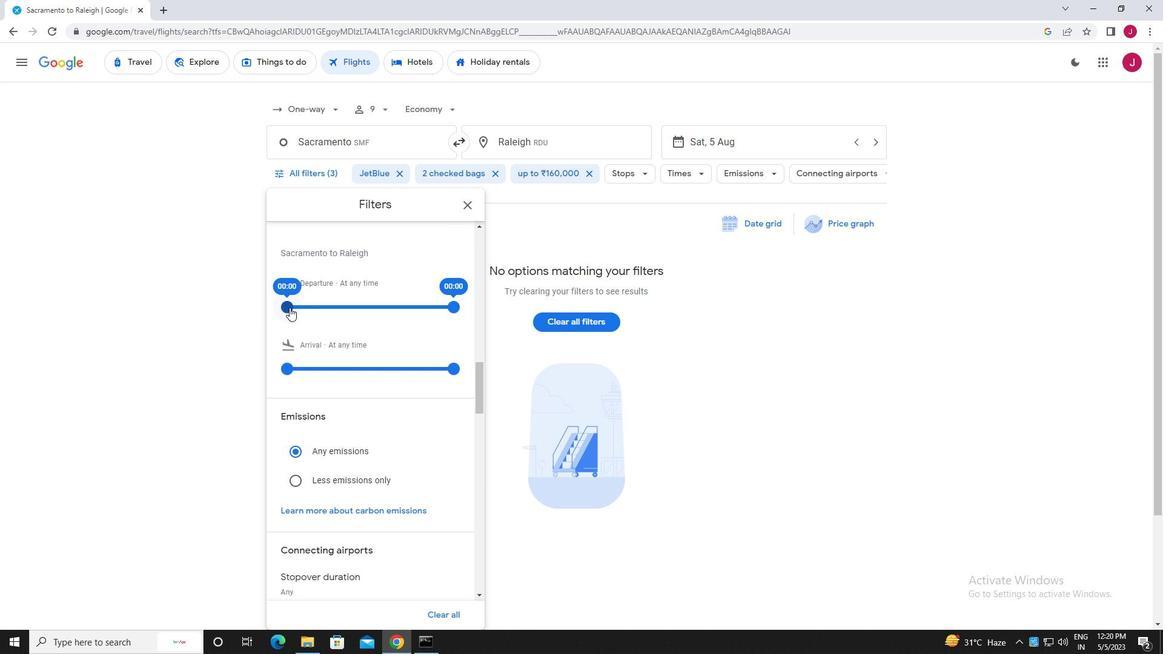 
Action: Mouse moved to (468, 208)
Screenshot: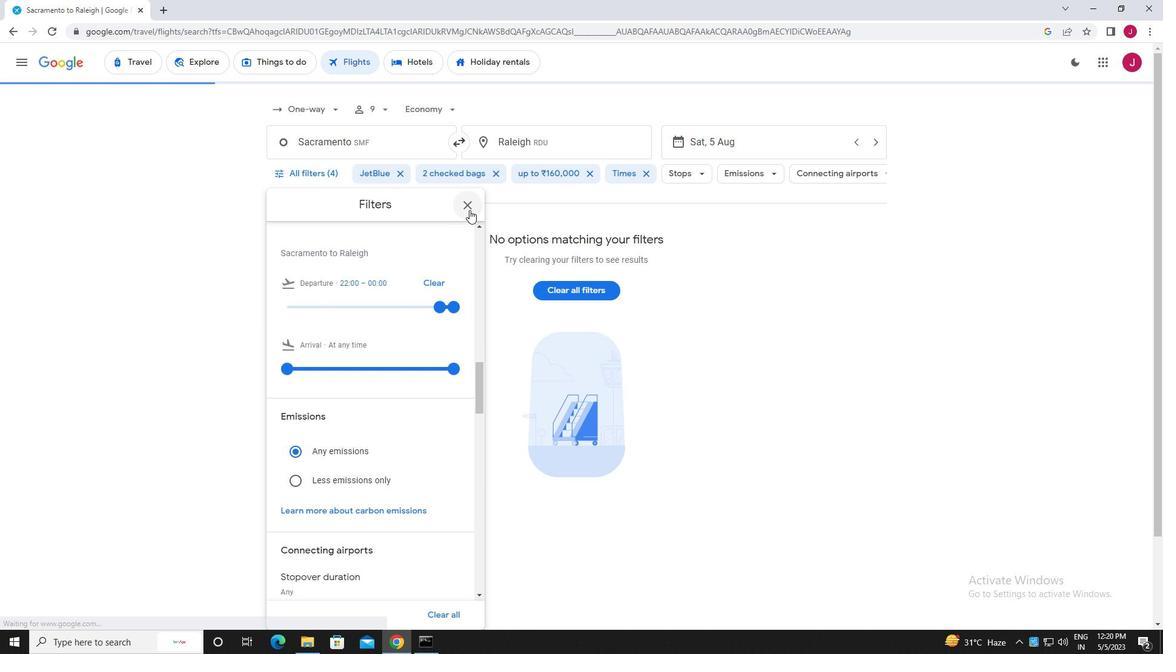
Action: Mouse pressed left at (468, 208)
Screenshot: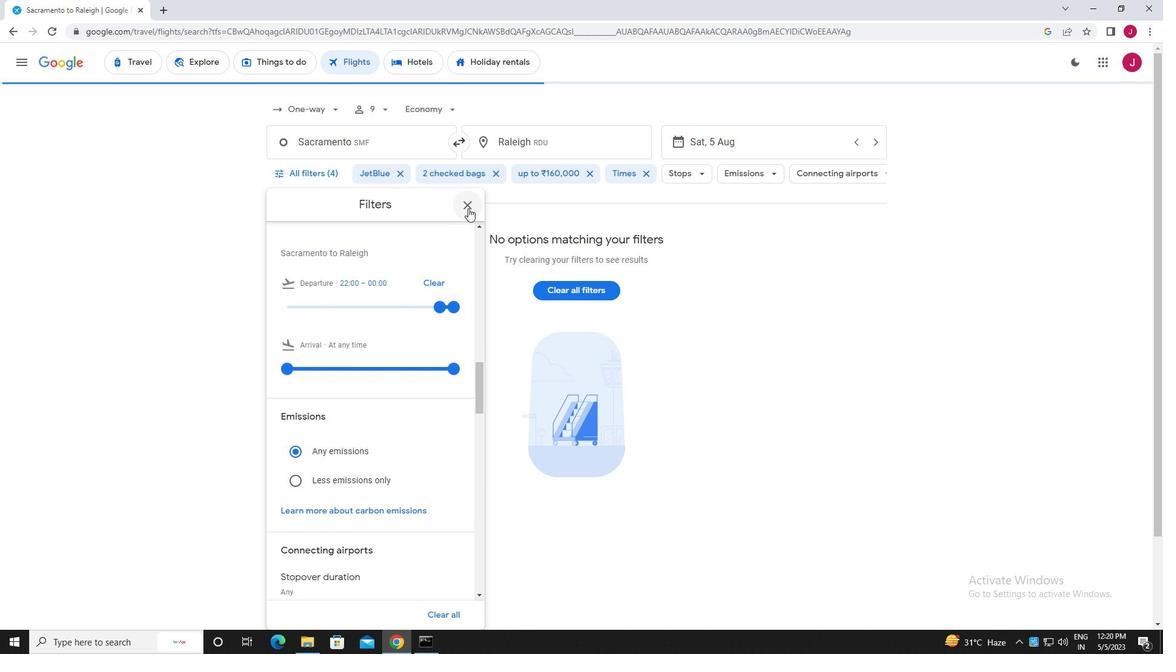 
Action: Mouse moved to (467, 208)
Screenshot: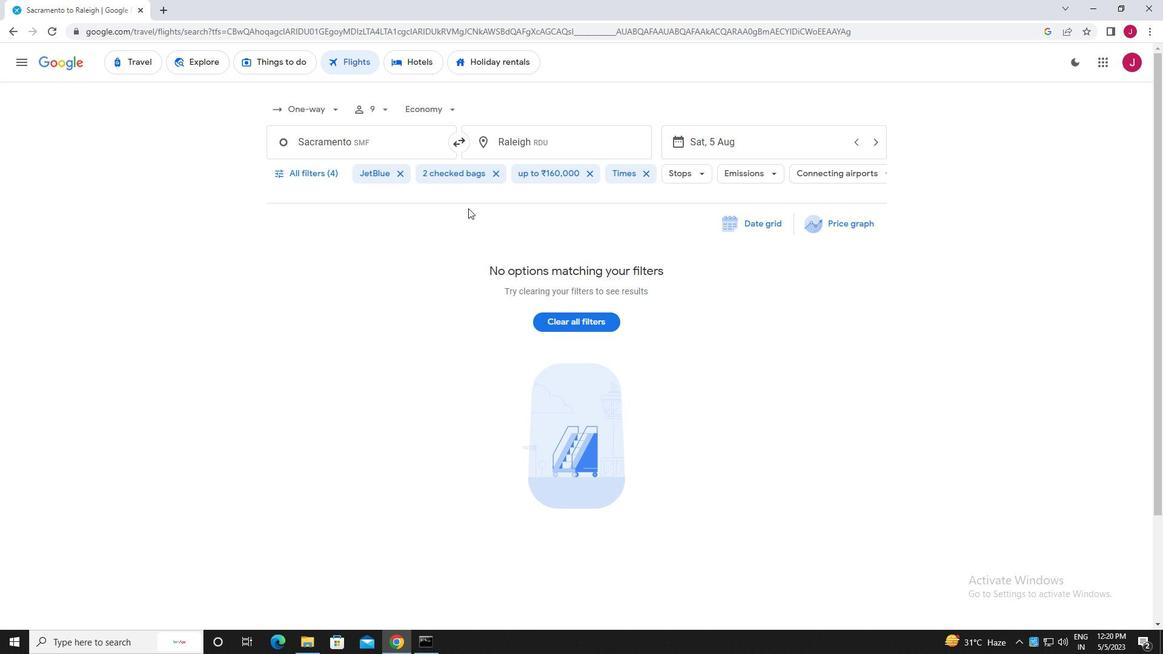 
